 Task: Open a blank google sheet and write heading  Money ManagerAdd Descriptions in a column and its values below  'Salary, Rent, Groceries, Utilities, Dining out, Transportation & Entertainment. 'Add Categories in next column and its values below  Income, Expense, Expense, Expense, Expense, Expense & Expense. Add Amount in next column and its values below  $2,500, $800, $200, $100, $50, $30 & $100Add Dates in next column and its values below  2023-05-01, 2023-05-05, 2023-05-10, 2023-05-15, 2023-05-20, 2023-05-25 & 2023-05-31Save page  ExpReportsheetbook
Action: Mouse moved to (180, 220)
Screenshot: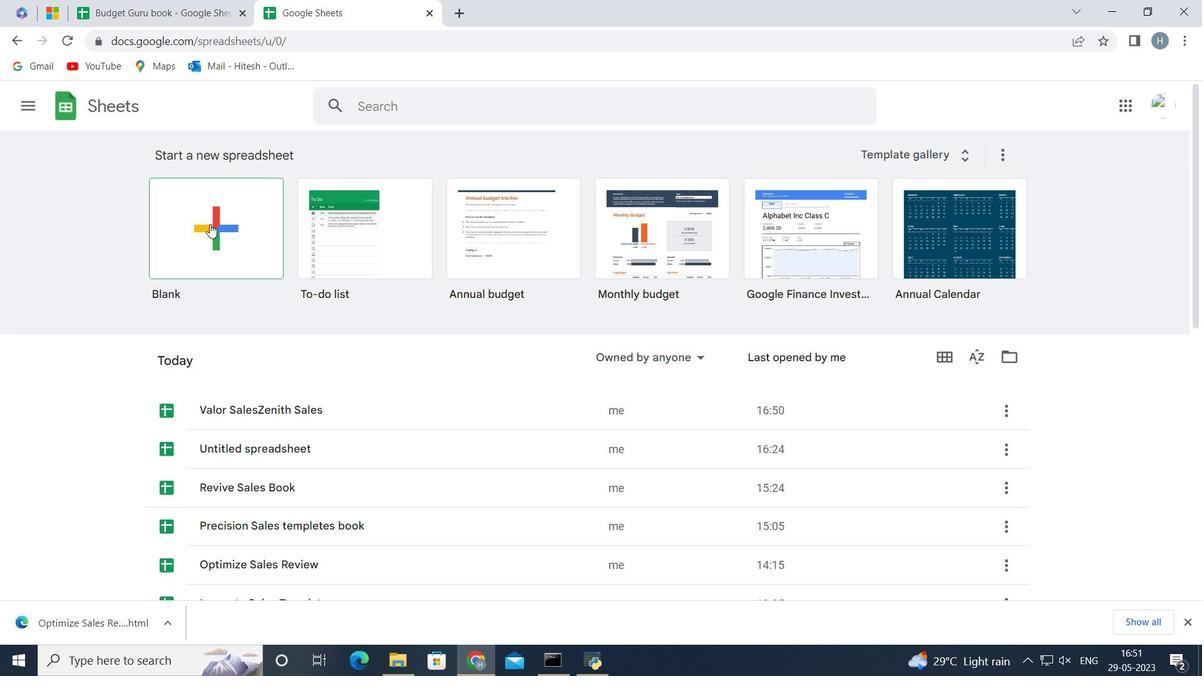 
Action: Mouse pressed left at (180, 220)
Screenshot: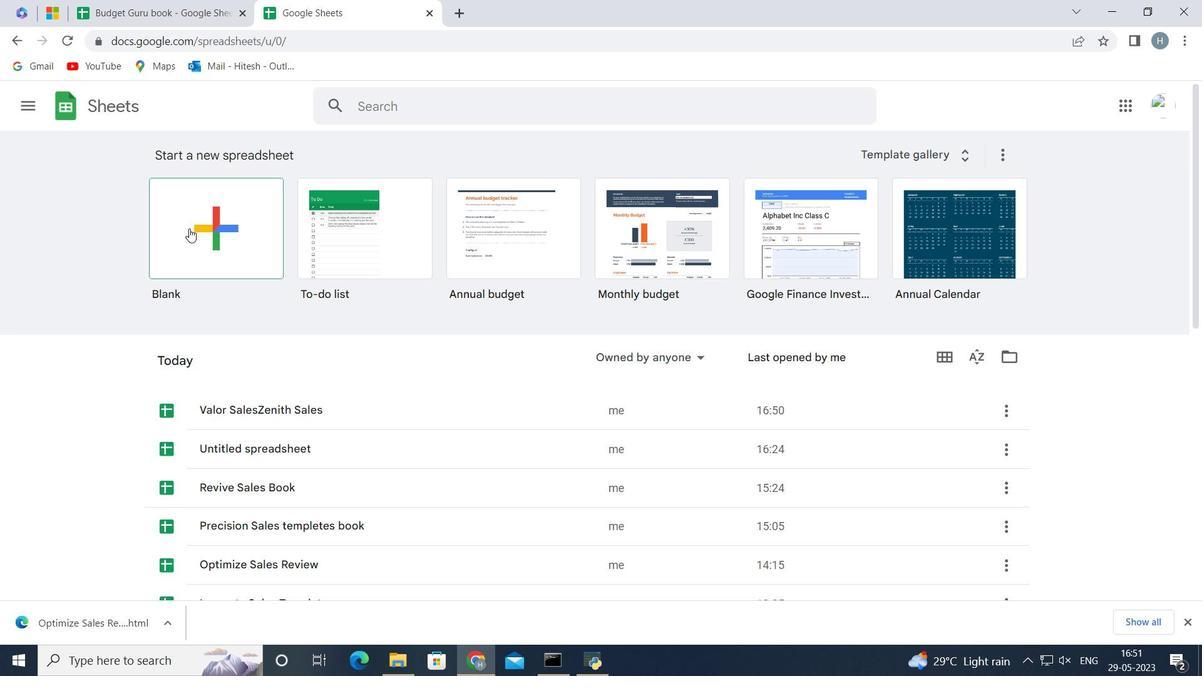 
Action: Mouse moved to (135, 220)
Screenshot: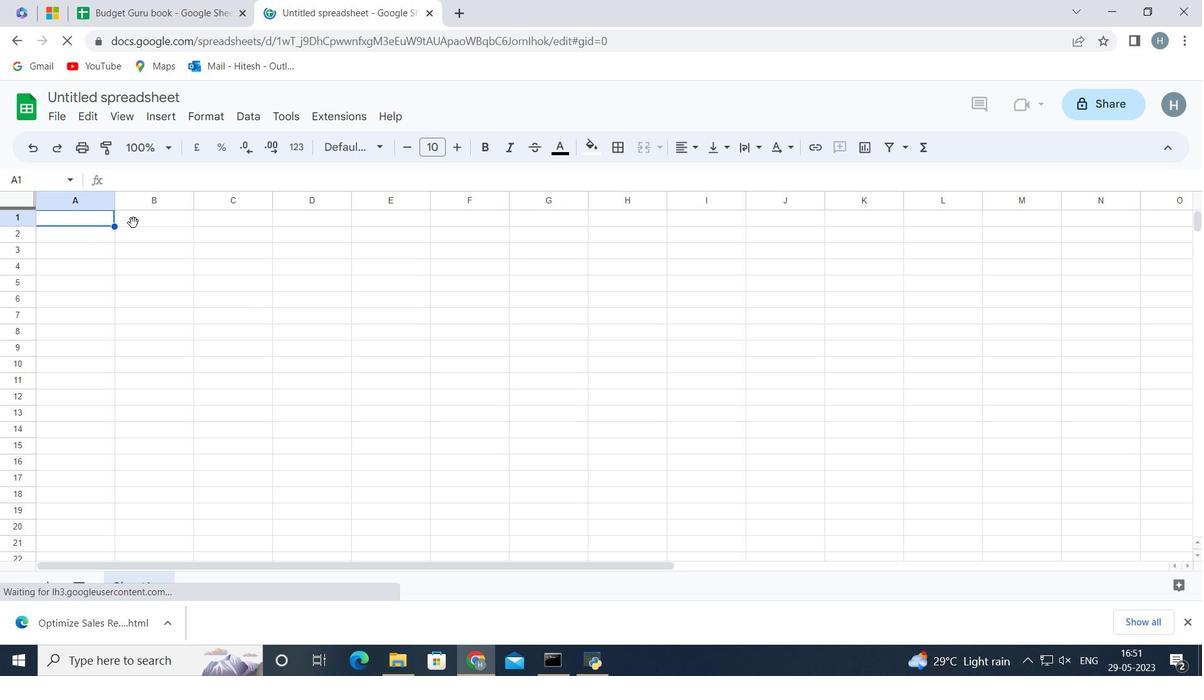 
Action: Key pressed <Key.shift>Money<Key.space><Key.shift>Manager<Key.space>
Screenshot: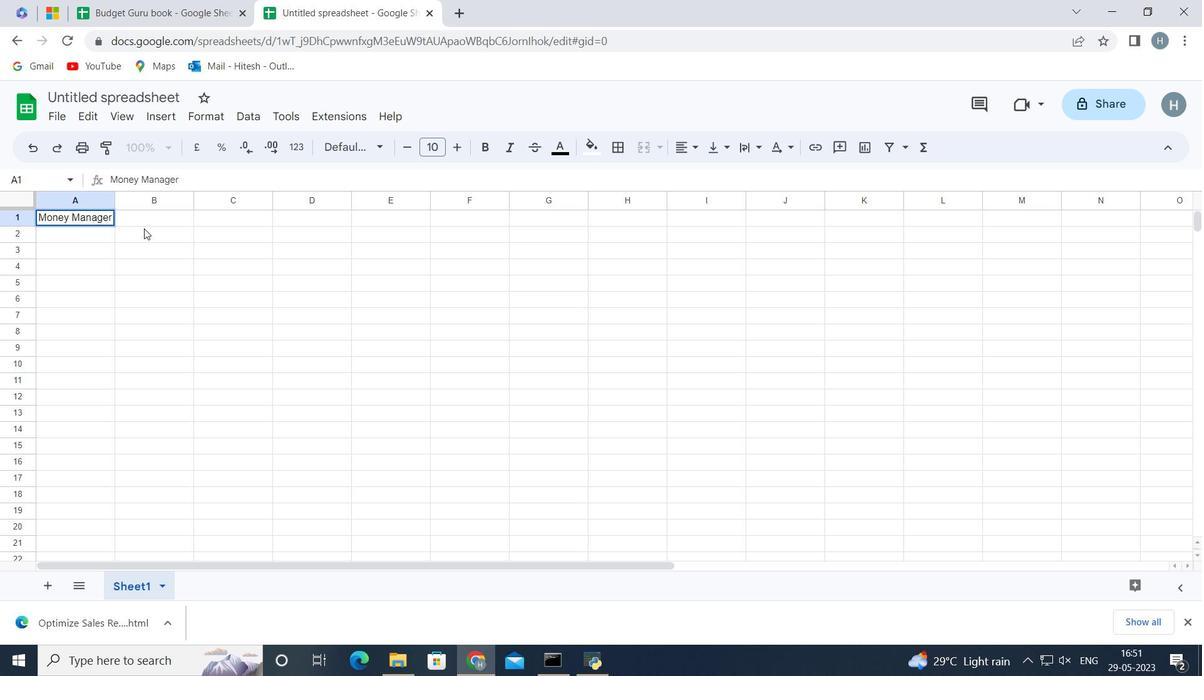 
Action: Mouse moved to (83, 222)
Screenshot: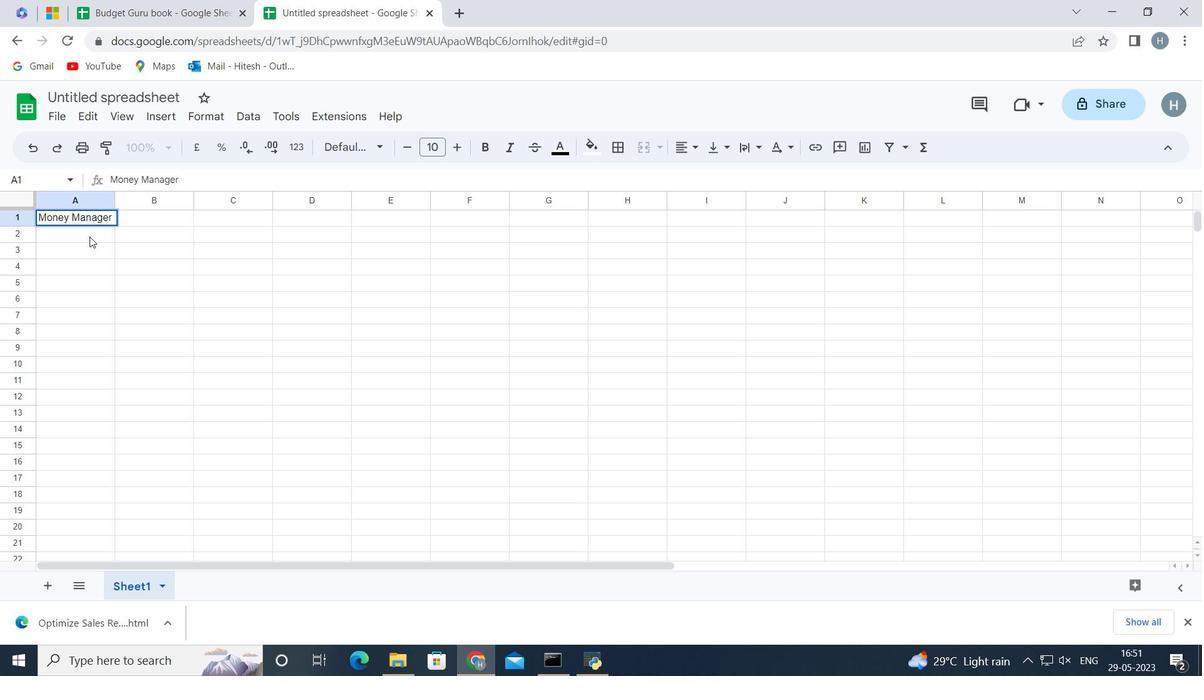 
Action: Mouse pressed left at (83, 222)
Screenshot: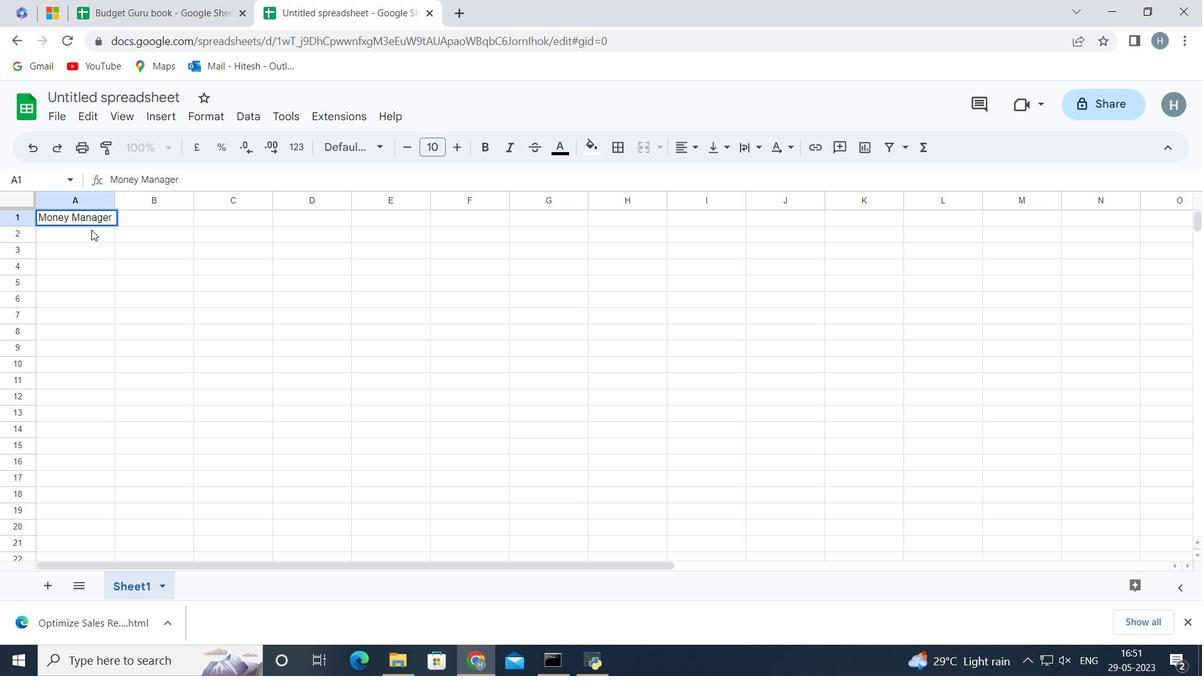 
Action: Mouse moved to (86, 220)
Screenshot: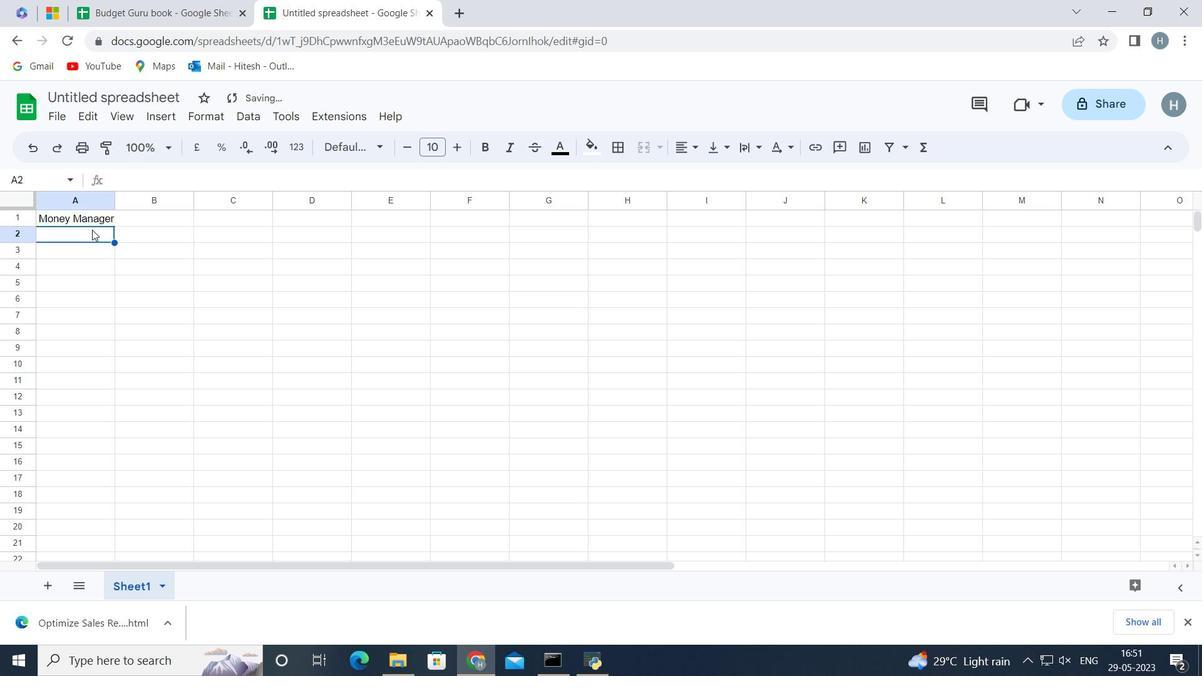 
Action: Key pressed <Key.shift><Key.shift><Key.shift><Key.shift><Key.shift><Key.shift><Key.shift>Descriptions<Key.enter>
Screenshot: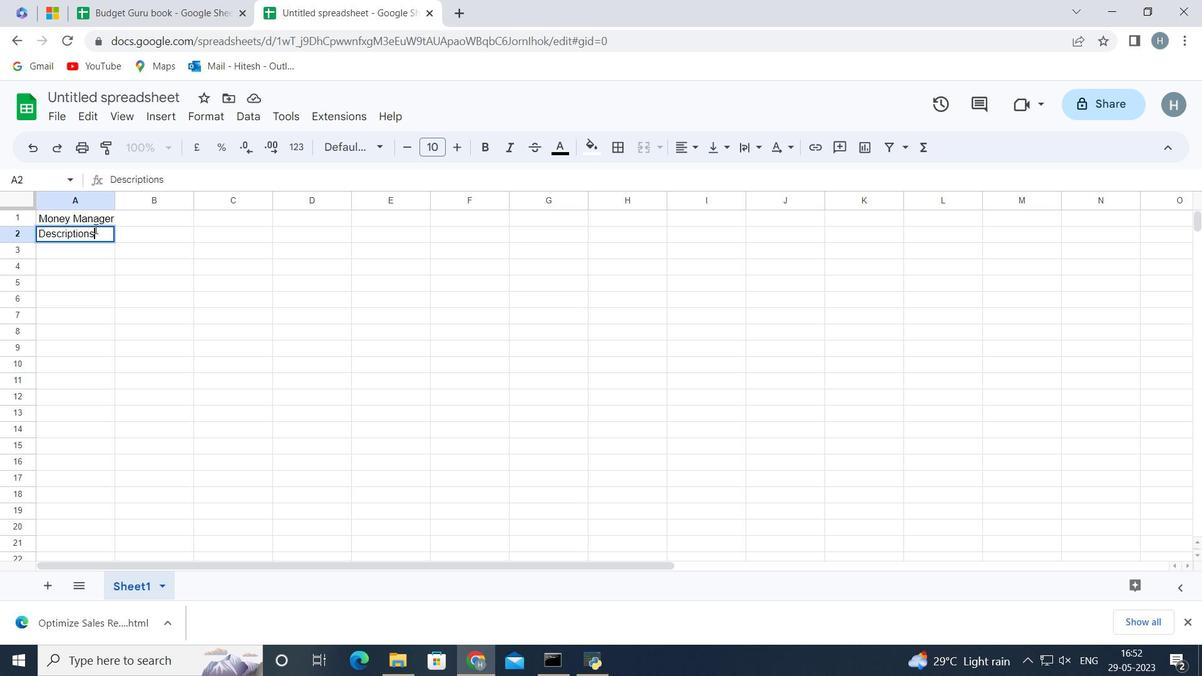 
Action: Mouse moved to (92, 238)
Screenshot: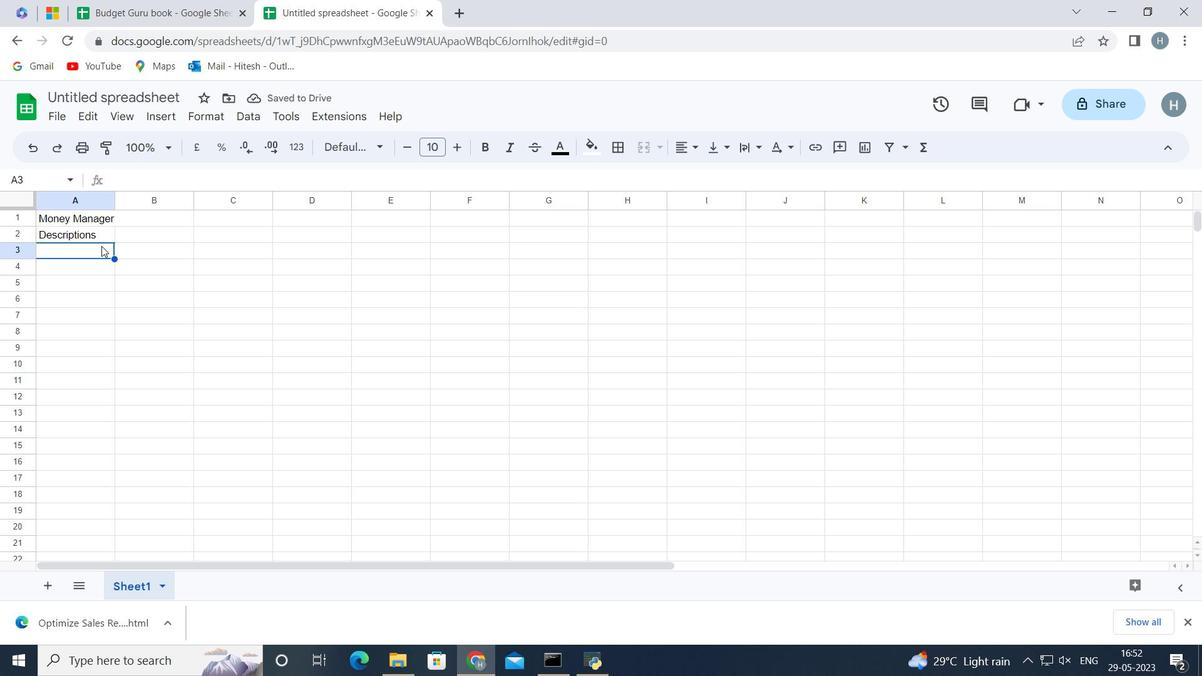 
Action: Key pressed <Key.shift>Salary<Key.enter><Key.shift>RENT<Key.enter><Key.shift>Groceries<Key.enter><Key.shift>Utilities<Key.enter><Key.shift>Dining<Key.space>our<Key.backspace><Key.backspace><Key.backspace><Key.shift>Out<Key.enter><Key.shift>Transportation<Key.enter><Key.shift>E
Screenshot: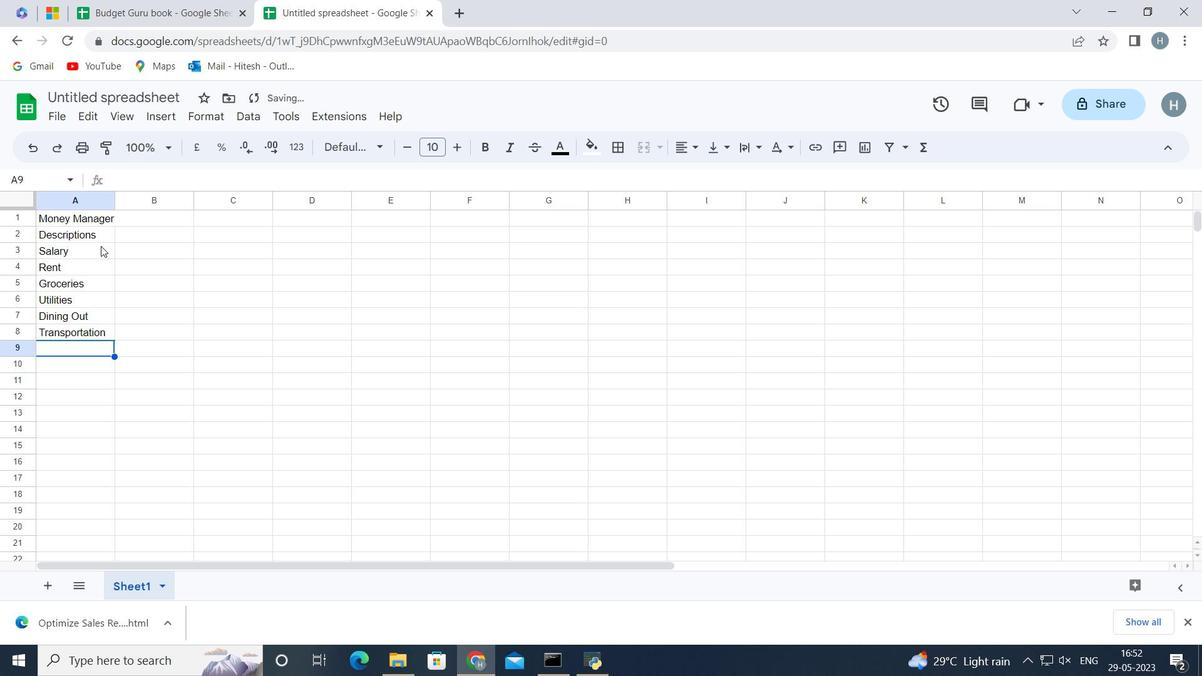 
Action: Mouse moved to (110, 234)
Screenshot: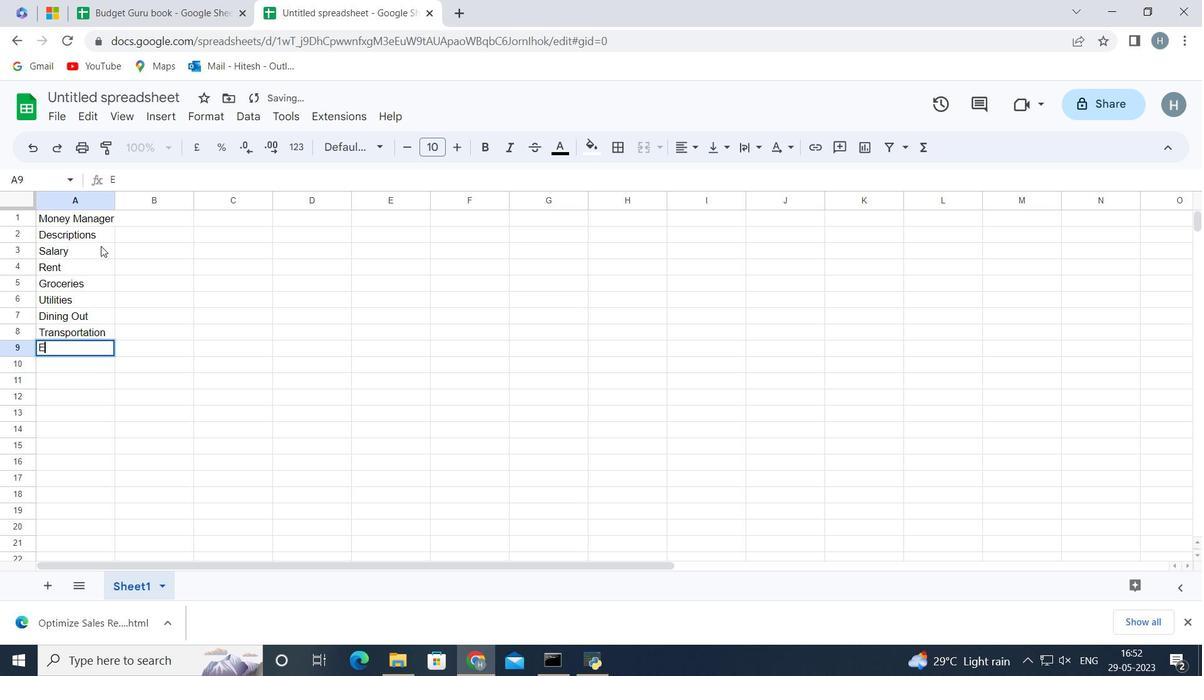 
Action: Key pressed nt
Screenshot: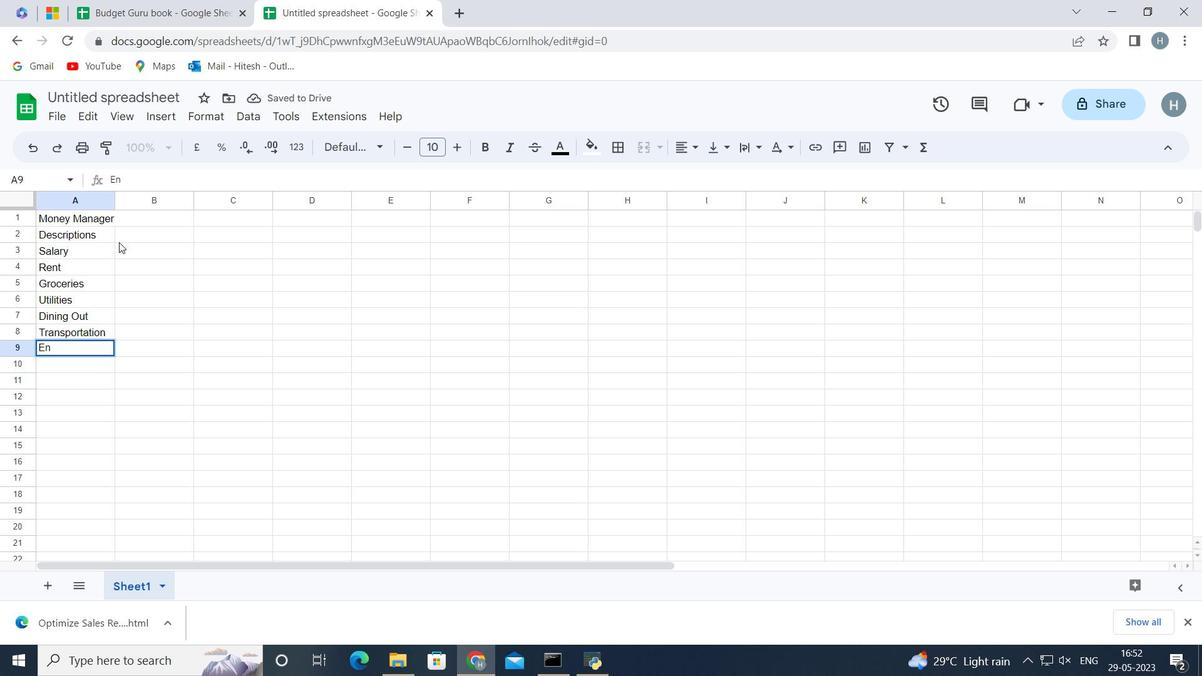
Action: Mouse moved to (142, 223)
Screenshot: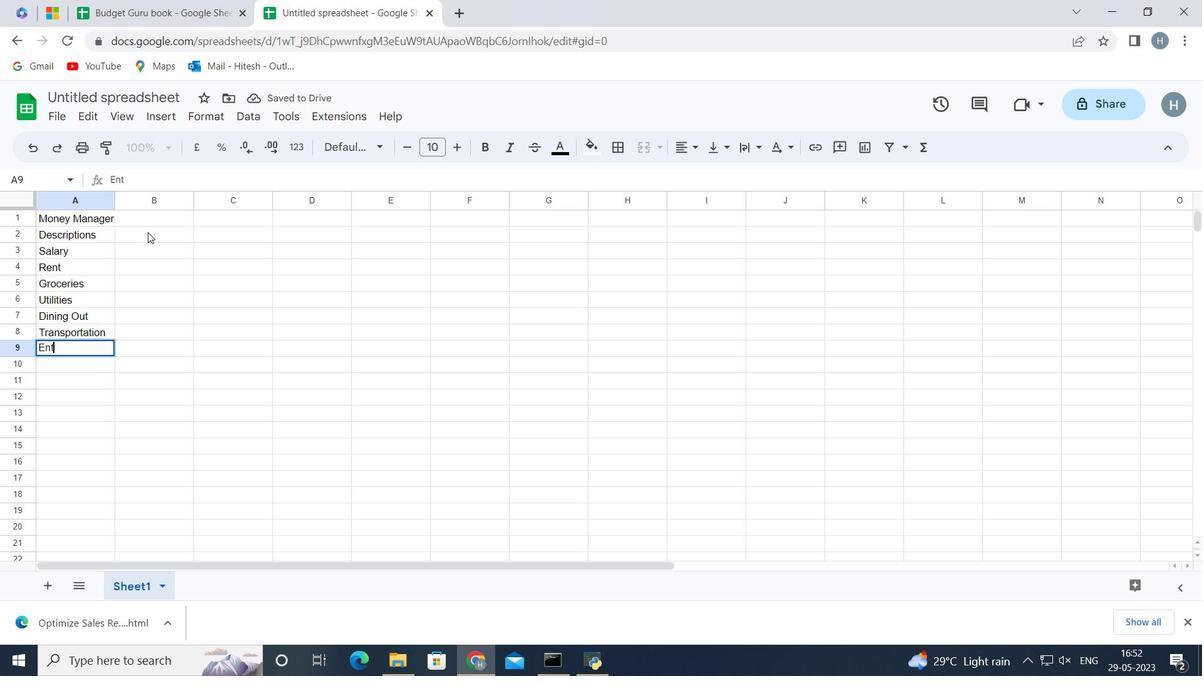 
Action: Key pressed e
Screenshot: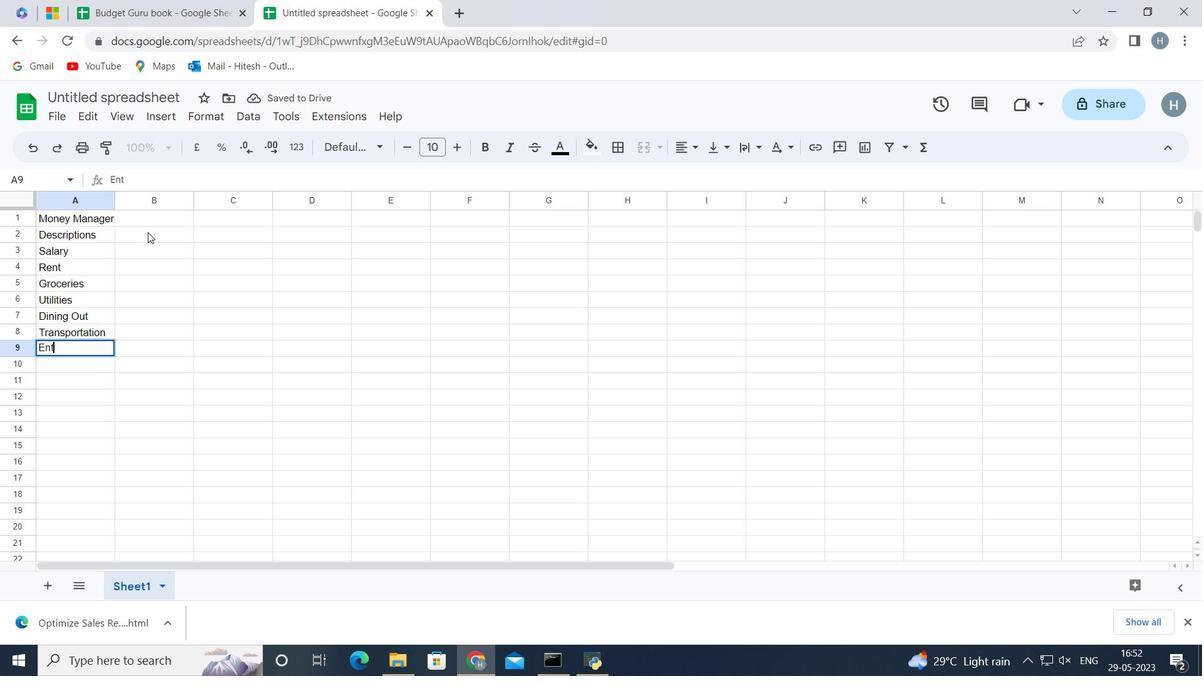 
Action: Mouse moved to (176, 209)
Screenshot: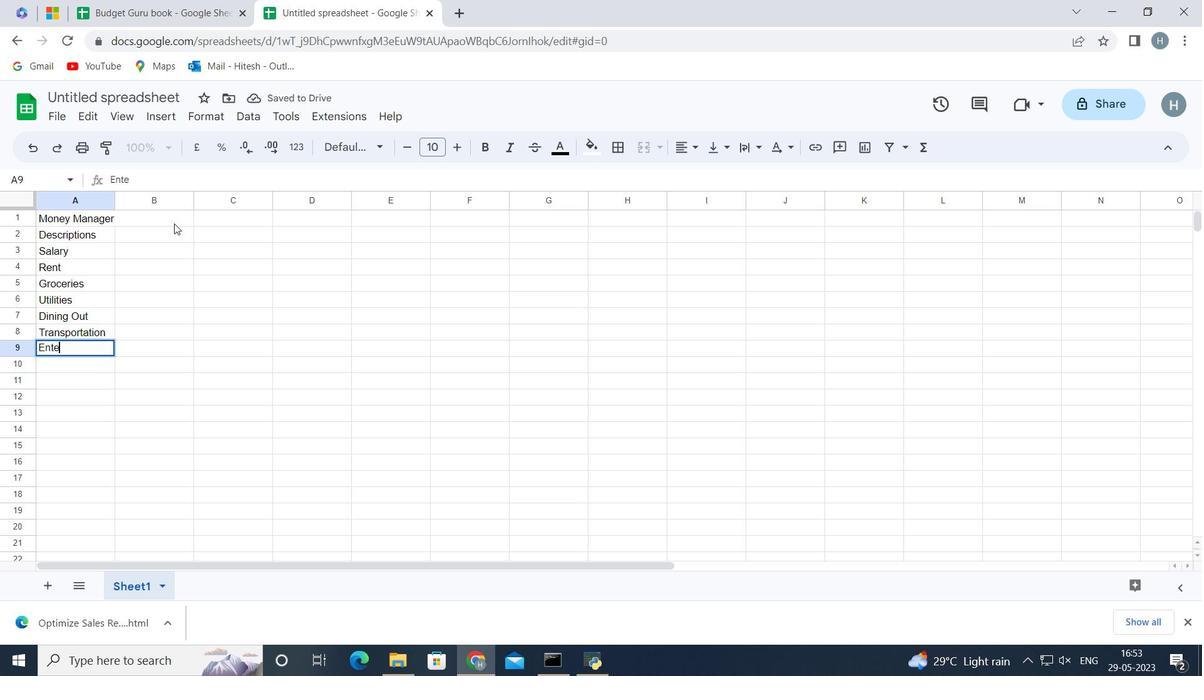 
Action: Key pressed r
Screenshot: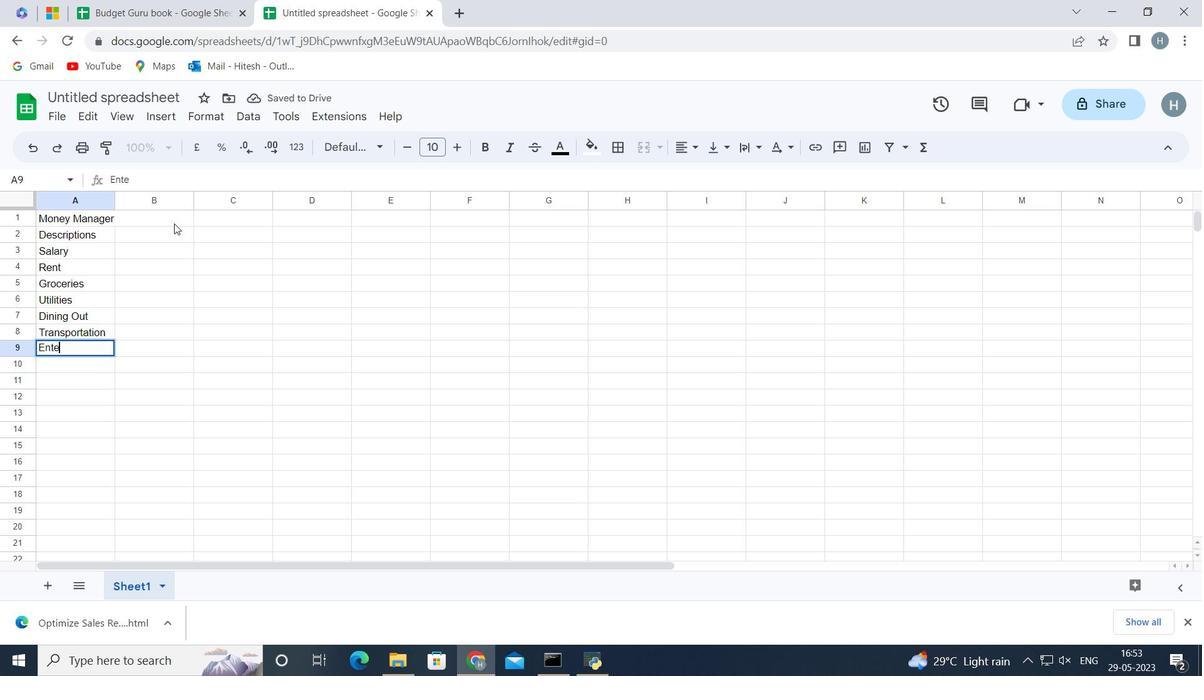
Action: Mouse moved to (179, 208)
Screenshot: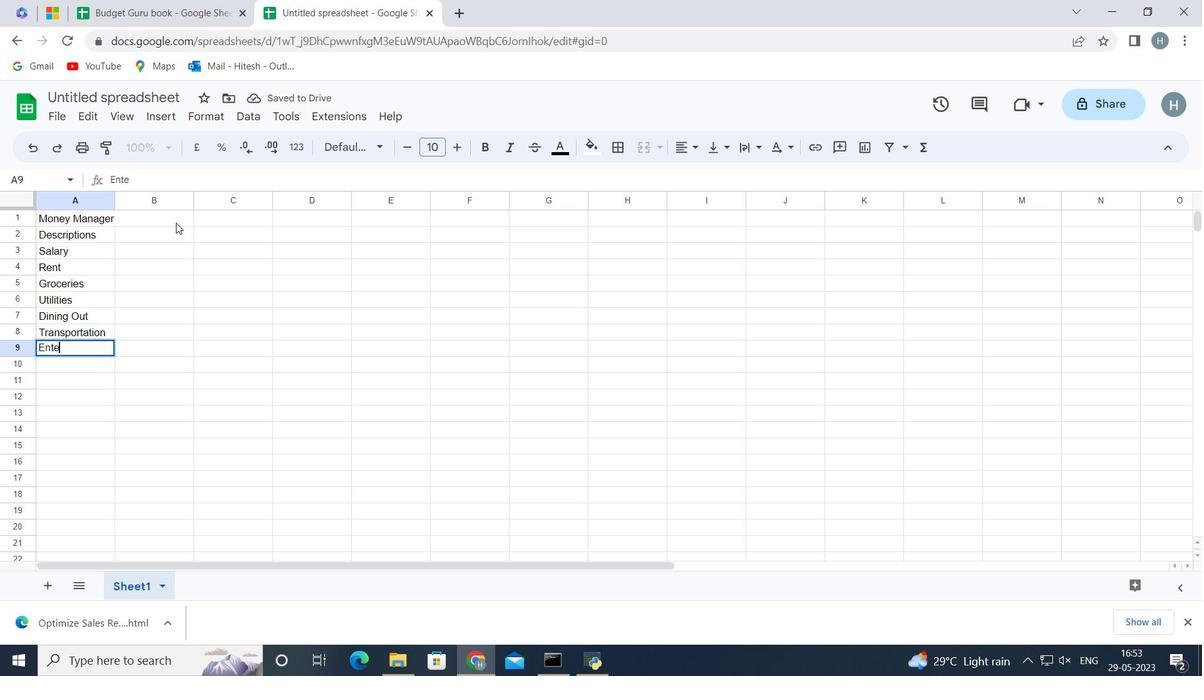 
Action: Key pressed tainment<Key.enter>
Screenshot: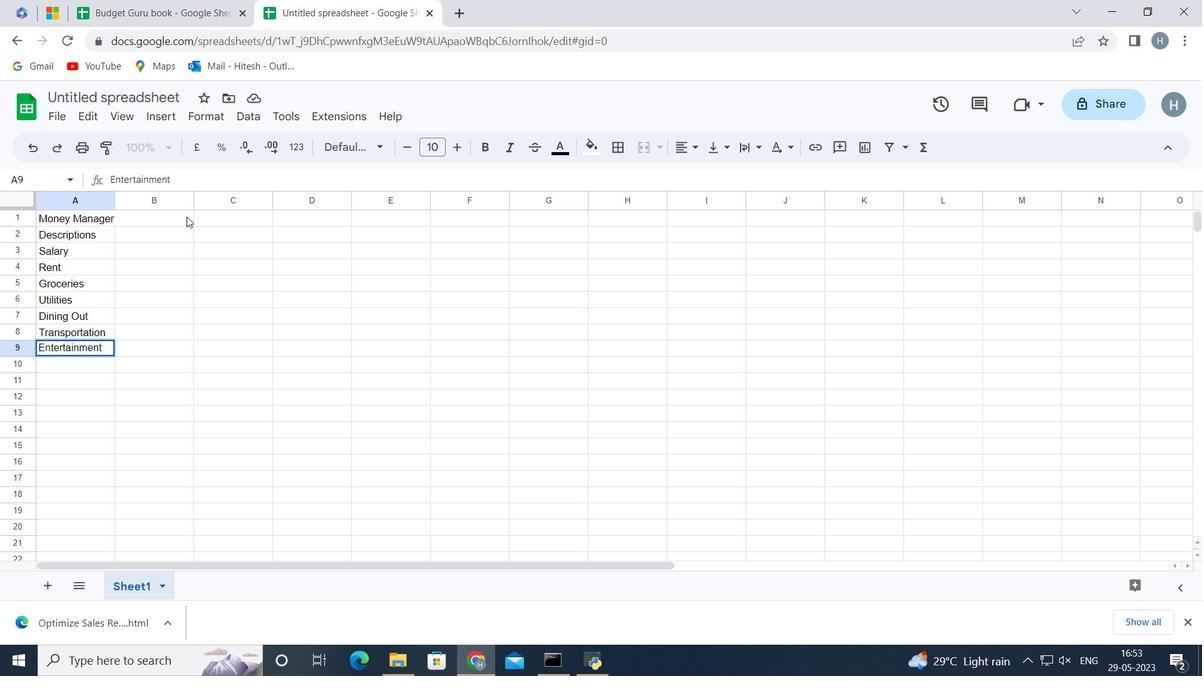 
Action: Mouse moved to (148, 222)
Screenshot: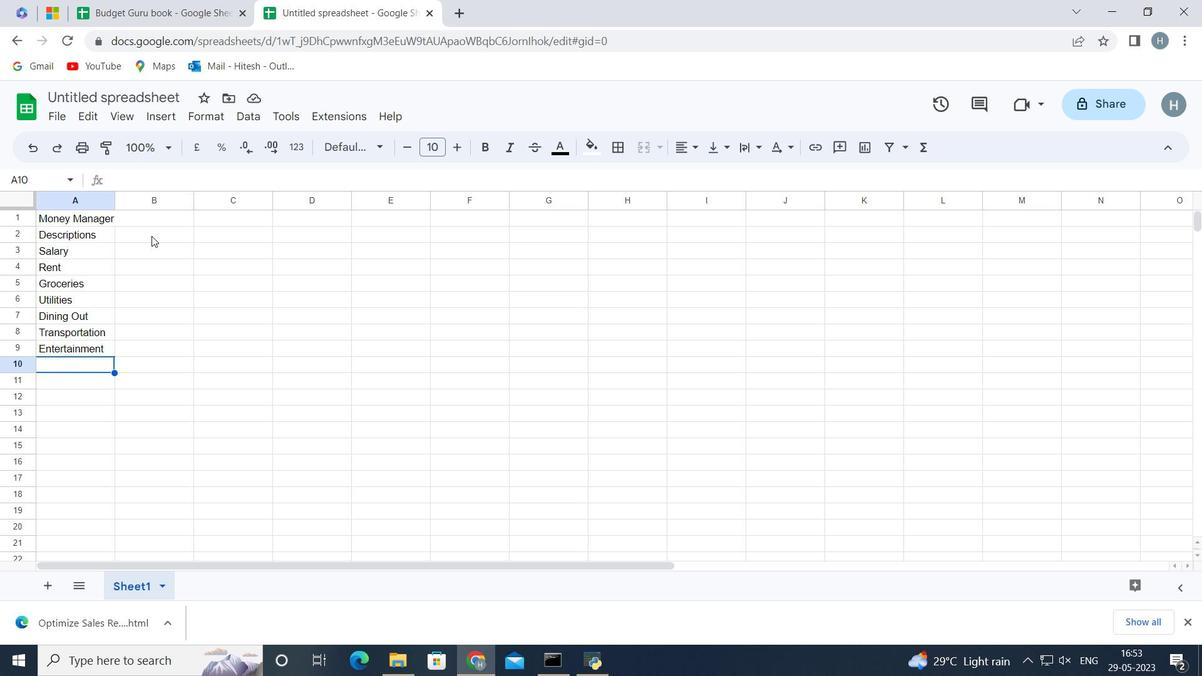 
Action: Mouse pressed left at (148, 222)
Screenshot: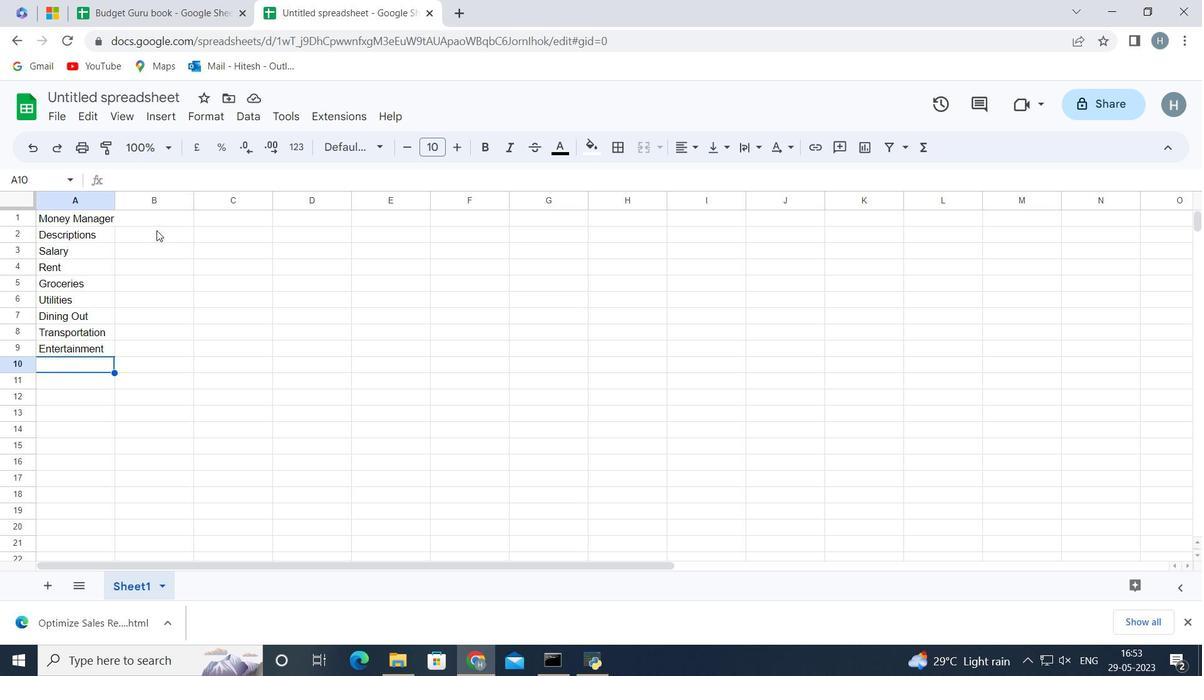 
Action: Key pressed <Key.shift>Categories<Key.enter>
Screenshot: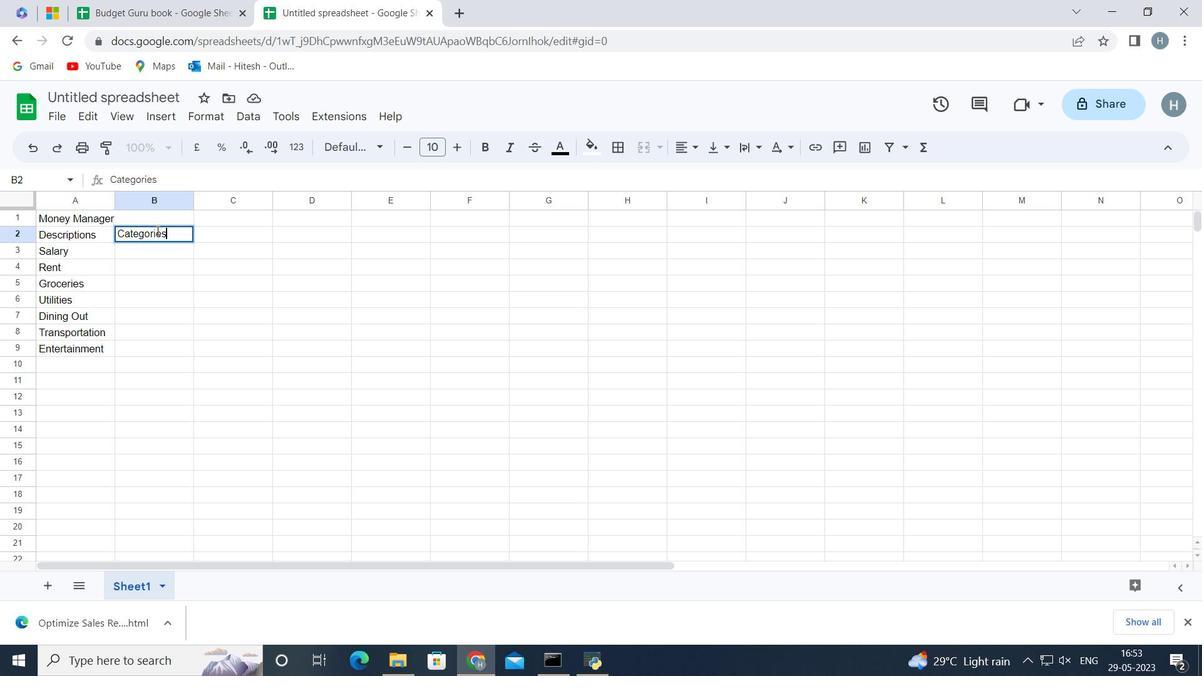 
Action: Mouse moved to (126, 247)
Screenshot: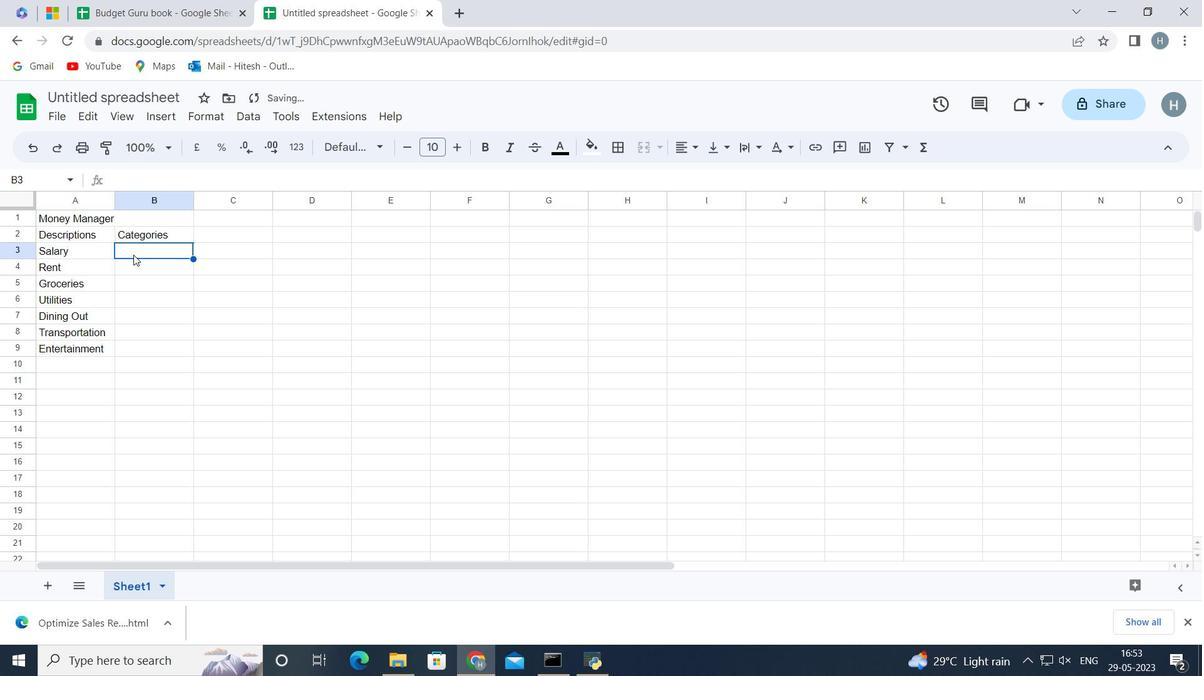 
Action: Key pressed <Key.shift>Income<Key.enter><Key.shift><Key.shift><Key.shift><Key.shift>Expense<Key.space><Key.enter><Key.shift>Expense<Key.enter><Key.shift>Expense<Key.enter><Key.shift>Expense<Key.enter><Key.shift>Expense<Key.enter><Key.shift><Key.shift><Key.shift><Key.shift><Key.shift><Key.shift><Key.shift><Key.shift>Expense<Key.enter>
Screenshot: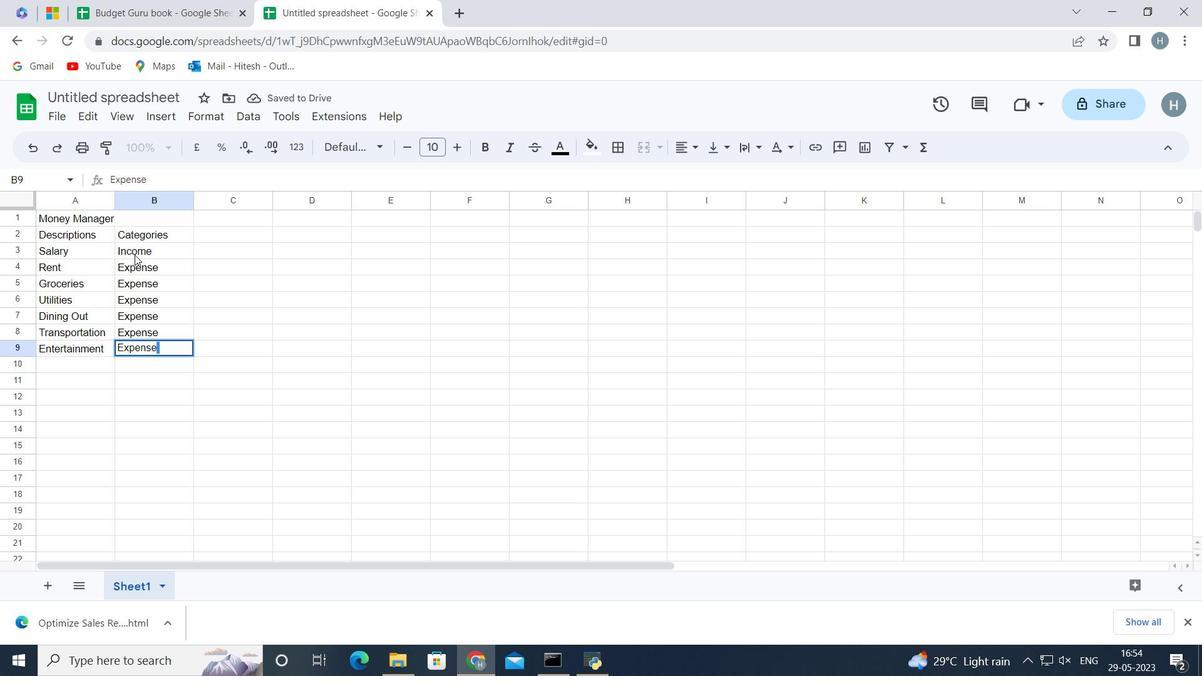 
Action: Mouse moved to (210, 222)
Screenshot: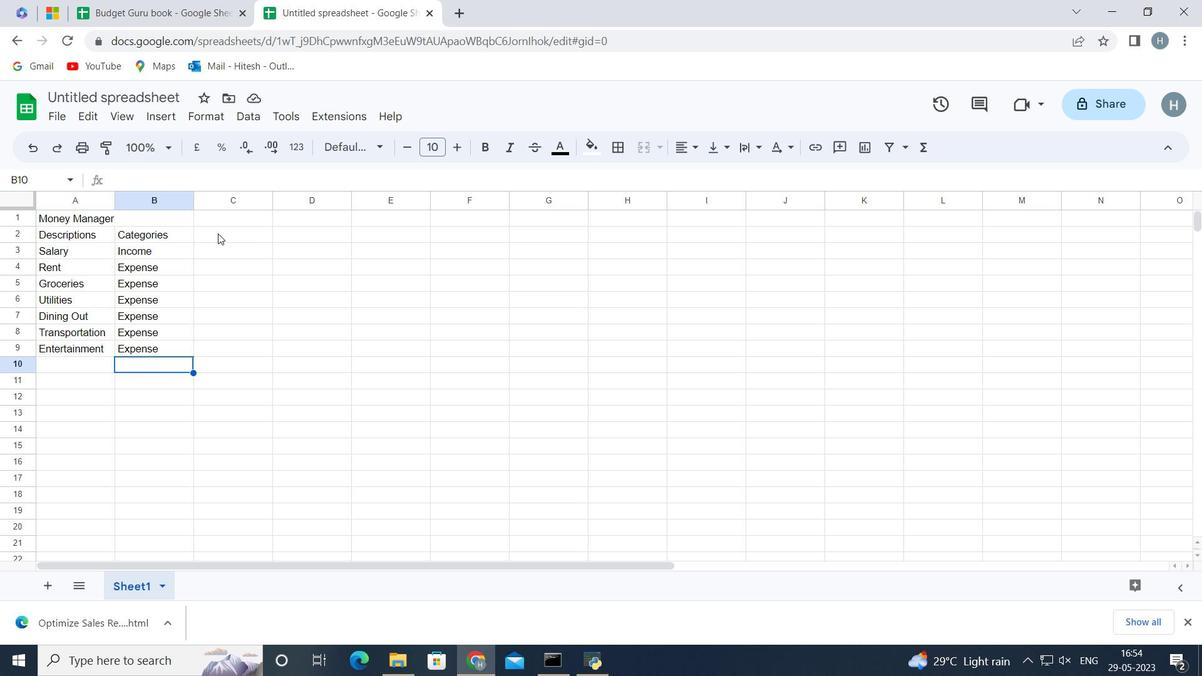 
Action: Mouse pressed left at (210, 222)
Screenshot: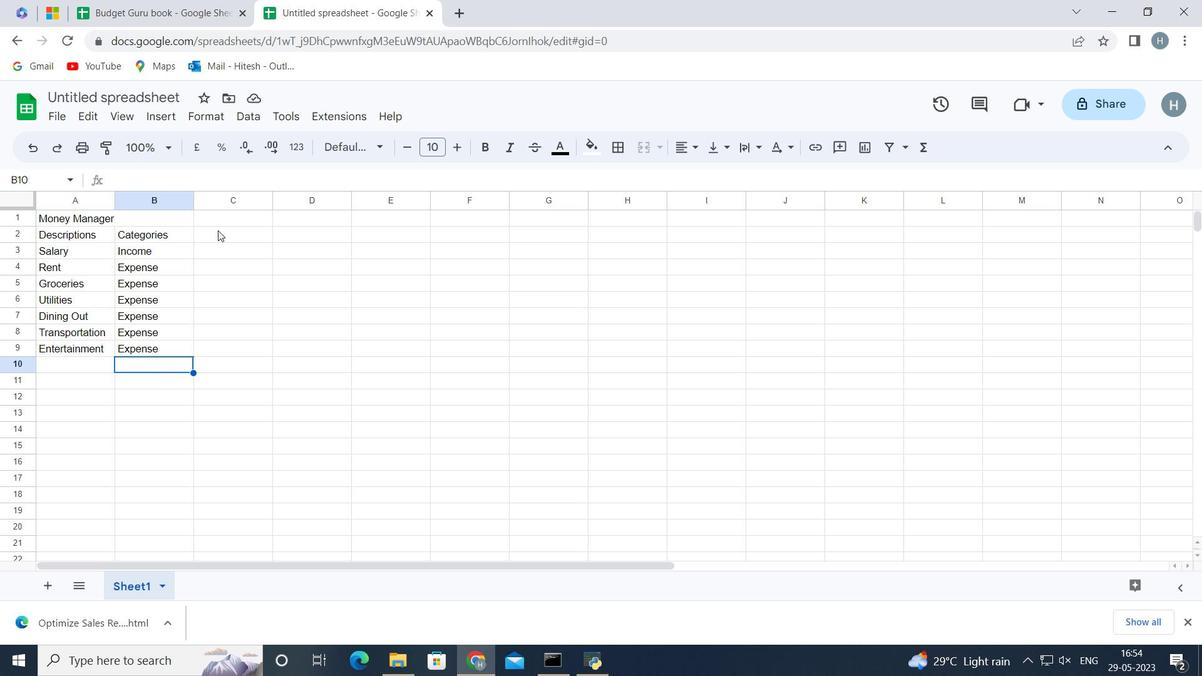 
Action: Mouse moved to (210, 222)
Screenshot: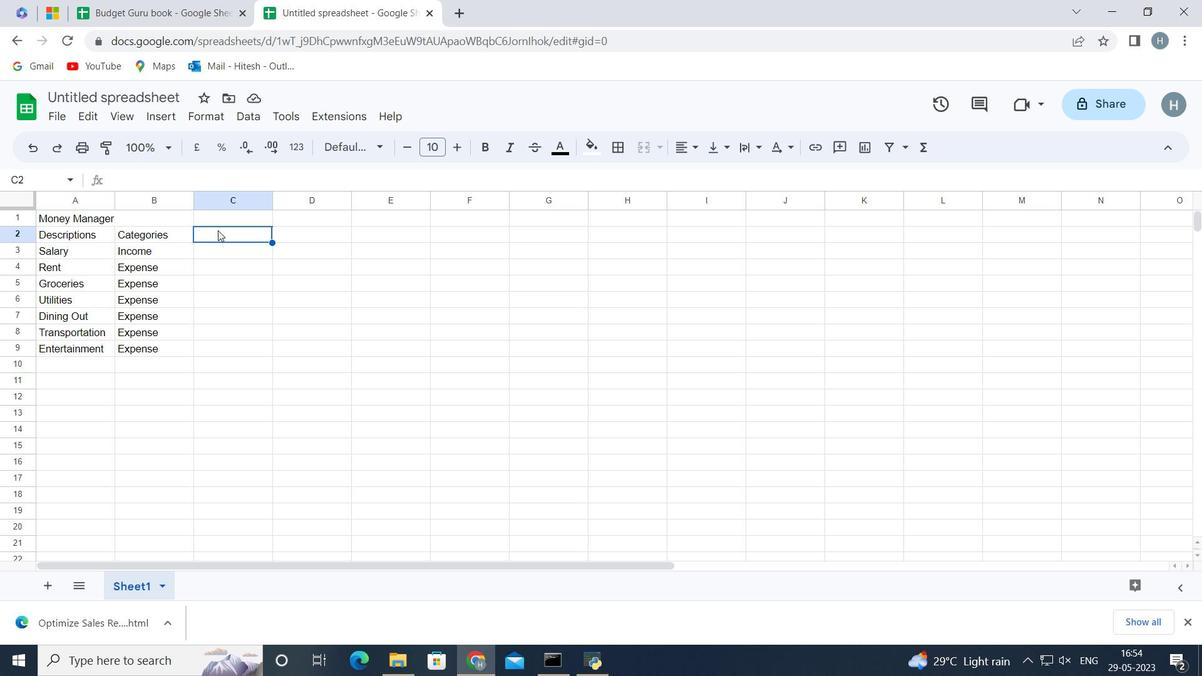 
Action: Key pressed <Key.shift>Amount<Key.enter>
Screenshot: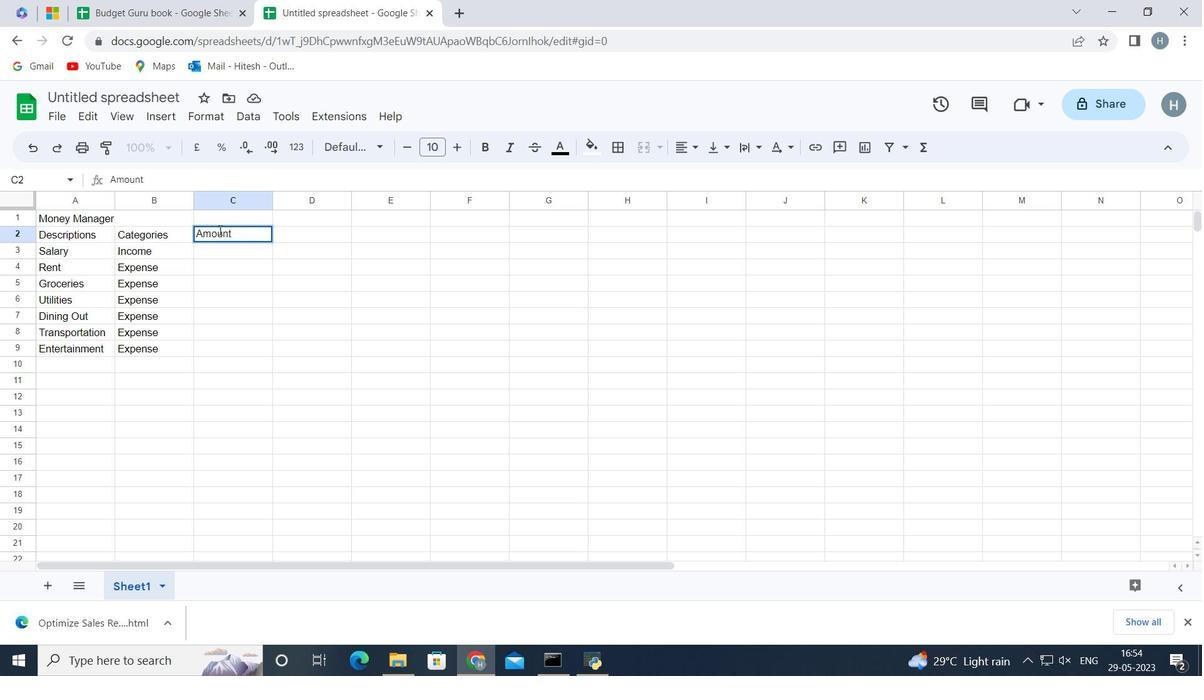 
Action: Mouse moved to (224, 234)
Screenshot: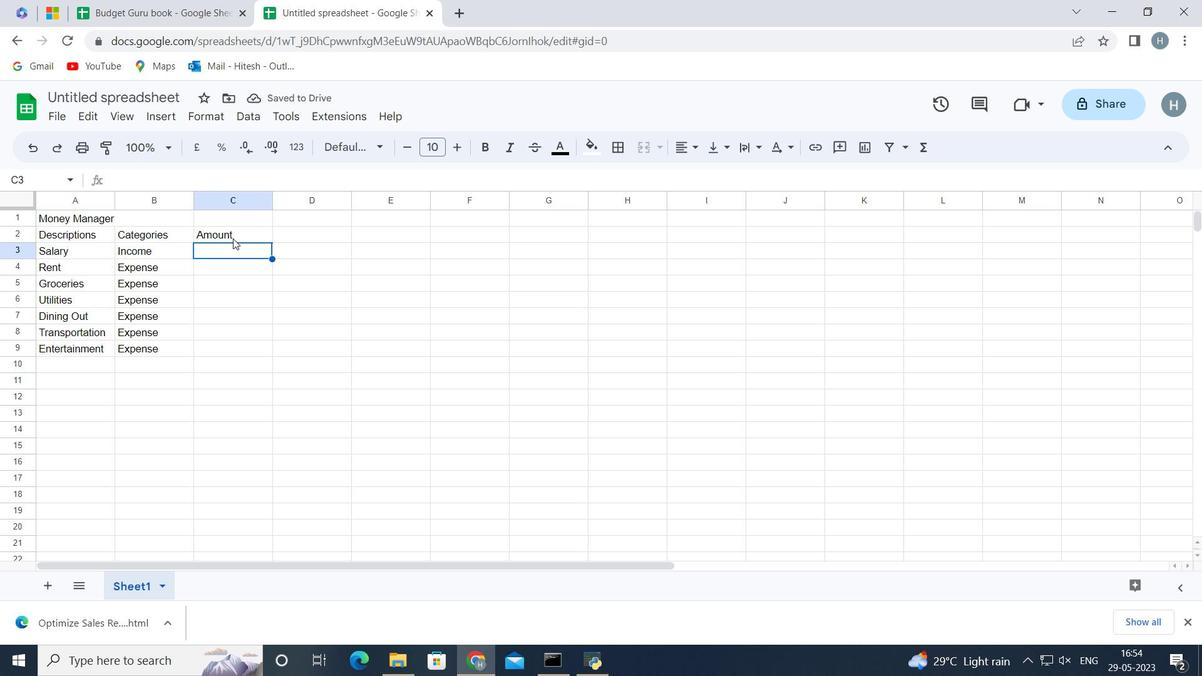 
Action: Key pressed 2500<Key.enter>800<Key.enter>200<Key.enter>100<Key.enter>50<Key.enter>30<Key.enter>100<Key.enter>
Screenshot: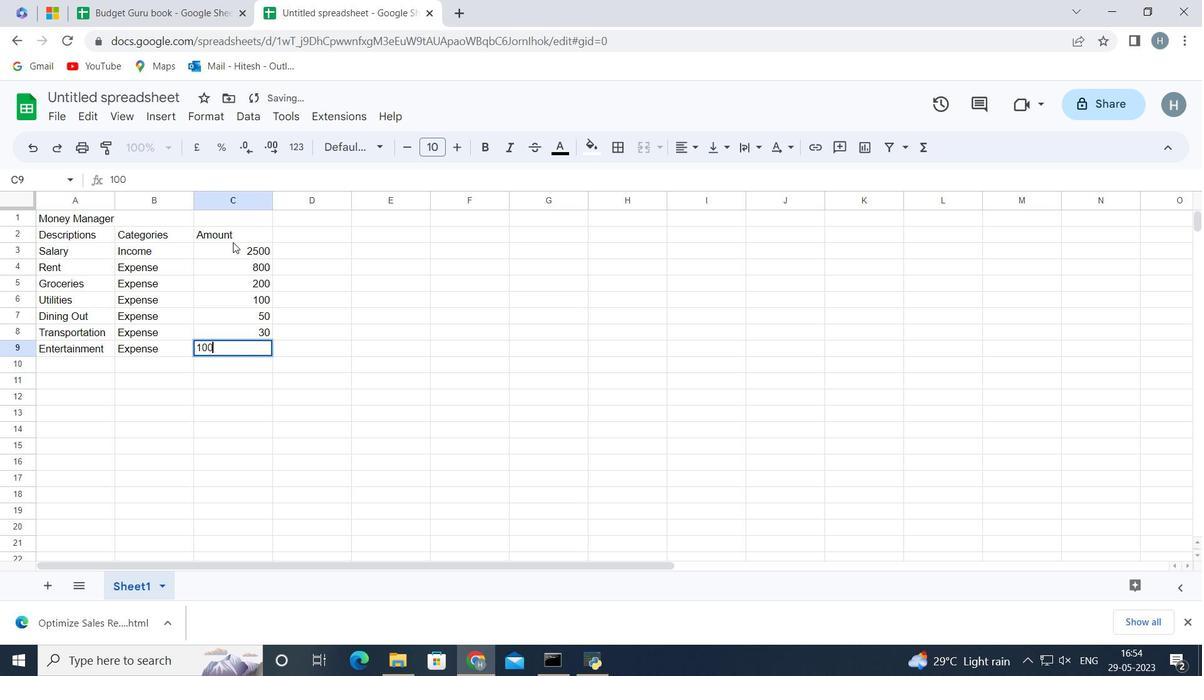 
Action: Mouse moved to (226, 242)
Screenshot: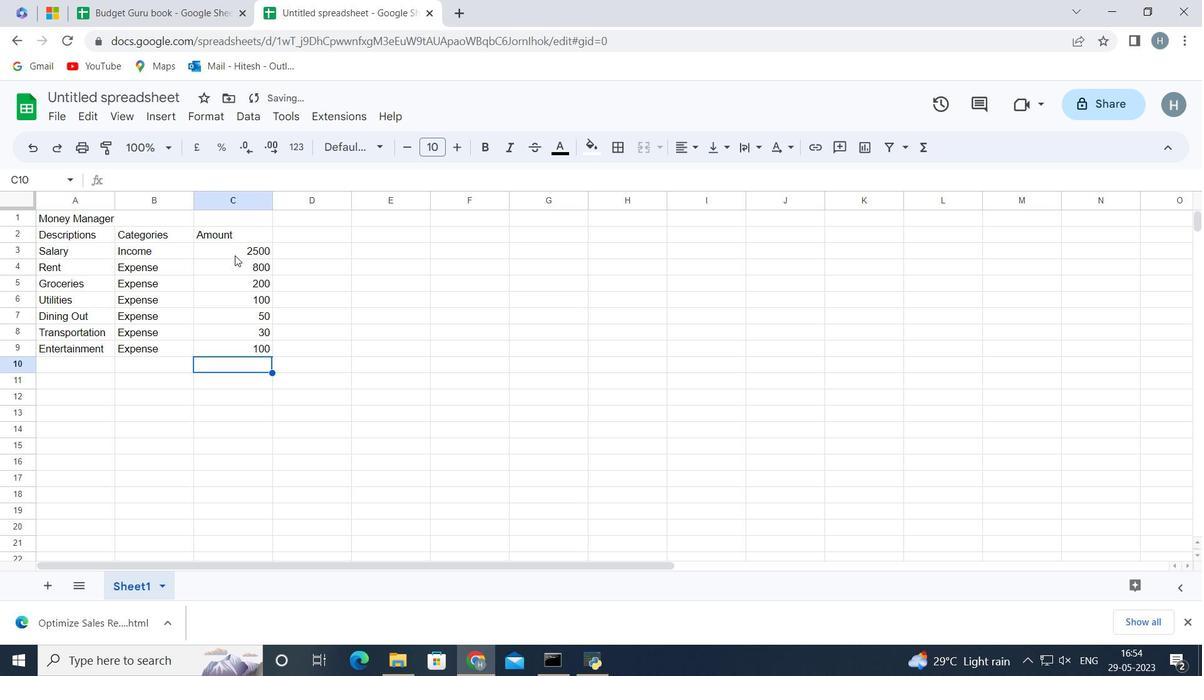 
Action: Mouse pressed left at (226, 242)
Screenshot: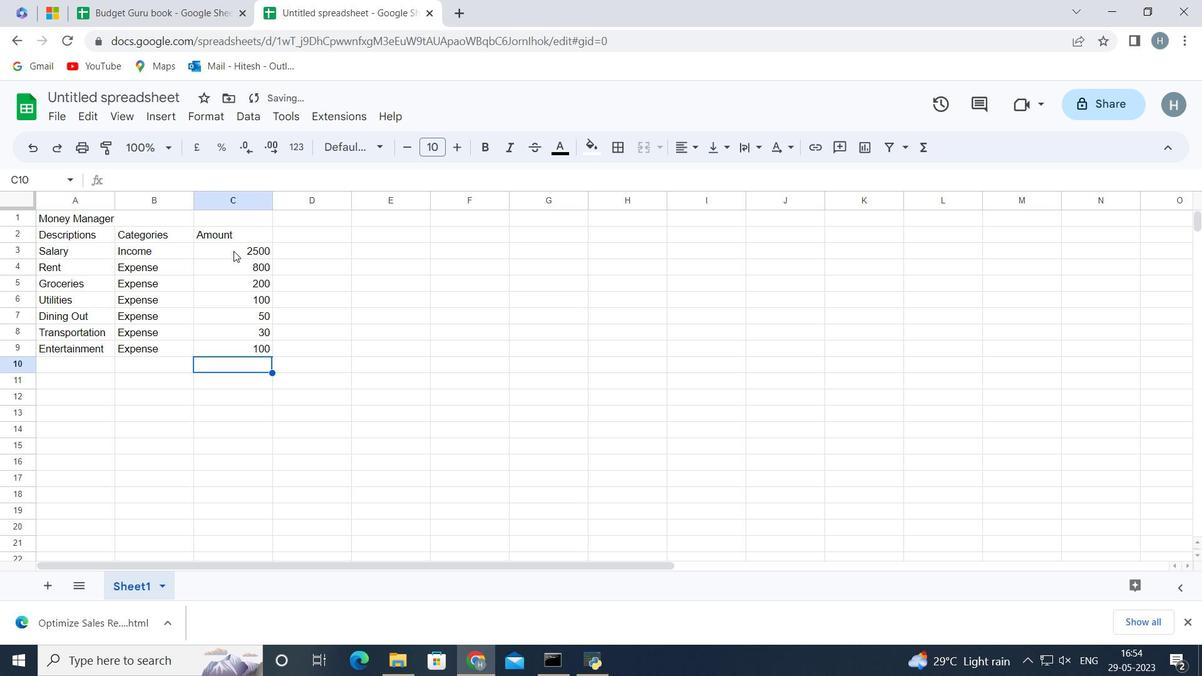 
Action: Mouse moved to (287, 142)
Screenshot: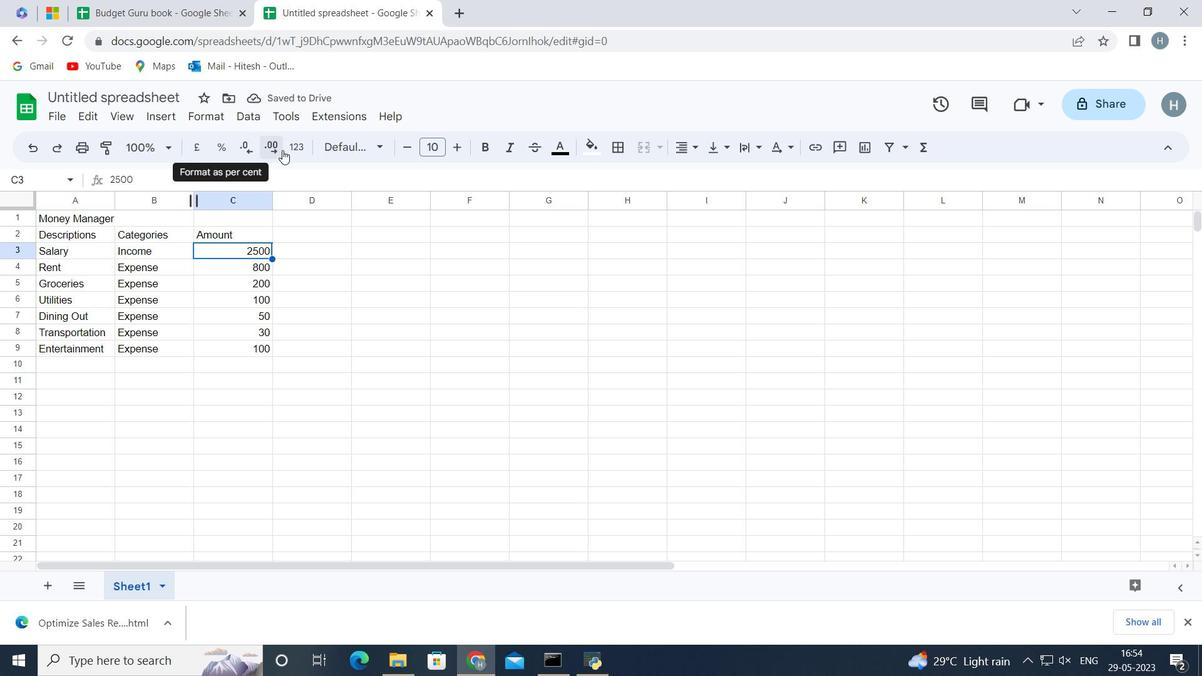 
Action: Mouse pressed left at (287, 142)
Screenshot: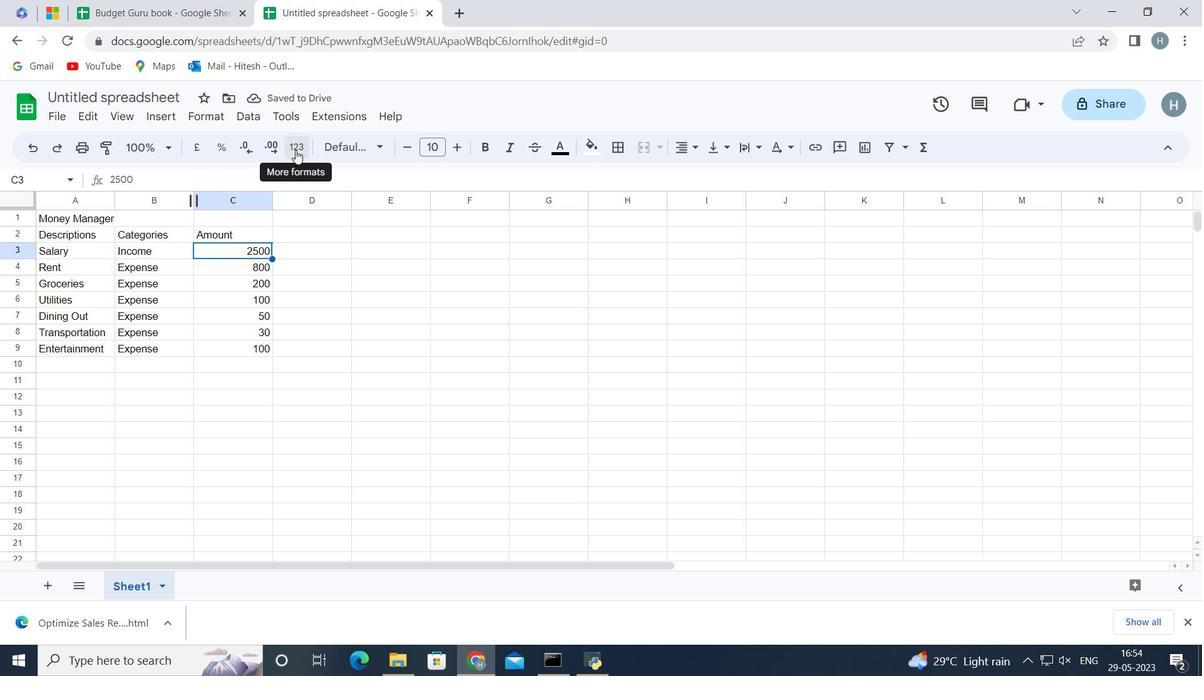 
Action: Mouse moved to (366, 433)
Screenshot: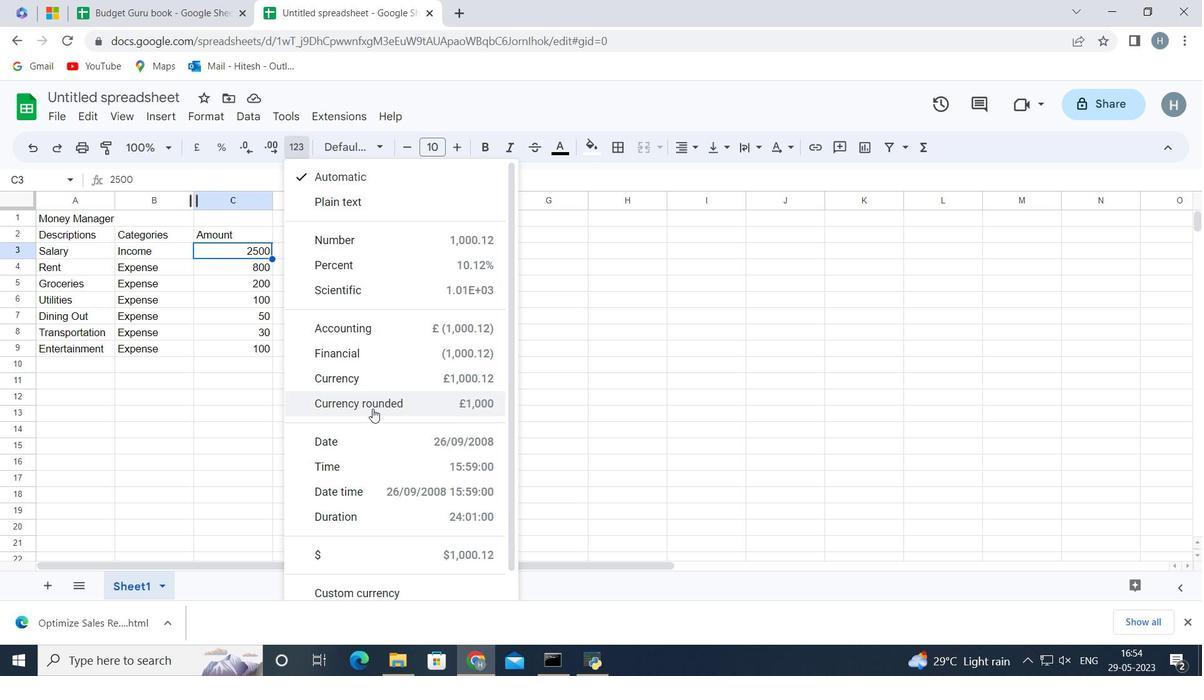 
Action: Mouse scrolled (366, 433) with delta (0, 0)
Screenshot: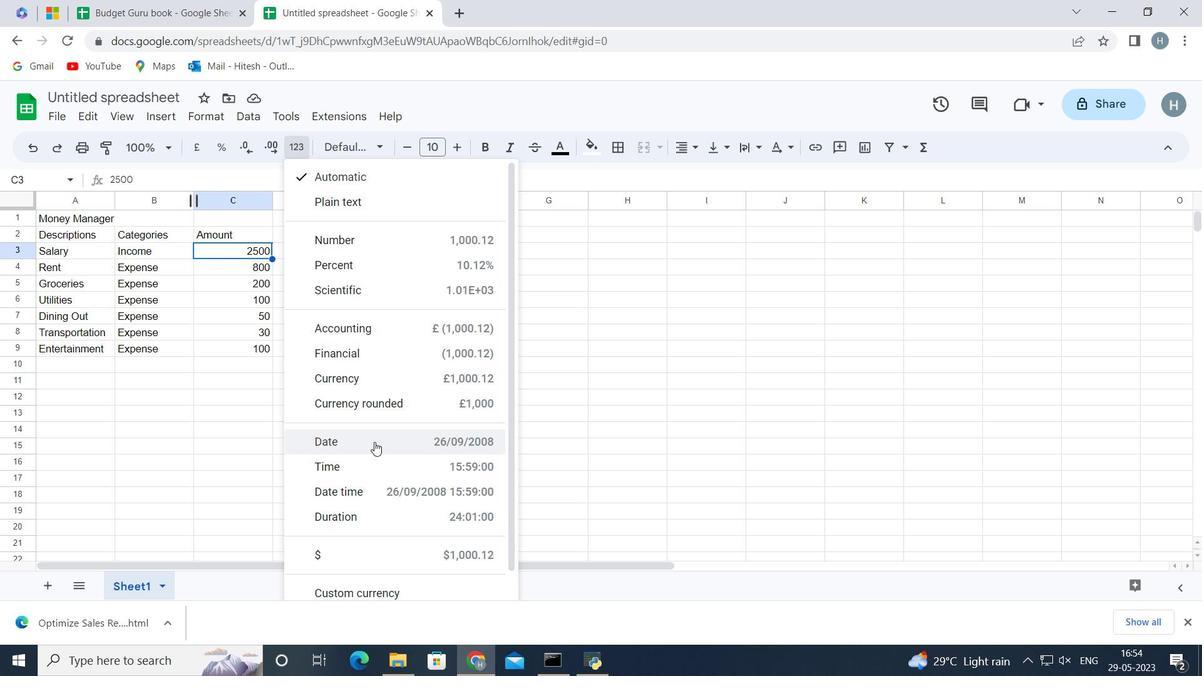 
Action: Mouse scrolled (366, 433) with delta (0, 0)
Screenshot: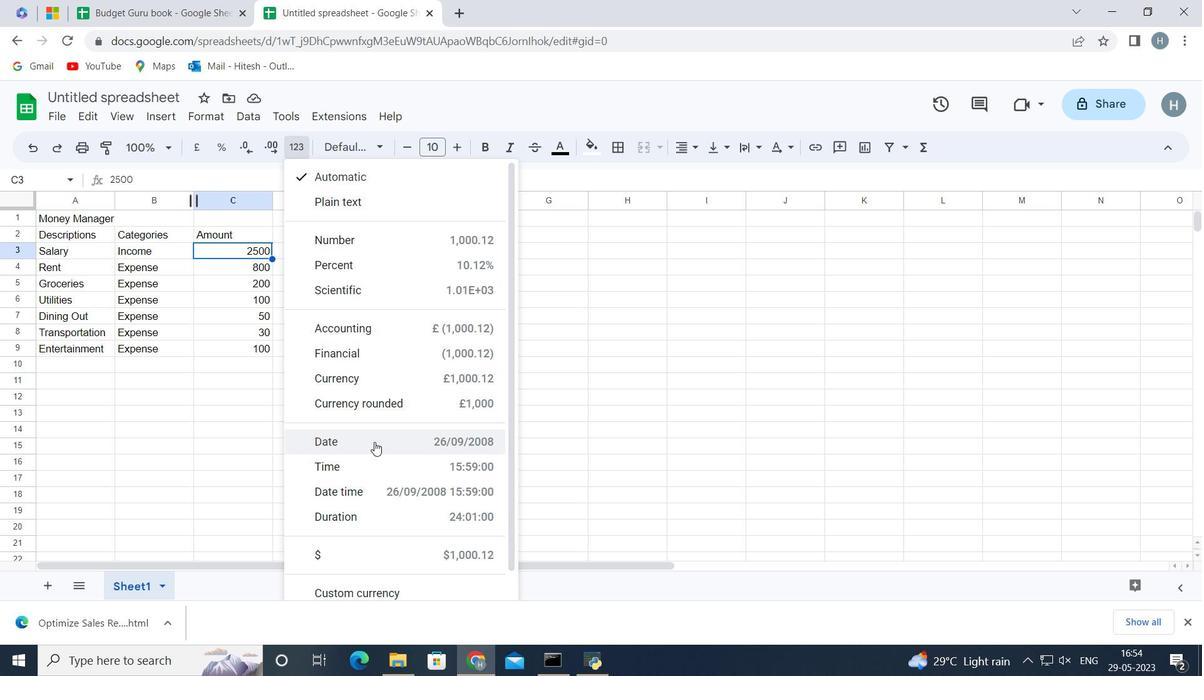 
Action: Mouse moved to (391, 524)
Screenshot: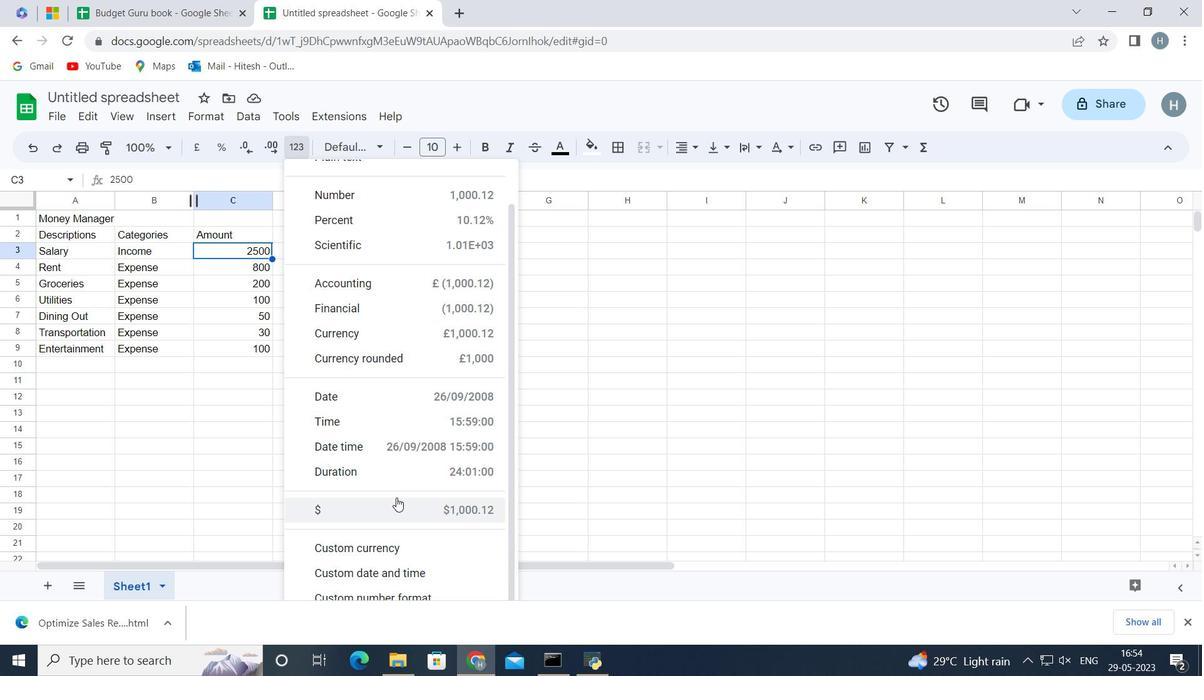 
Action: Mouse scrolled (391, 524) with delta (0, 0)
Screenshot: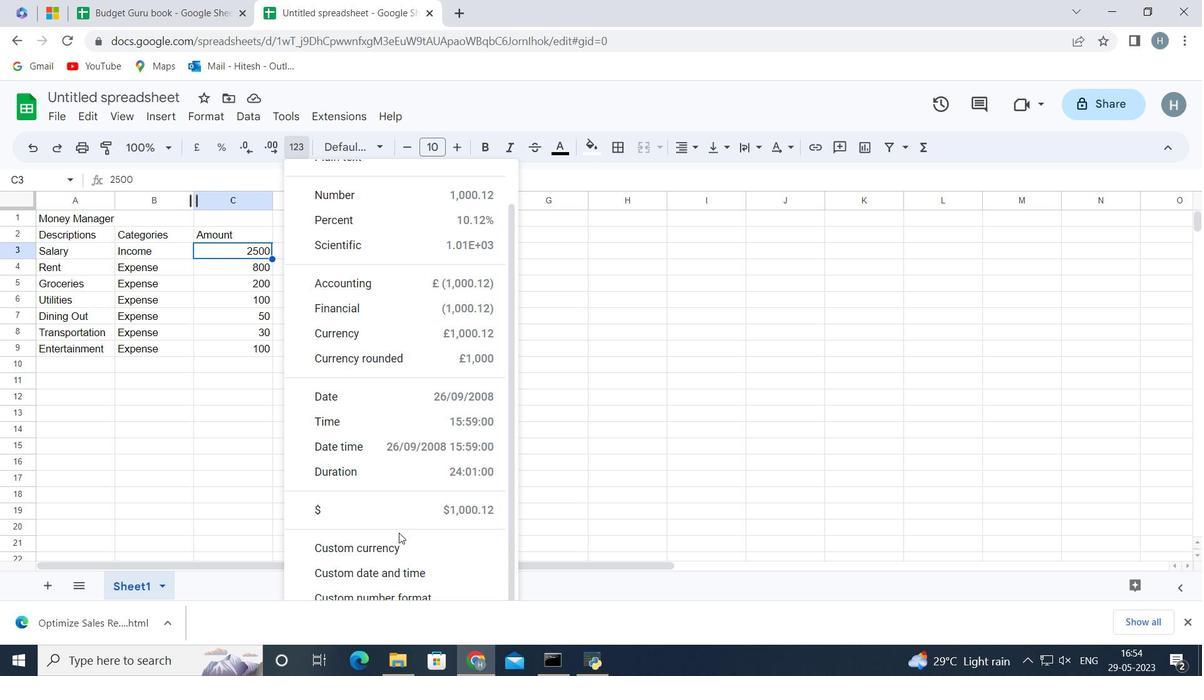 
Action: Mouse scrolled (391, 524) with delta (0, 0)
Screenshot: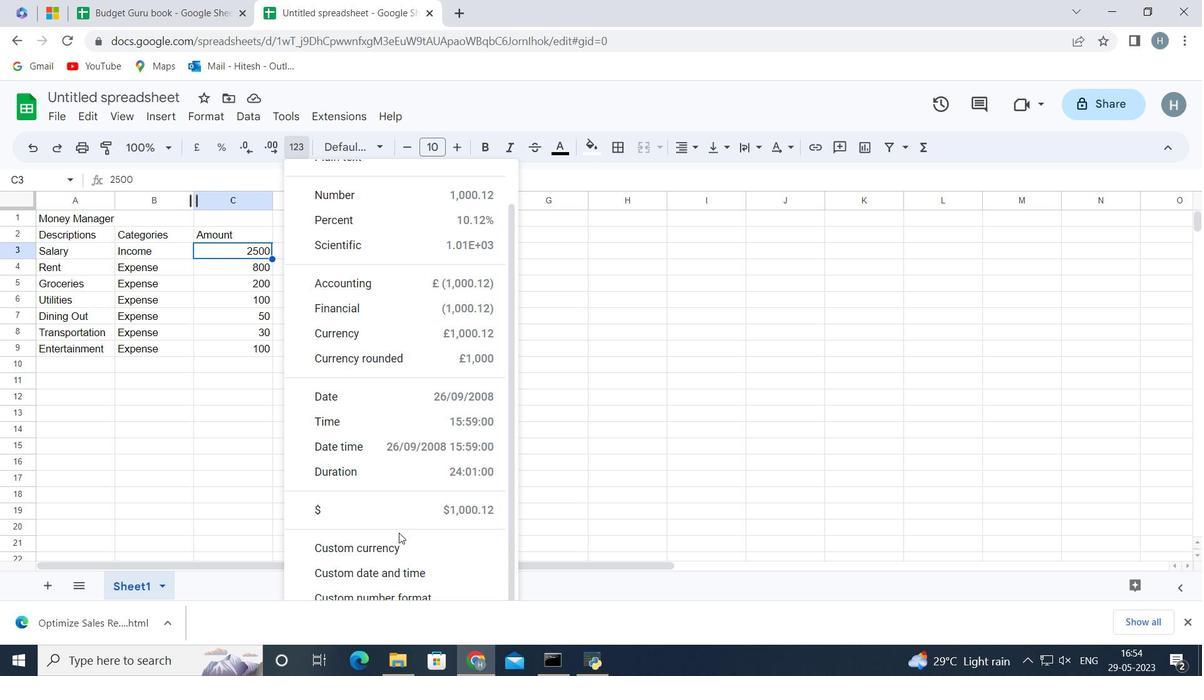 
Action: Mouse moved to (390, 217)
Screenshot: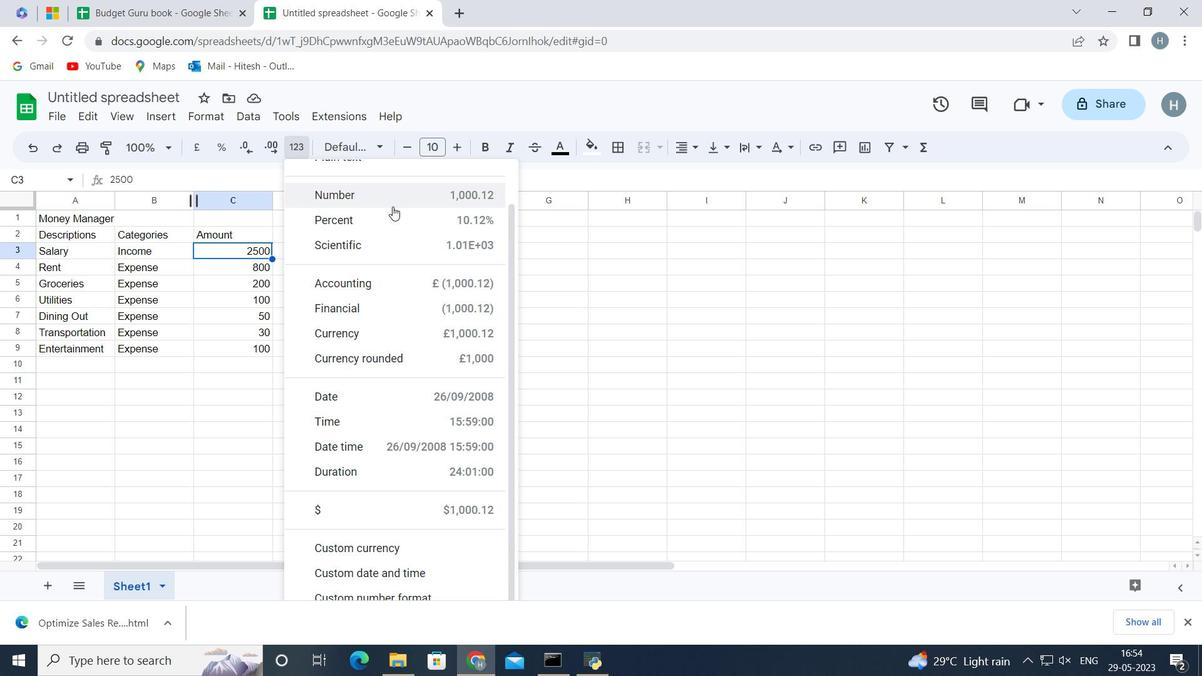 
Action: Mouse scrolled (390, 218) with delta (0, 0)
Screenshot: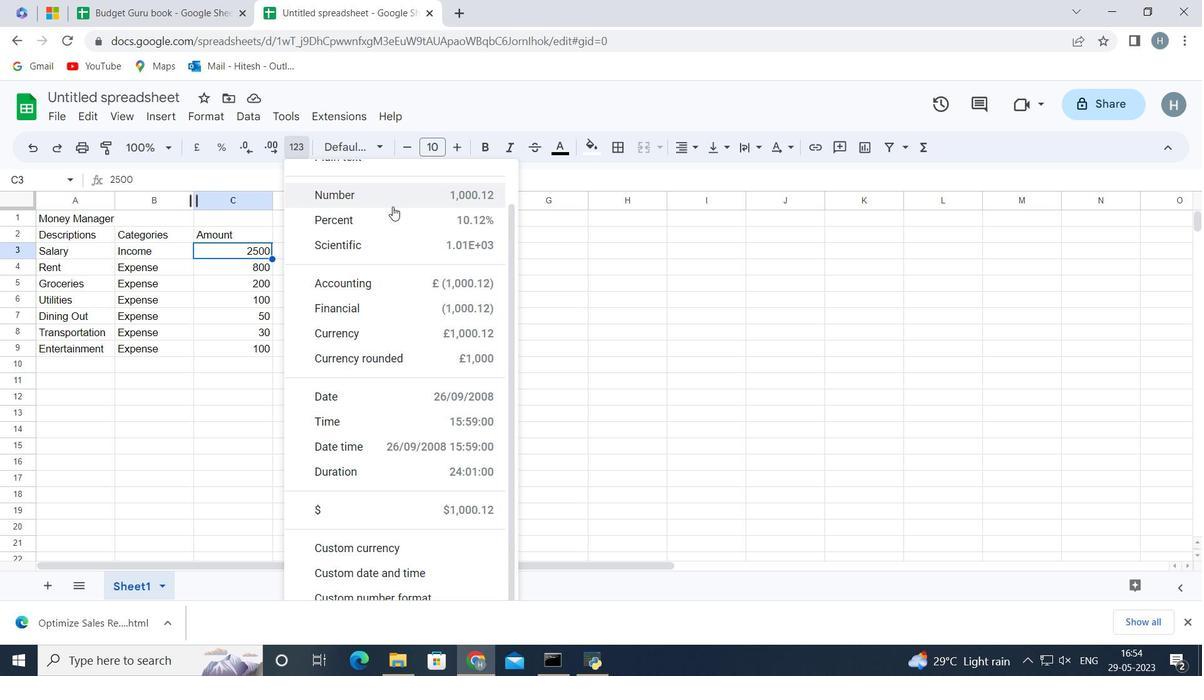 
Action: Mouse scrolled (390, 218) with delta (0, 0)
Screenshot: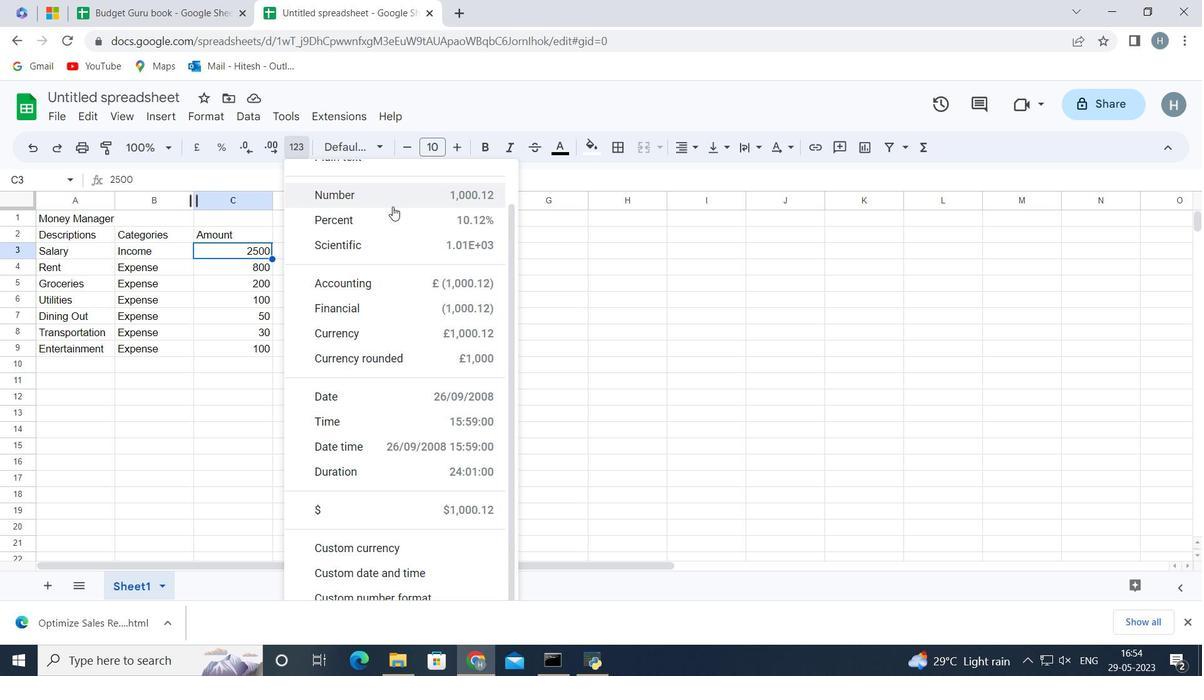
Action: Mouse scrolled (390, 218) with delta (0, 0)
Screenshot: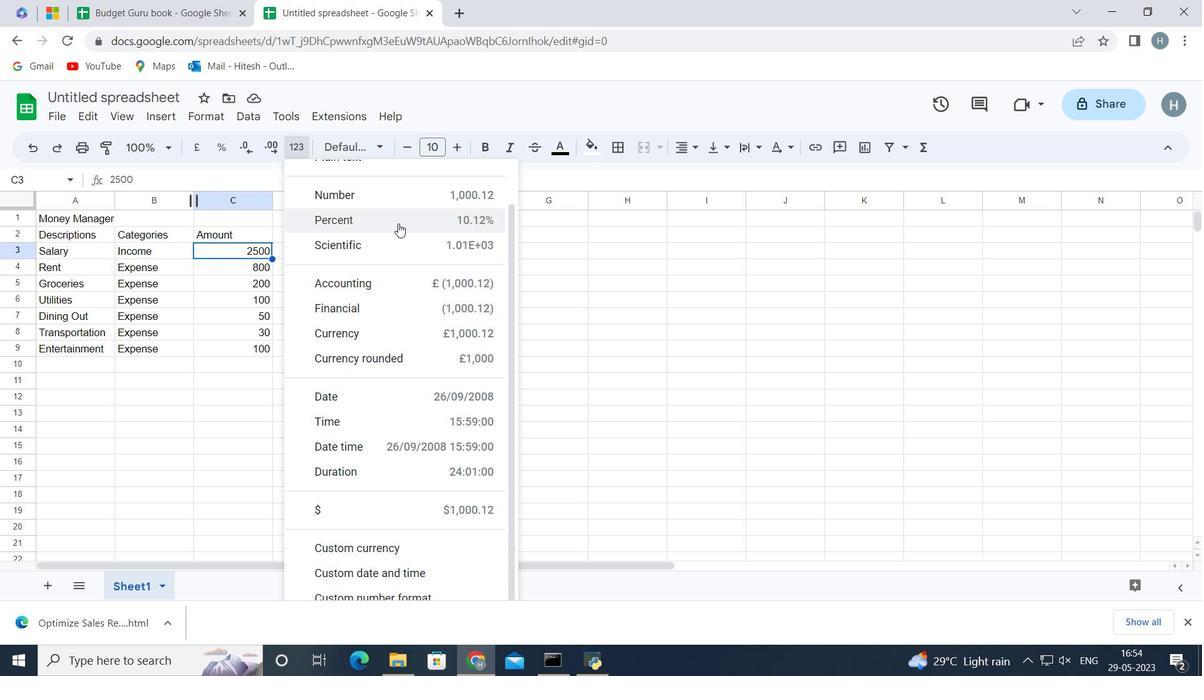 
Action: Mouse scrolled (390, 218) with delta (0, 0)
Screenshot: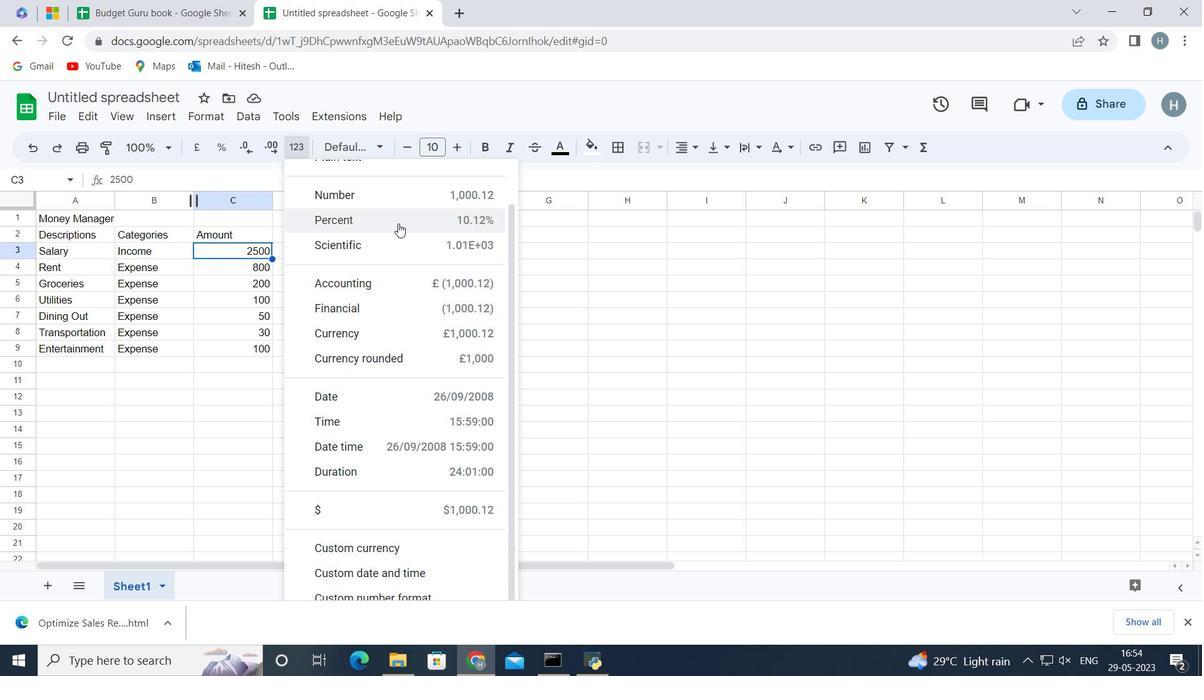 
Action: Mouse moved to (390, 257)
Screenshot: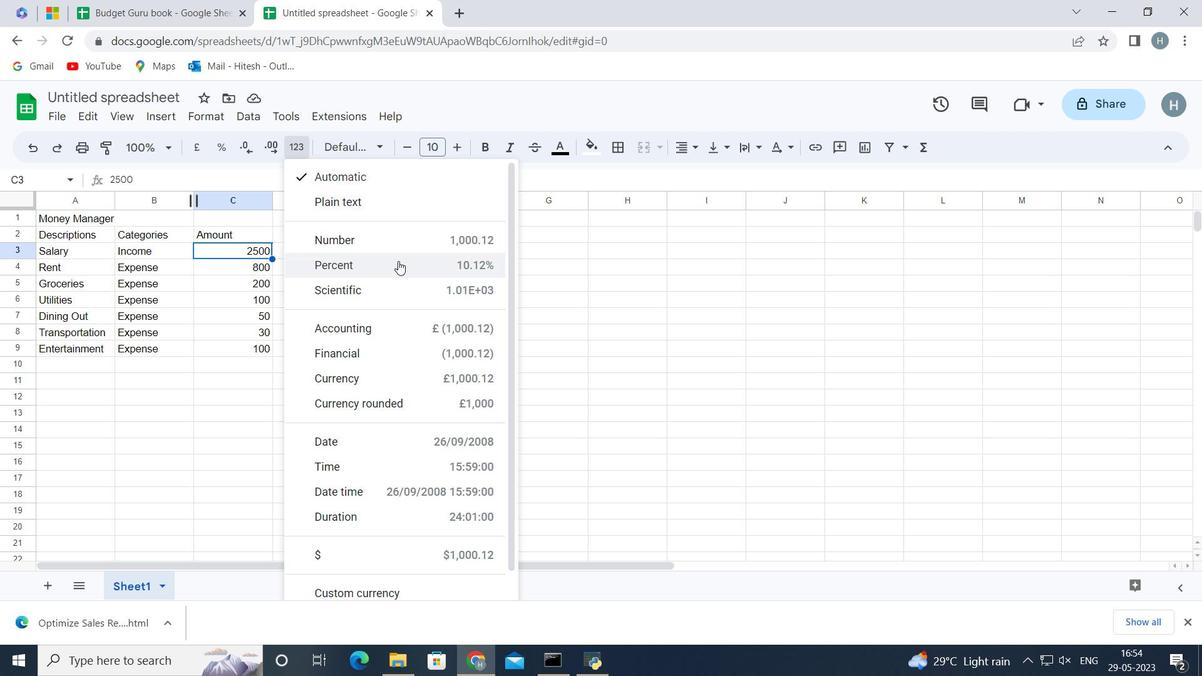 
Action: Mouse scrolled (390, 257) with delta (0, 0)
Screenshot: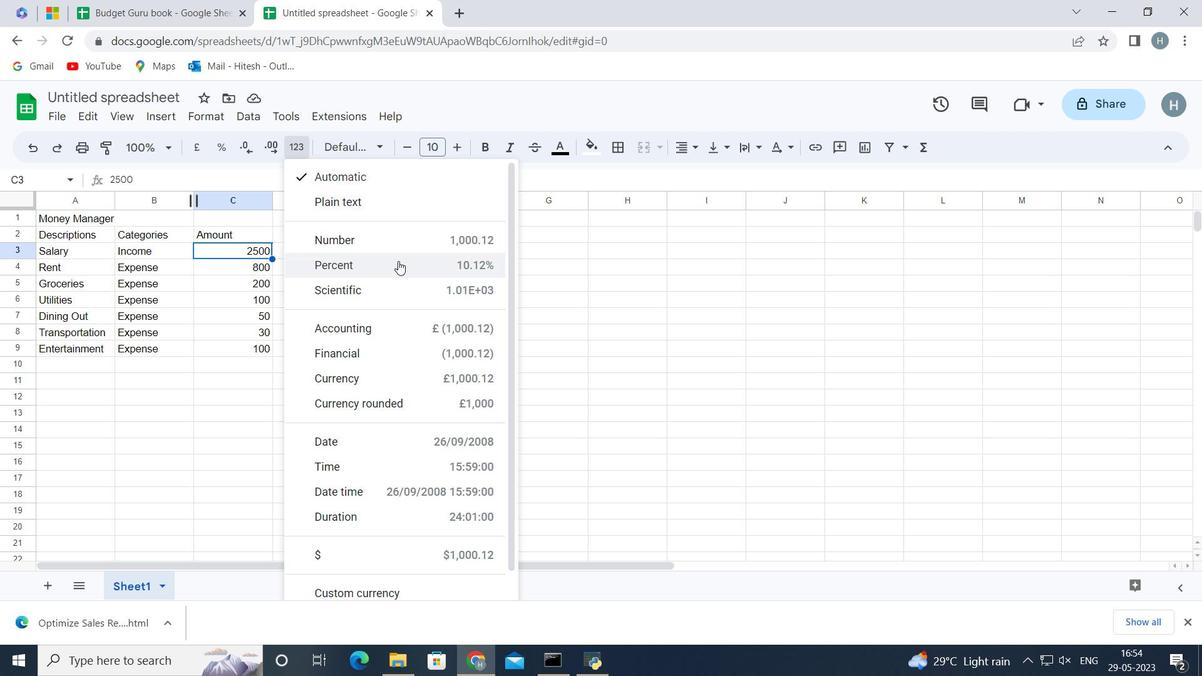 
Action: Mouse moved to (390, 262)
Screenshot: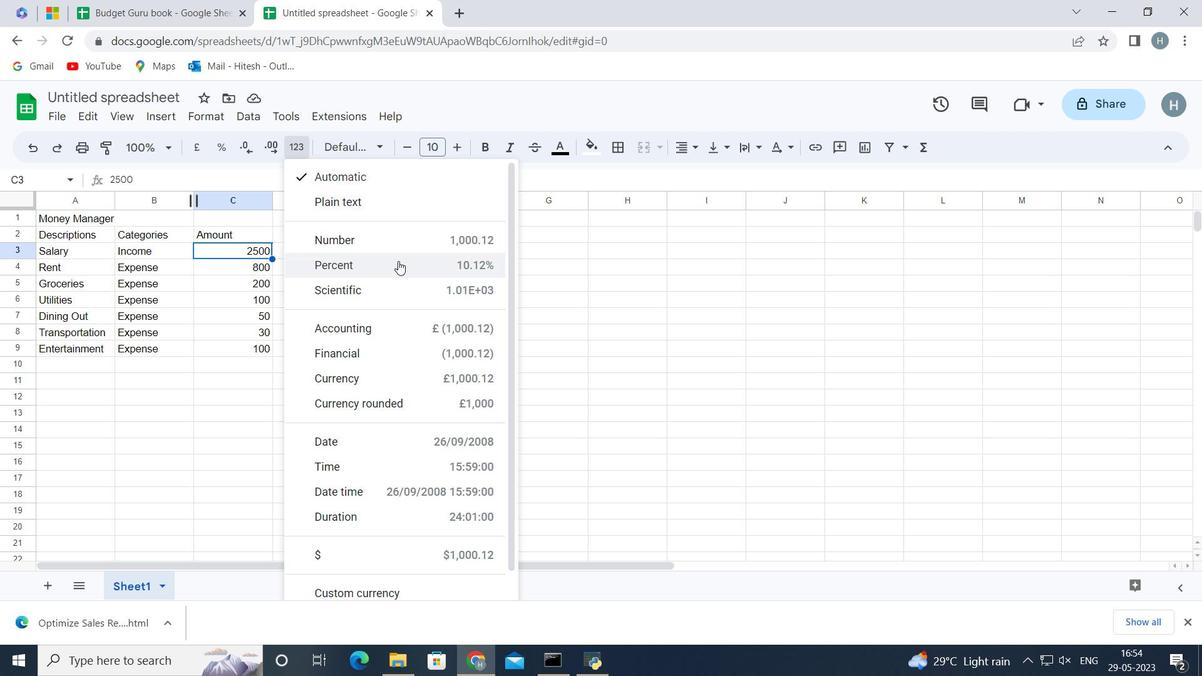 
Action: Mouse scrolled (390, 261) with delta (0, 0)
Screenshot: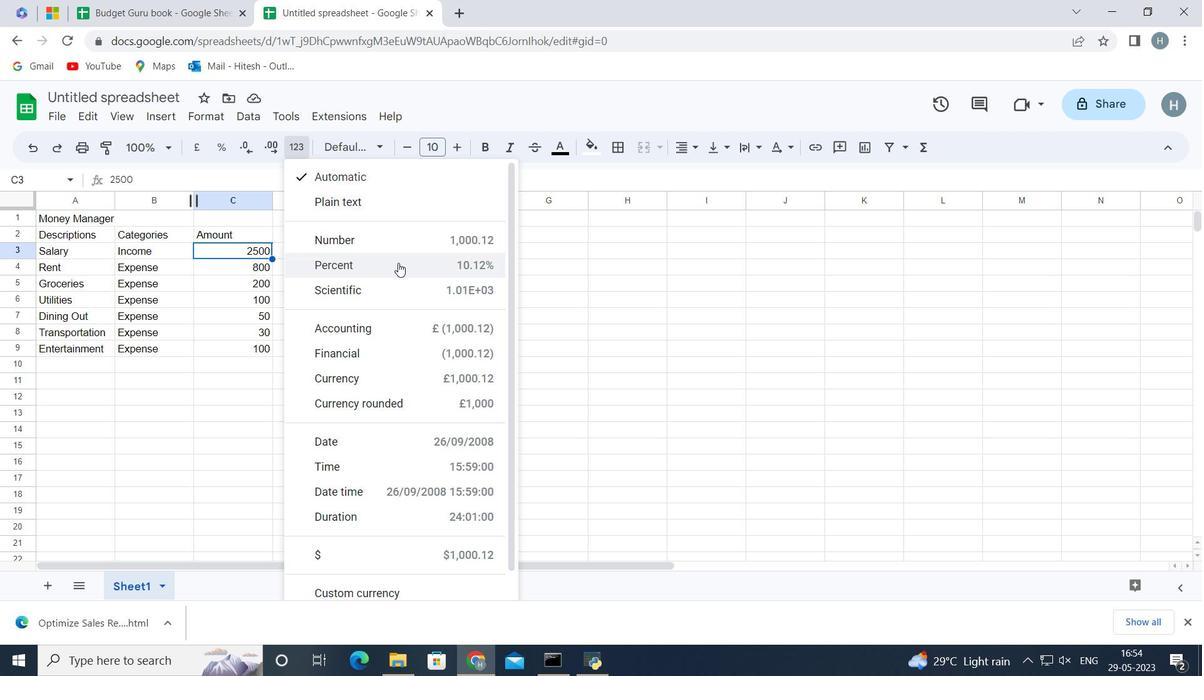 
Action: Mouse moved to (393, 535)
Screenshot: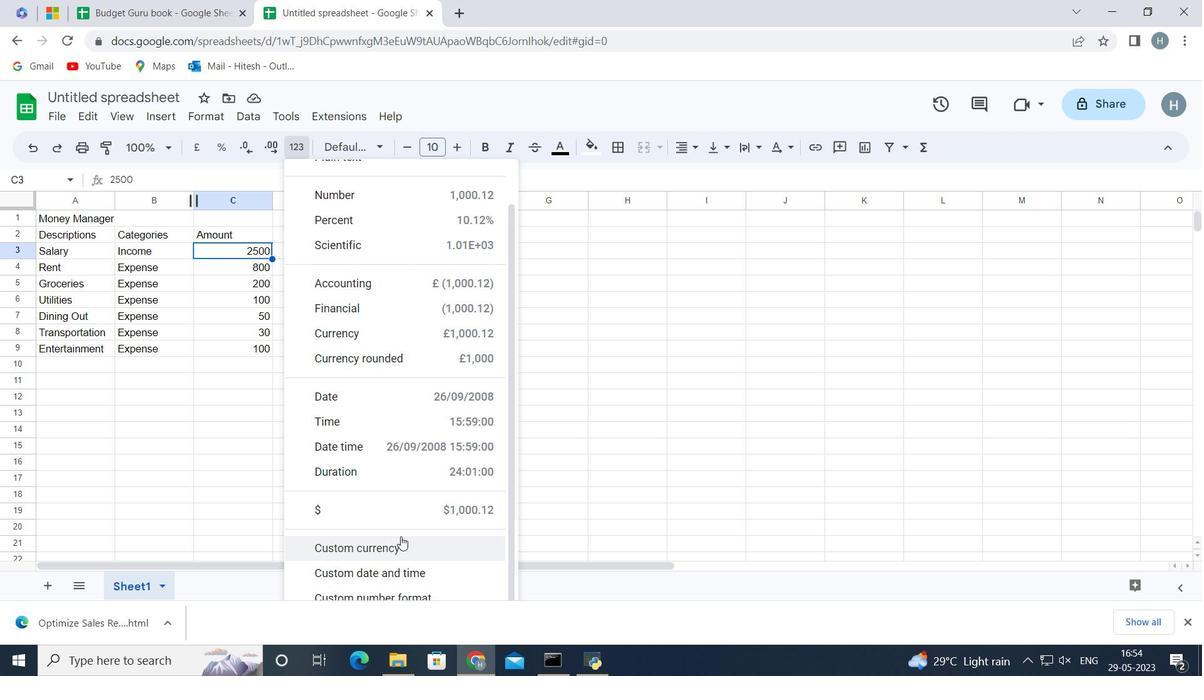 
Action: Mouse pressed left at (393, 535)
Screenshot: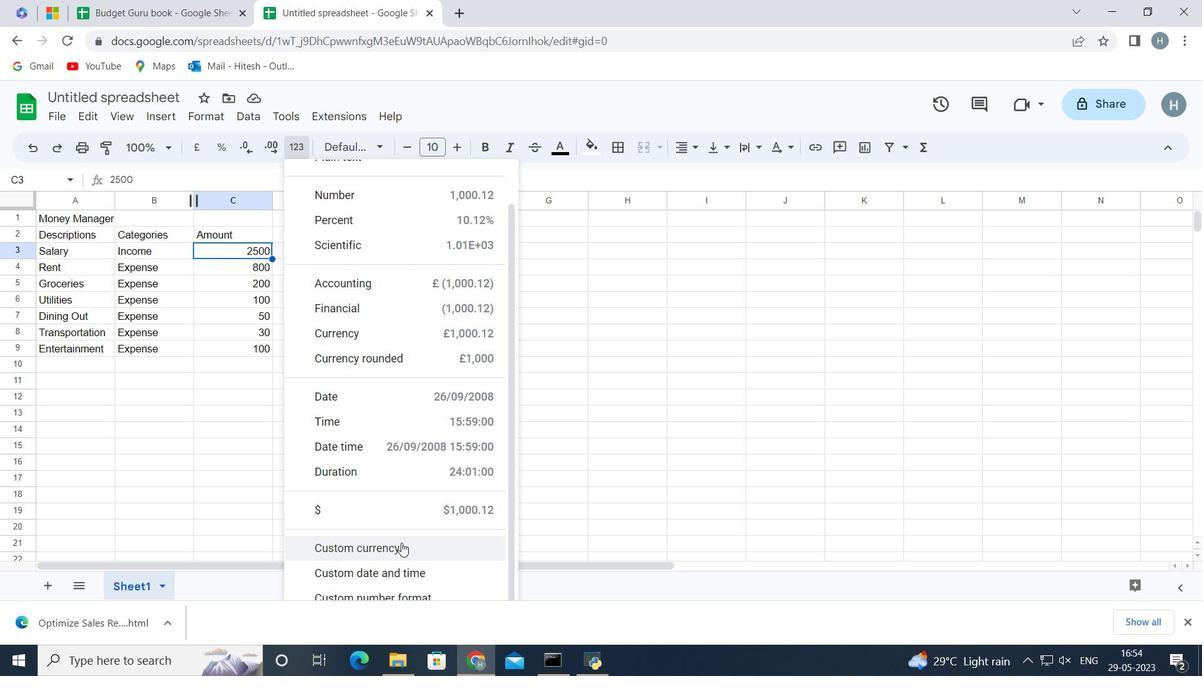 
Action: Mouse moved to (582, 186)
Screenshot: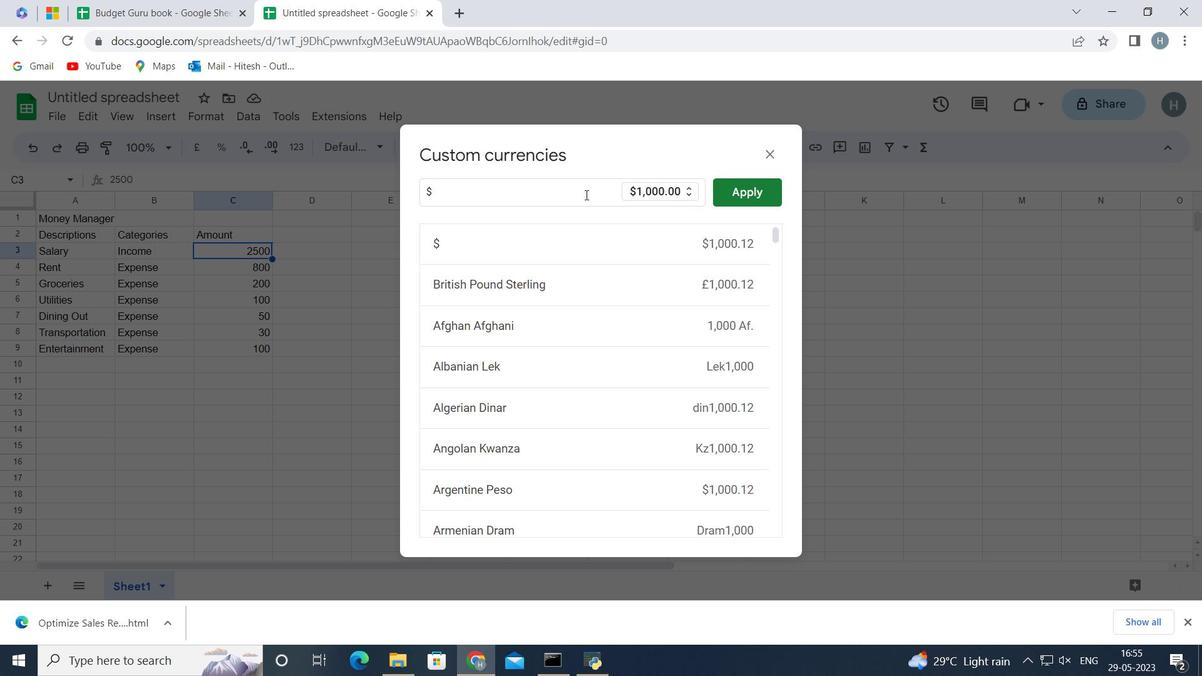 
Action: Mouse pressed left at (582, 186)
Screenshot: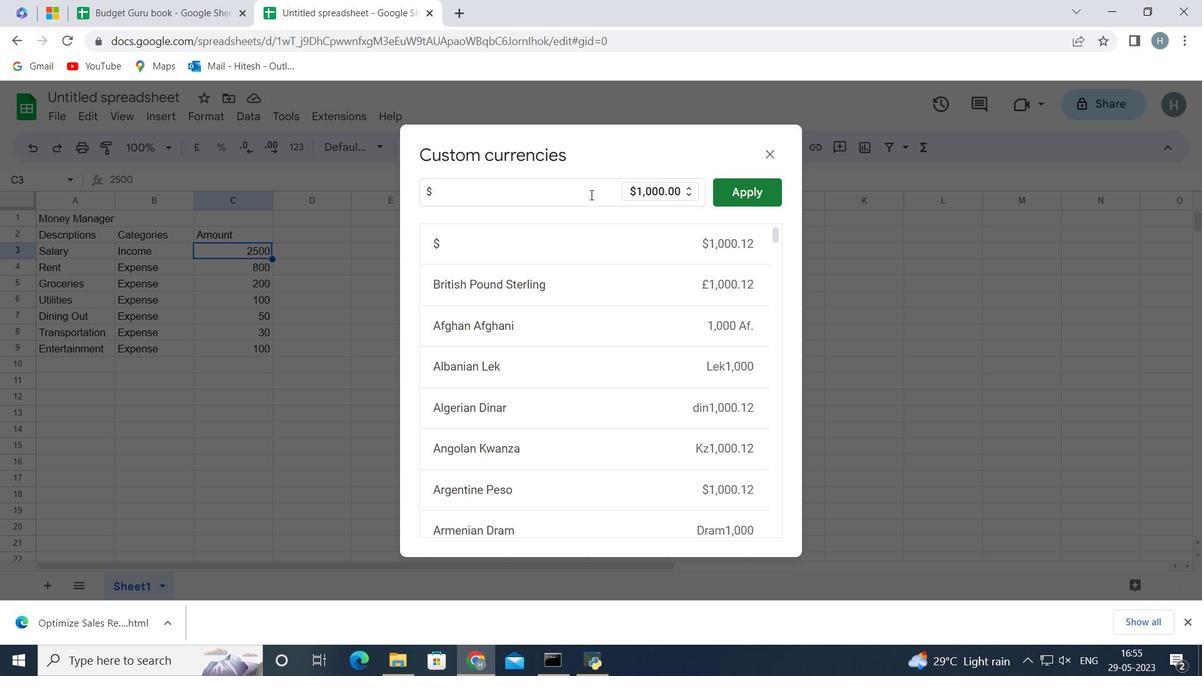 
Action: Mouse moved to (721, 183)
Screenshot: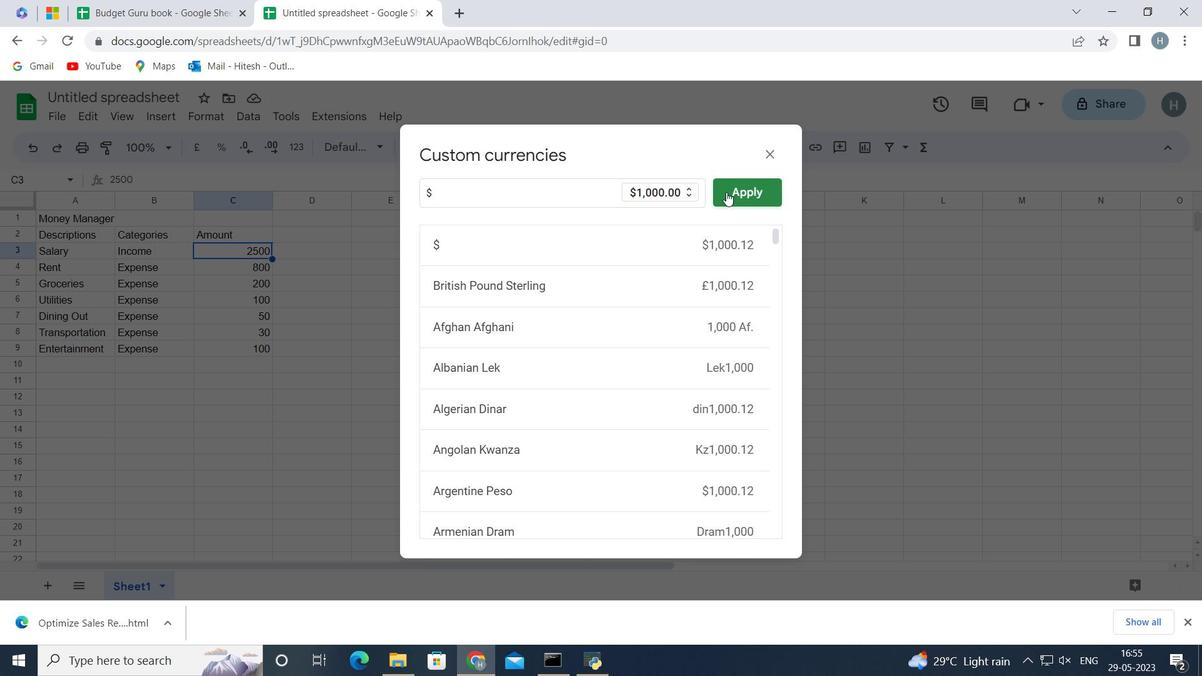 
Action: Mouse pressed left at (719, 184)
Screenshot: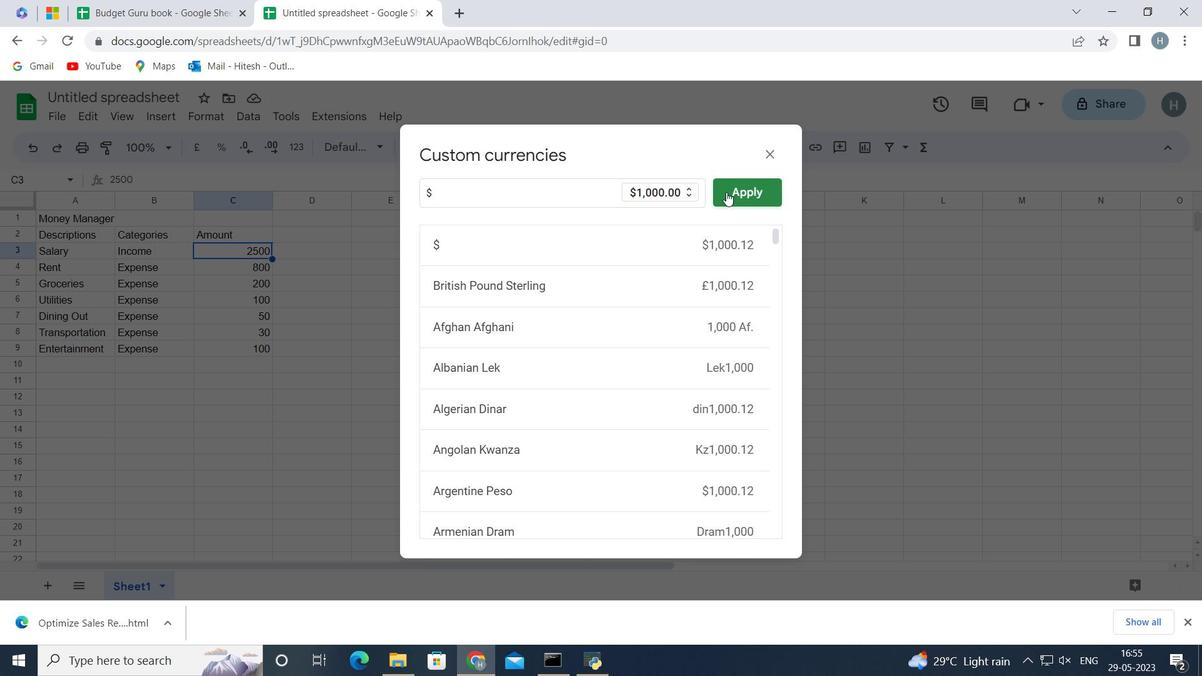 
Action: Mouse moved to (207, 252)
Screenshot: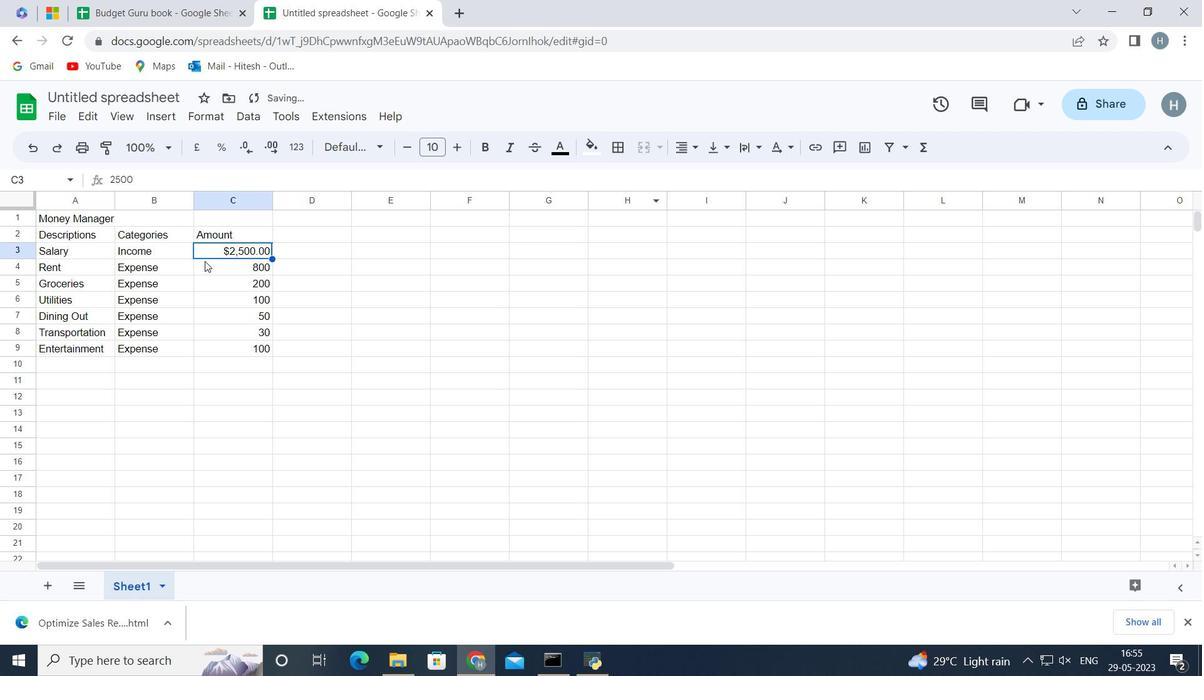 
Action: Mouse pressed left at (207, 252)
Screenshot: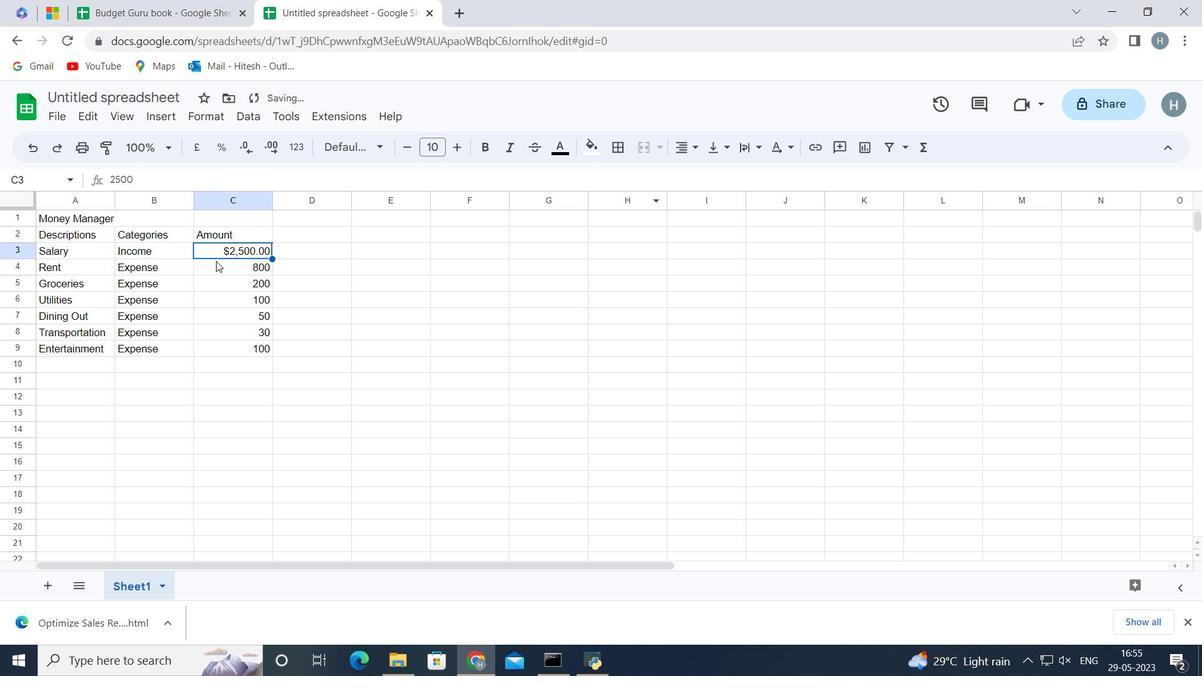 
Action: Mouse moved to (221, 248)
Screenshot: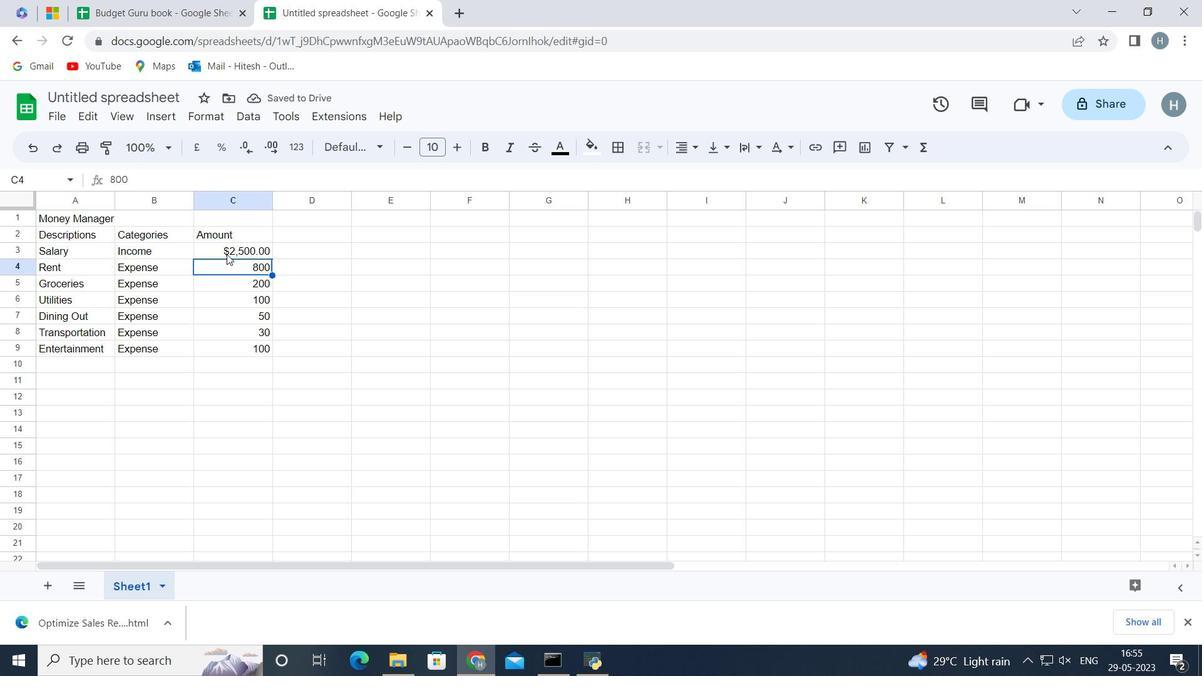 
Action: Key pressed <Key.shift><Key.down><Key.down><Key.down><Key.down><Key.down>
Screenshot: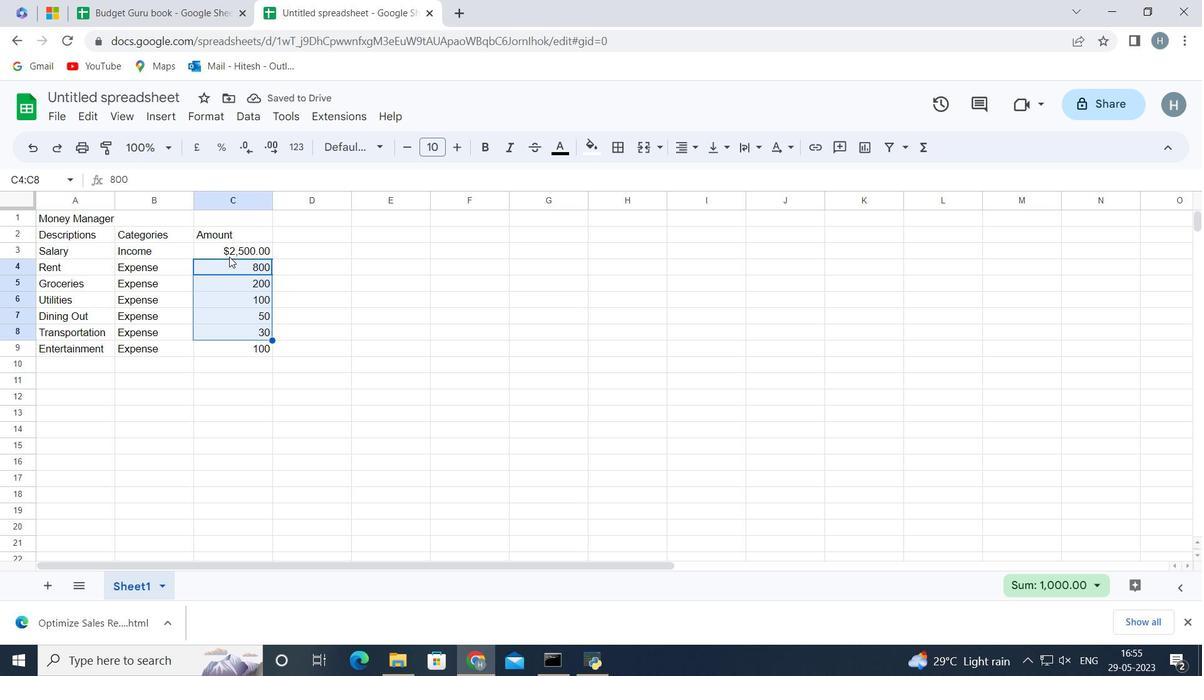 
Action: Mouse moved to (303, 138)
Screenshot: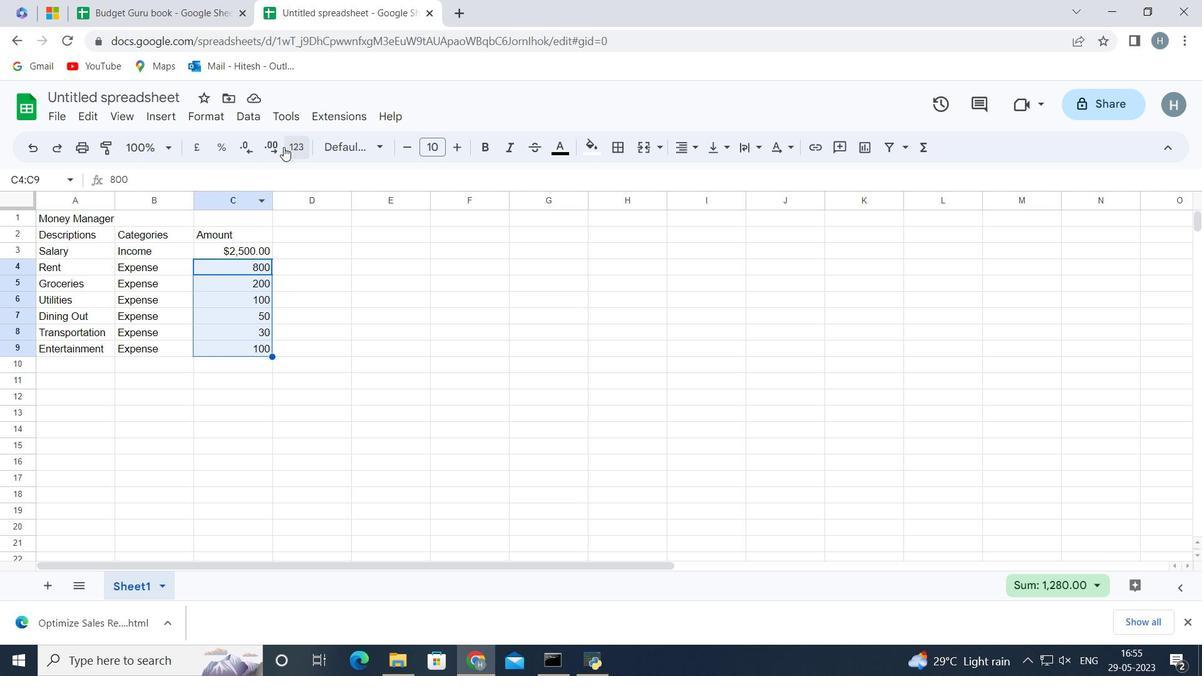
Action: Mouse pressed left at (303, 138)
Screenshot: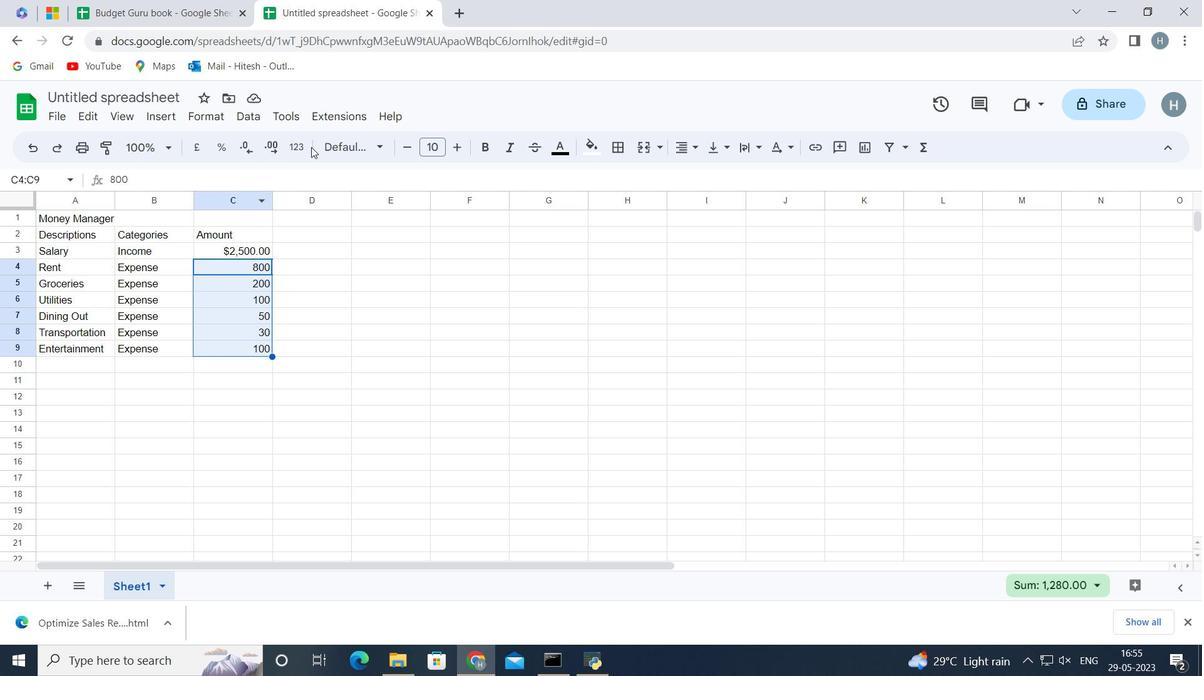 
Action: Mouse moved to (293, 135)
Screenshot: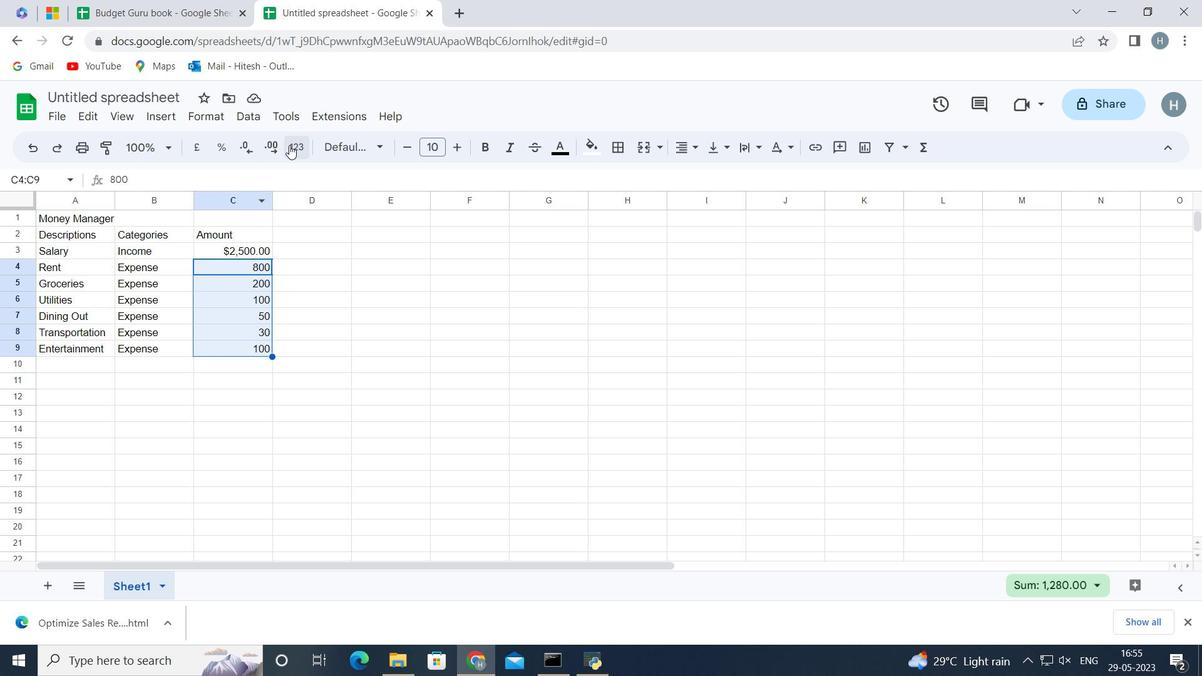 
Action: Mouse pressed left at (293, 135)
Screenshot: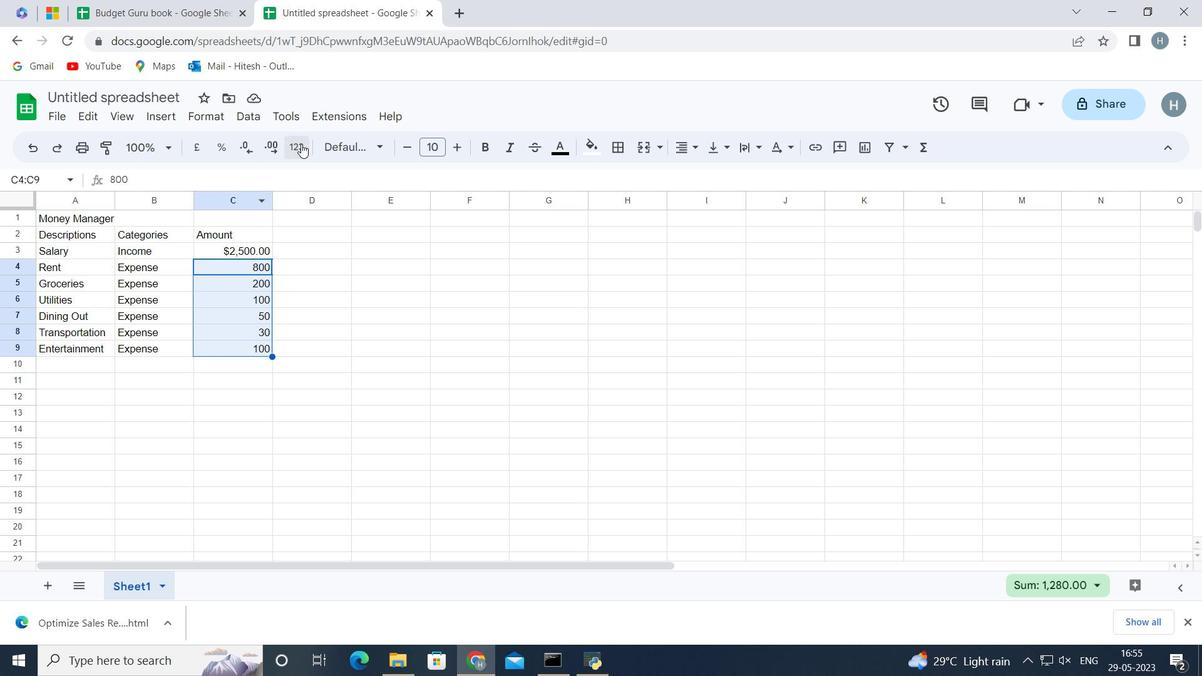 
Action: Mouse moved to (353, 537)
Screenshot: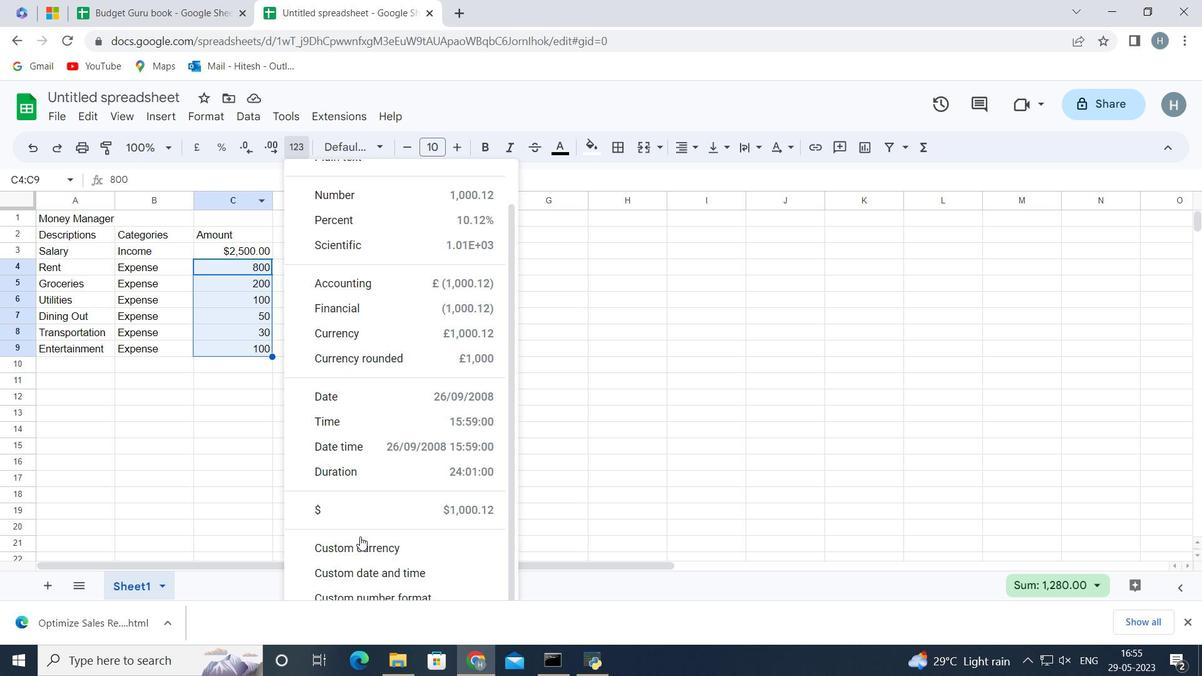 
Action: Mouse pressed left at (353, 537)
Screenshot: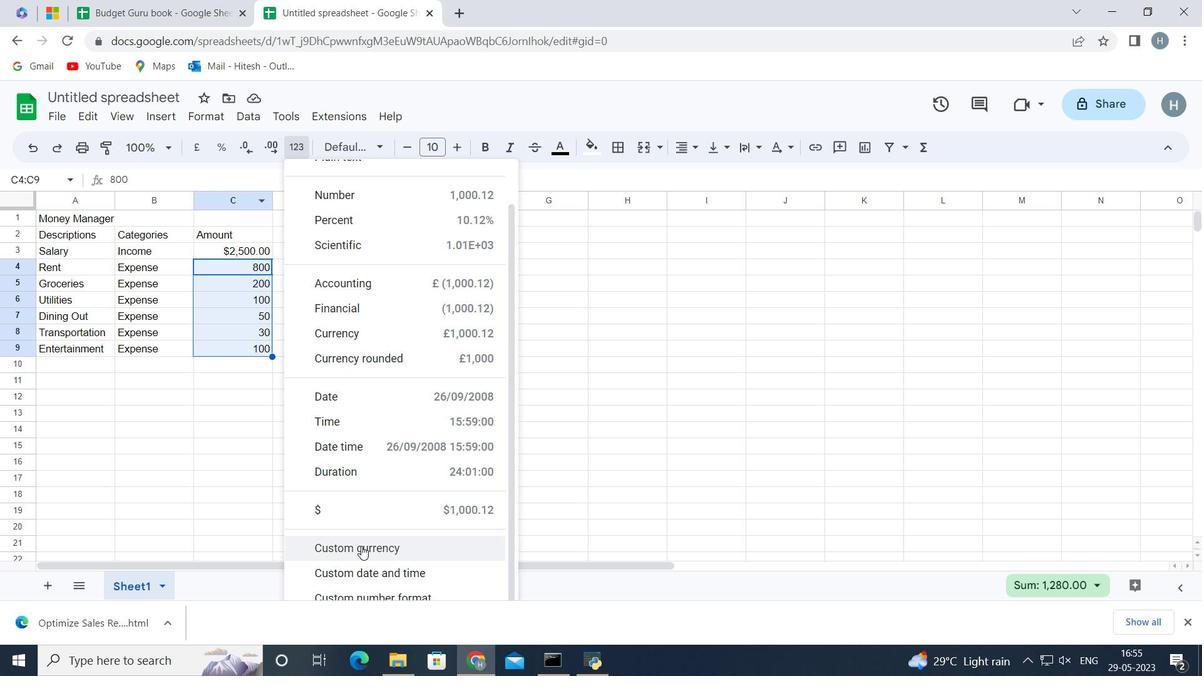 
Action: Mouse moved to (729, 184)
Screenshot: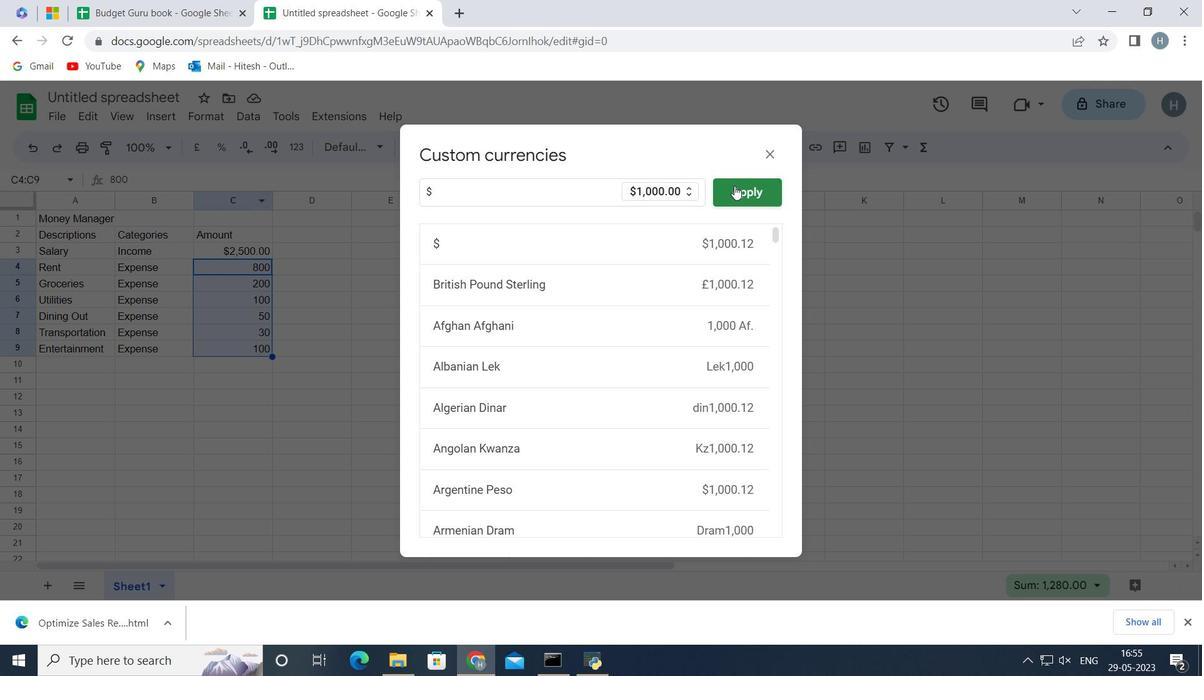 
Action: Mouse pressed left at (729, 184)
Screenshot: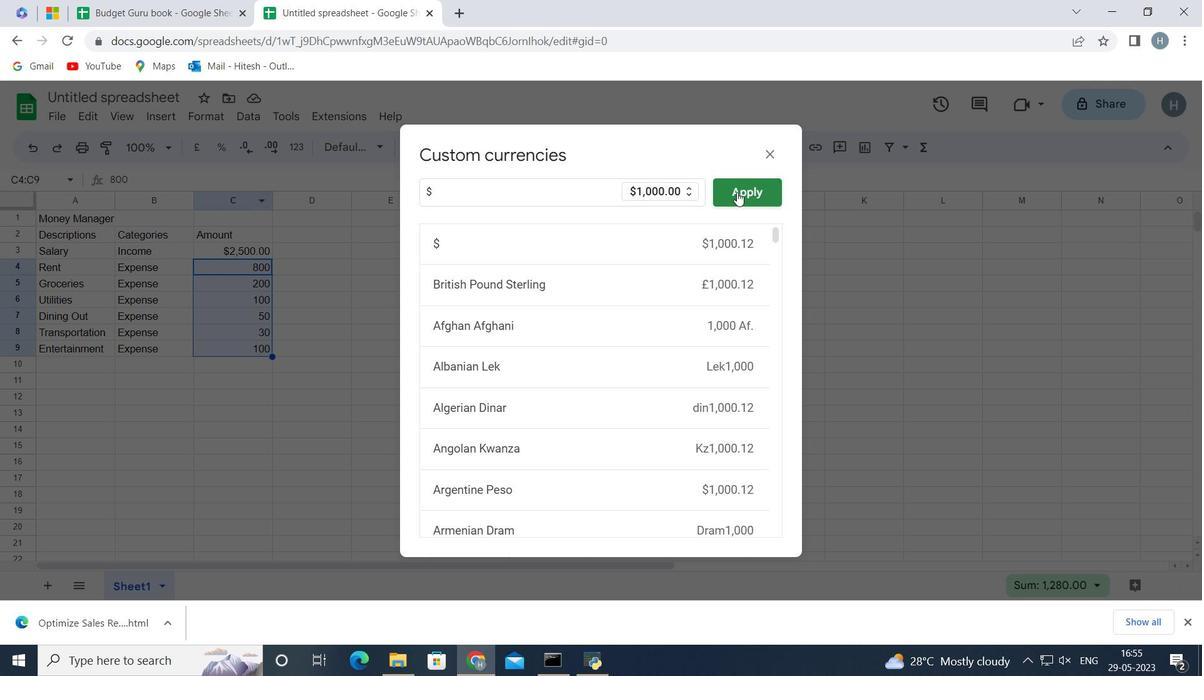
Action: Mouse moved to (240, 427)
Screenshot: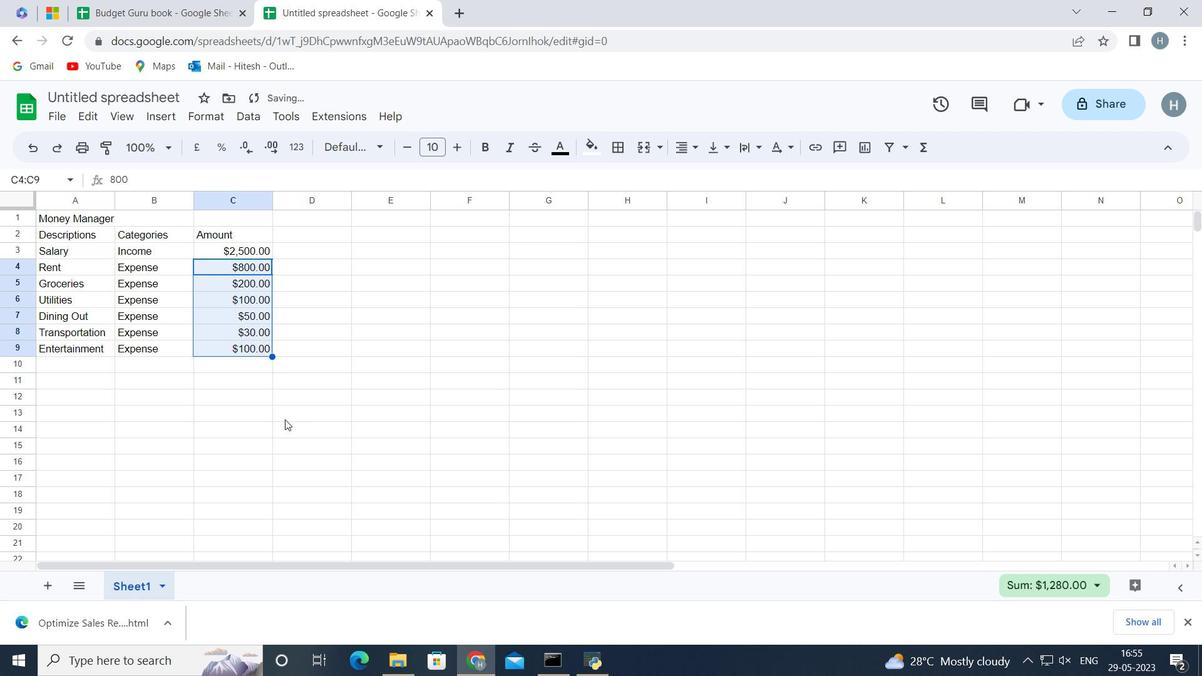 
Action: Mouse pressed left at (240, 427)
Screenshot: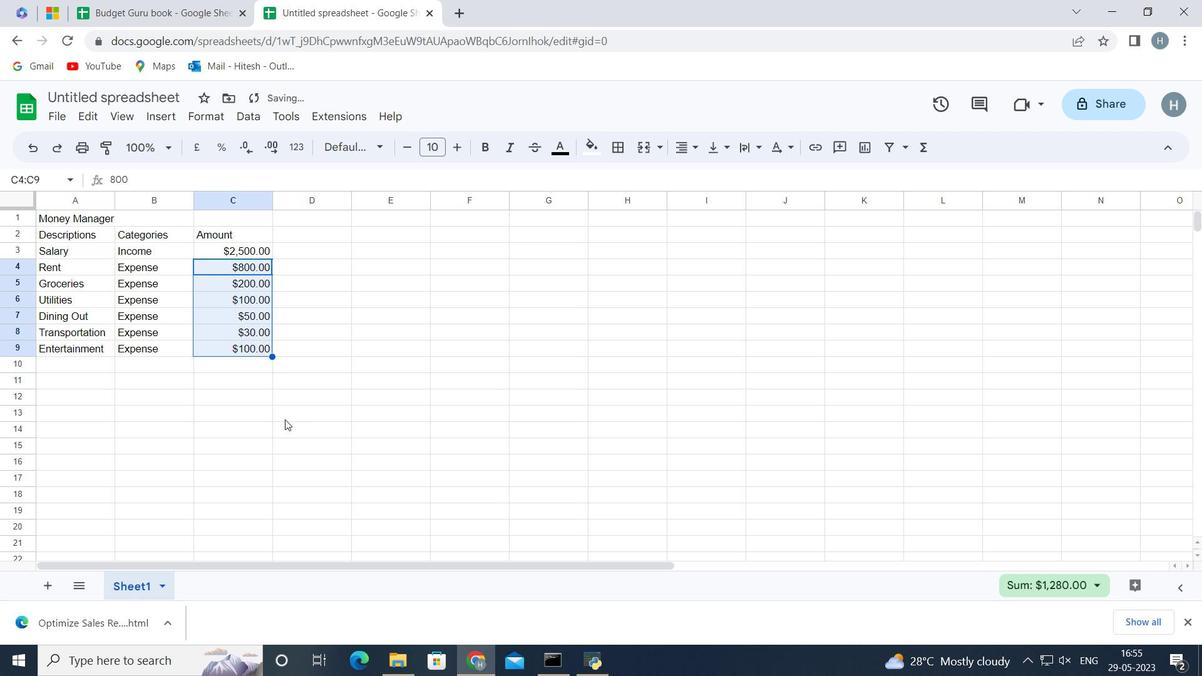 
Action: Mouse moved to (298, 224)
Screenshot: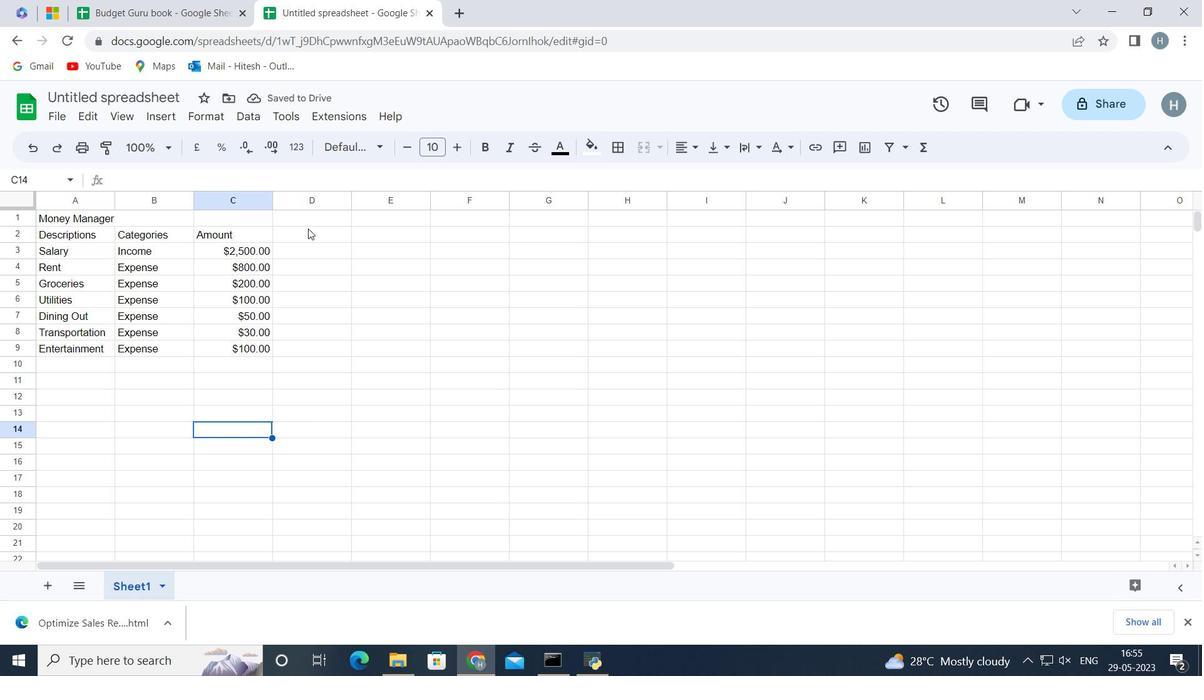 
Action: Mouse pressed left at (298, 224)
Screenshot: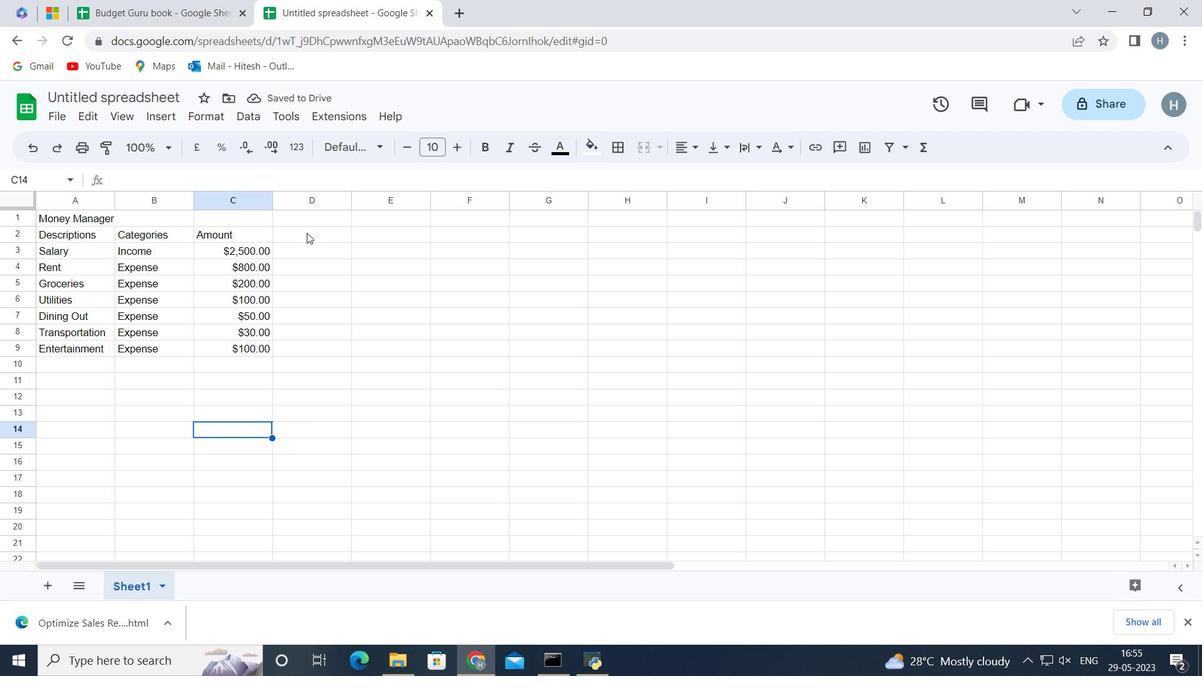 
Action: Key pressed <Key.shift>Dates<Key.enter>2023-05-01<Key.enter>2023-05-05<Key.enter>2023-05-10<Key.enter>2023-05-15<Key.enter>2023-05-20<Key.enter>2023-05-25<Key.enter>2
Screenshot: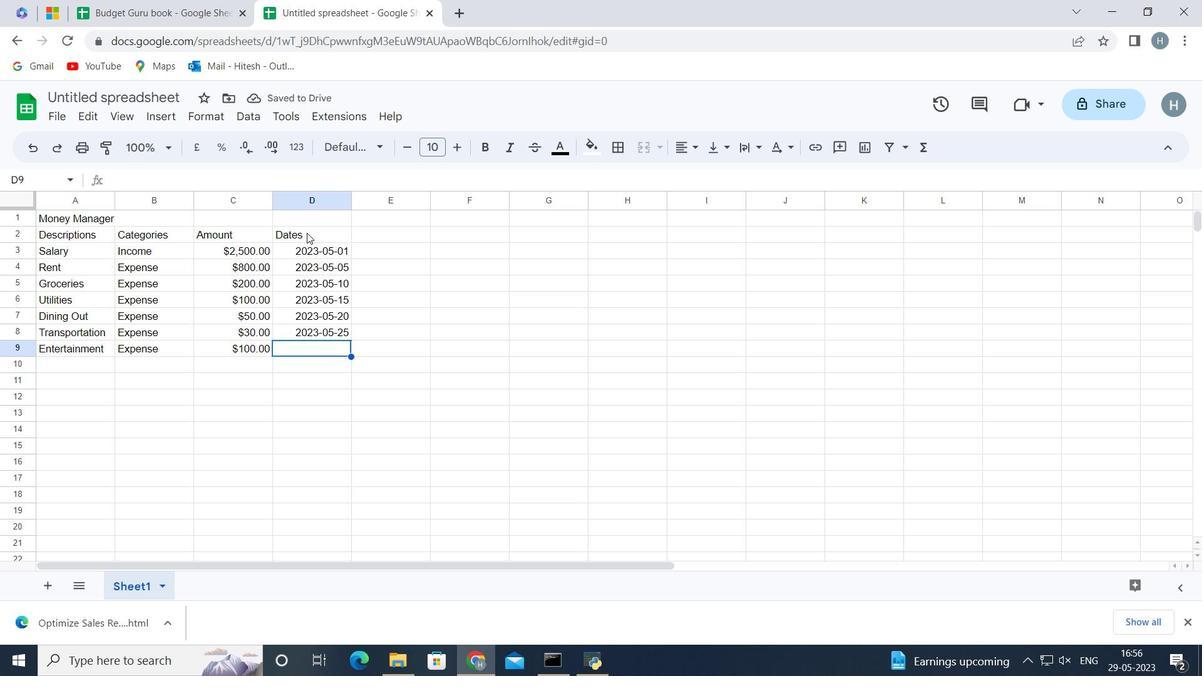 
Action: Mouse moved to (326, 216)
Screenshot: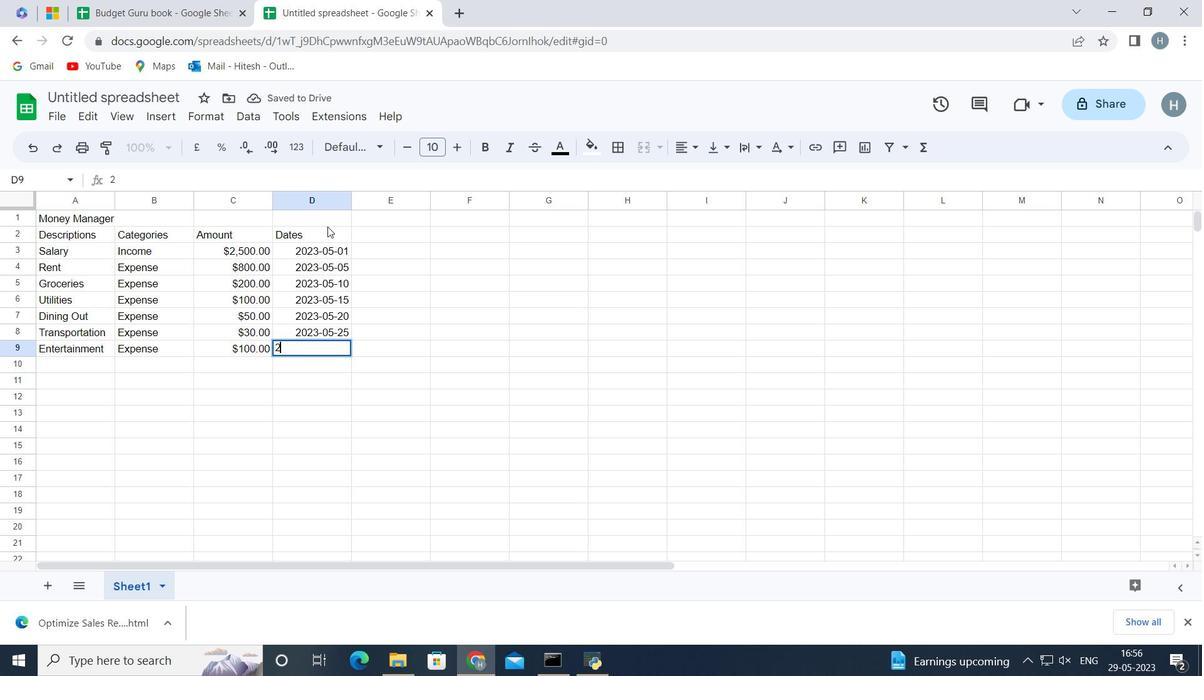 
Action: Key pressed 0
Screenshot: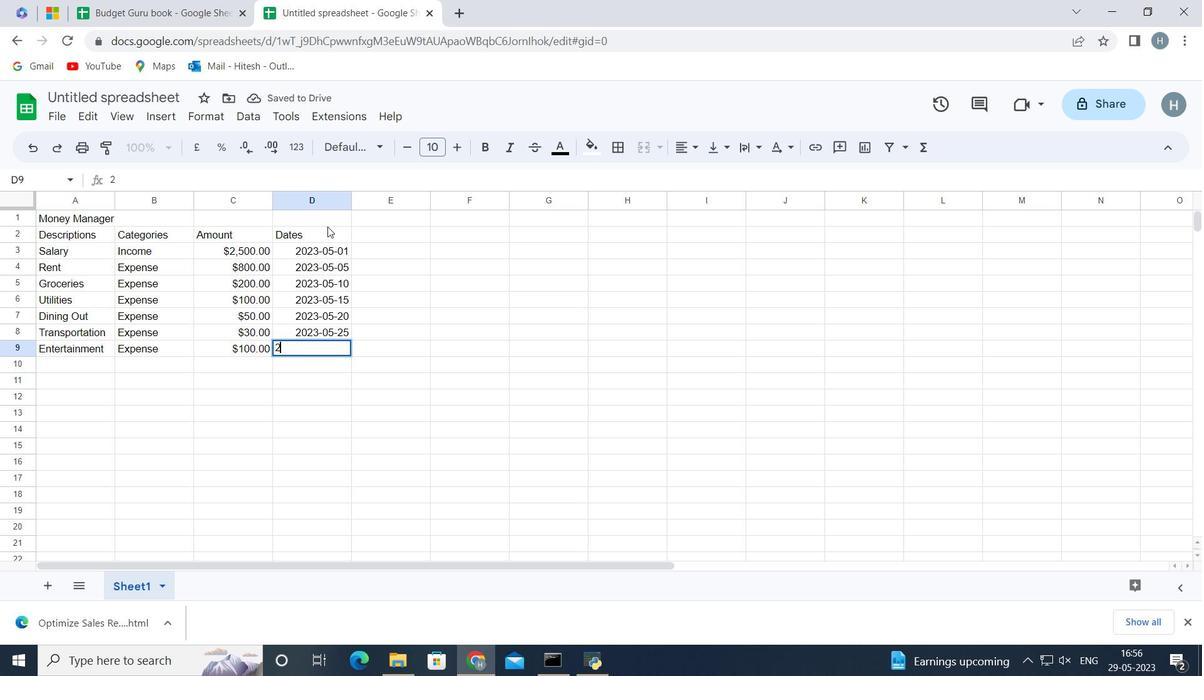 
Action: Mouse moved to (345, 211)
Screenshot: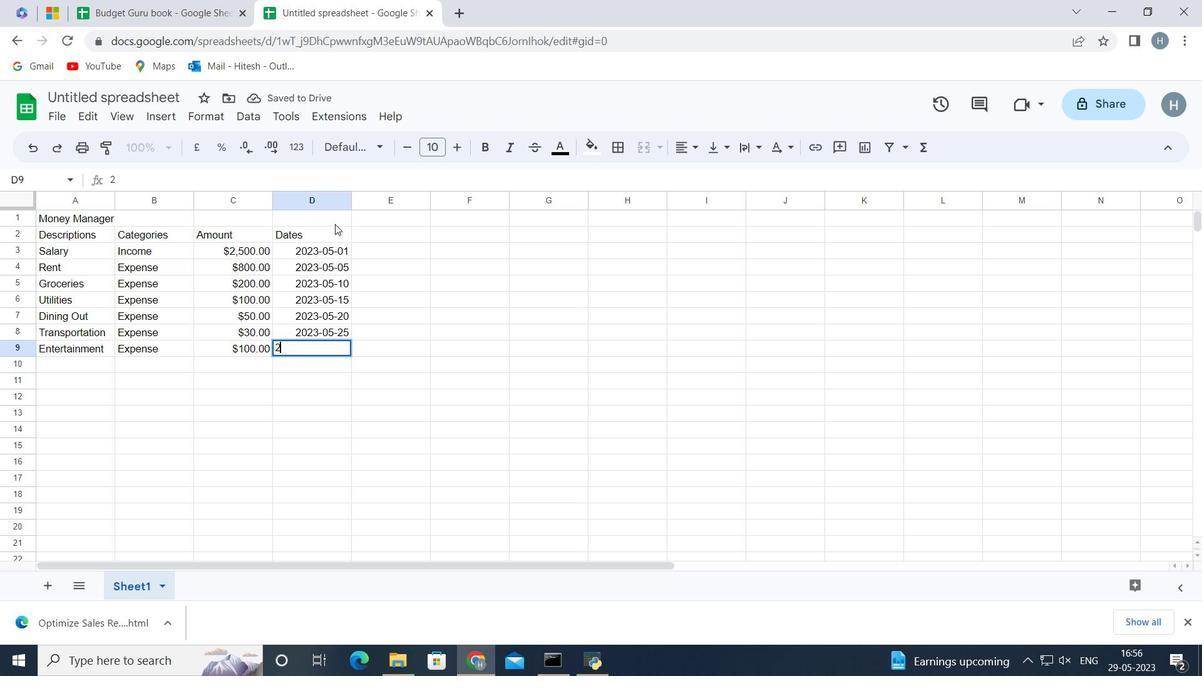 
Action: Key pressed 23-05-31<Key.enter>
Screenshot: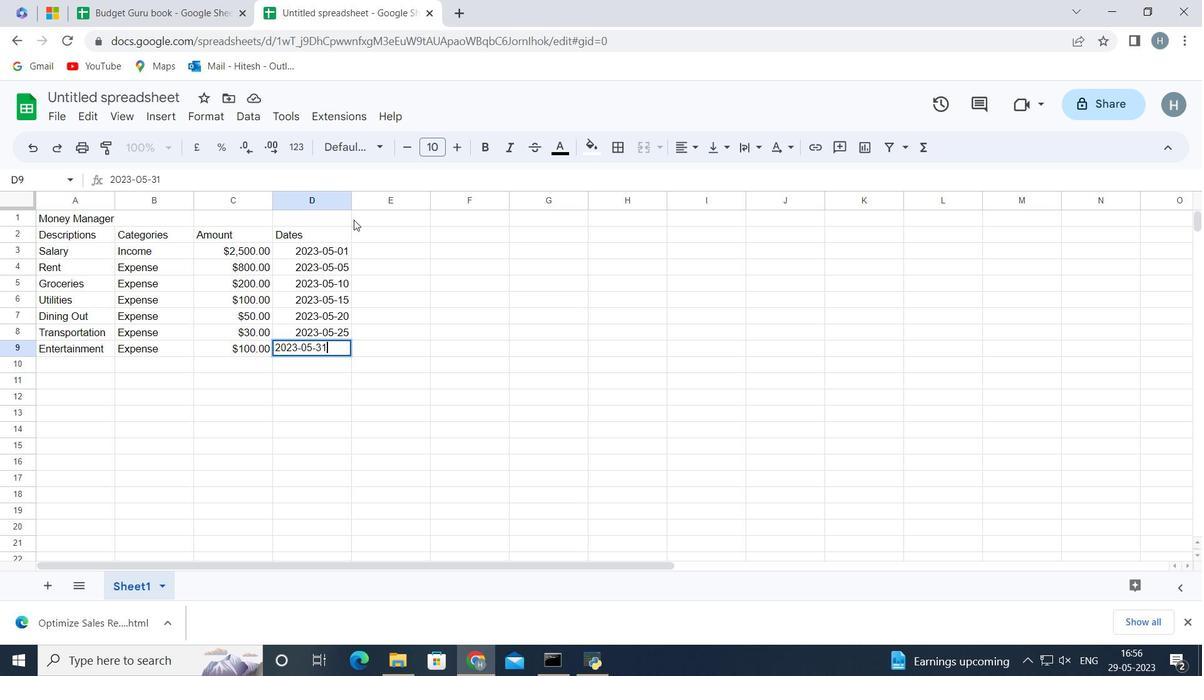 
Action: Mouse moved to (58, 108)
Screenshot: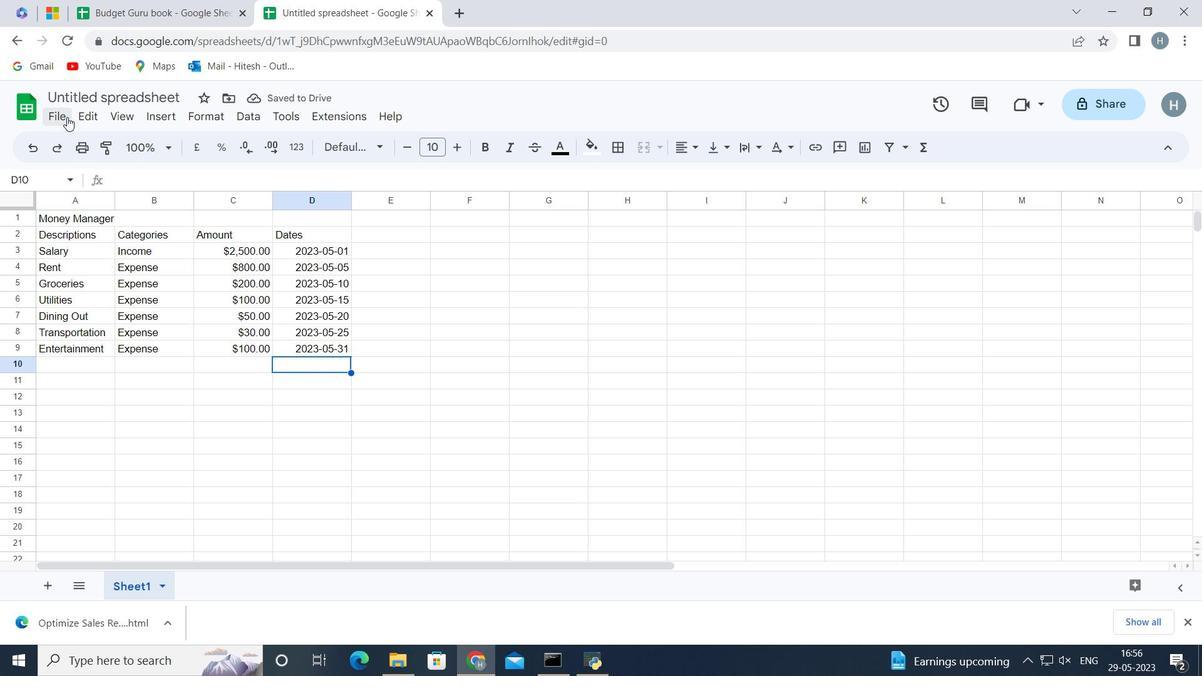 
Action: Mouse pressed left at (58, 108)
Screenshot: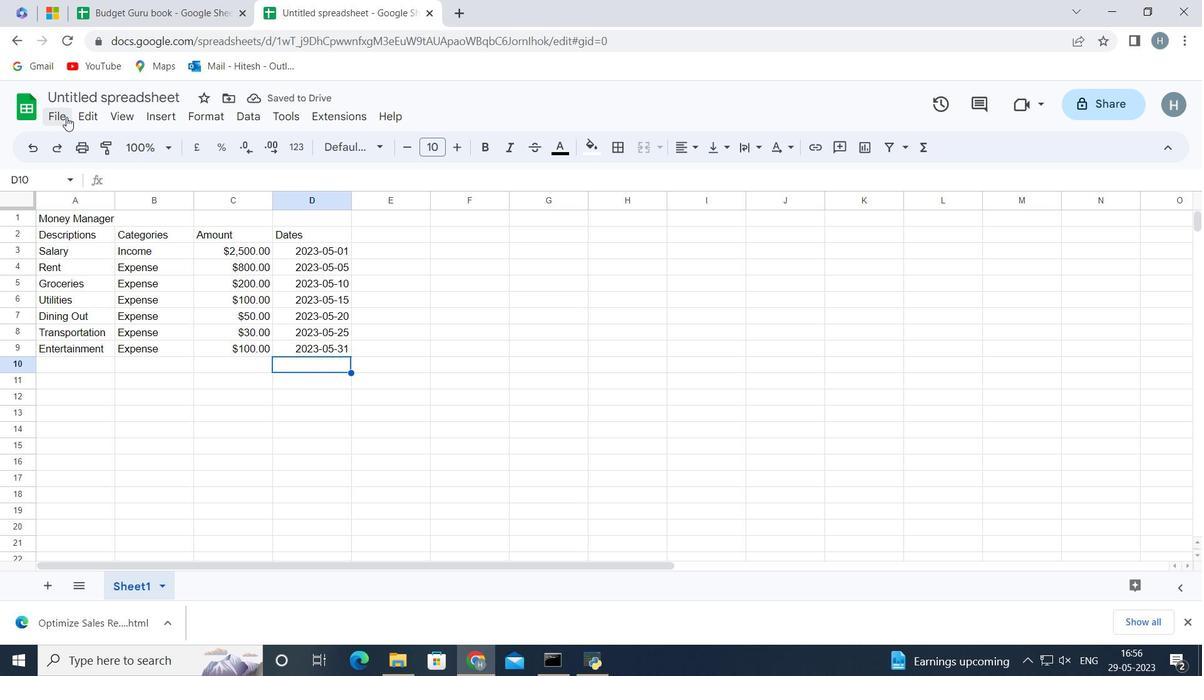 
Action: Mouse moved to (122, 331)
Screenshot: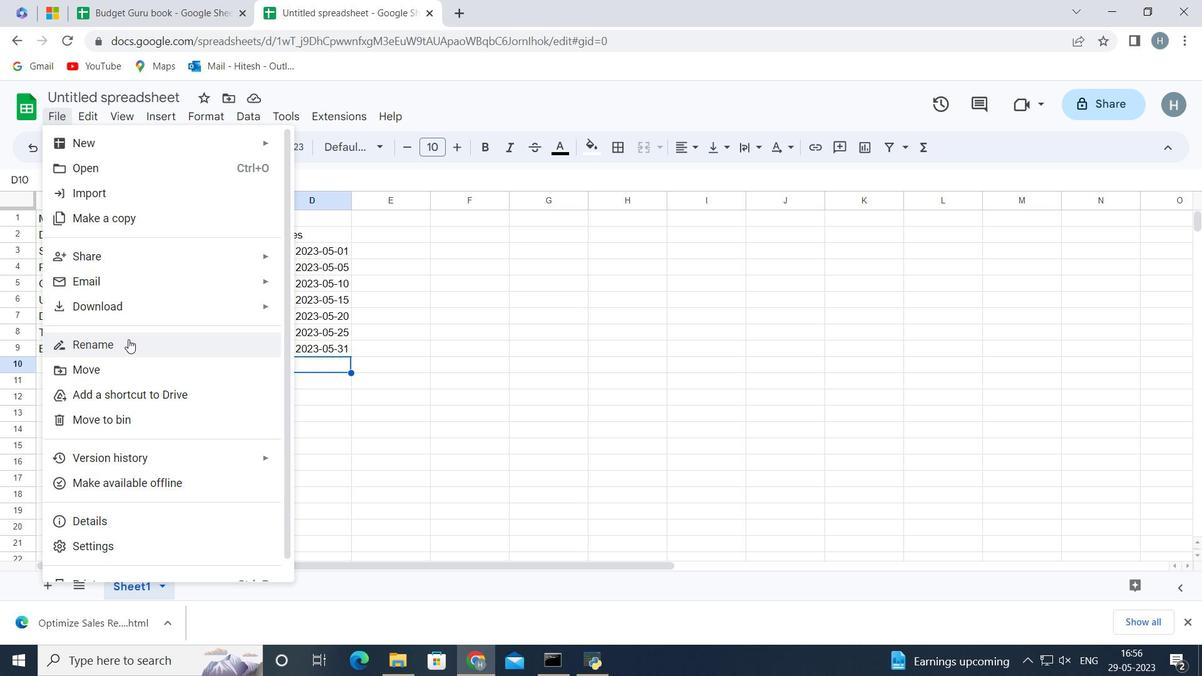 
Action: Mouse pressed left at (122, 331)
Screenshot: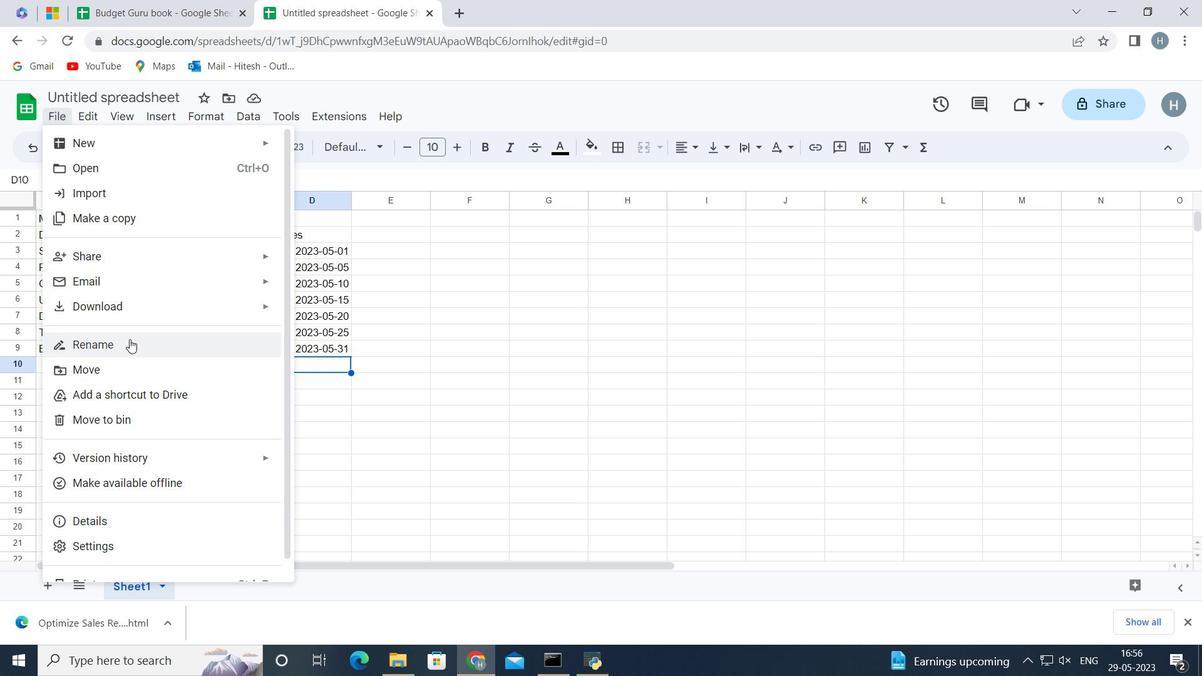 
Action: Mouse moved to (147, 129)
Screenshot: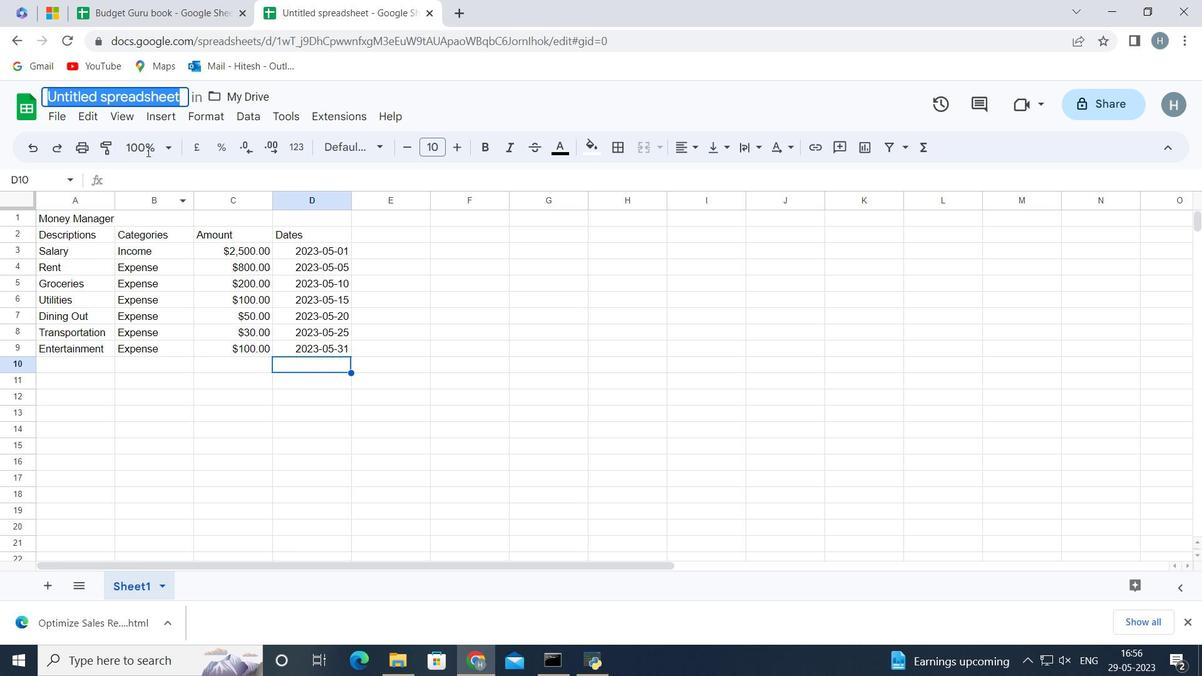 
Action: Key pressed <Key.backspace><Key.shift><Key.shift><Key.shift>Exp<Key.shift><Key.shift><Key.shift>Reportsheetbook<Key.enter>
Screenshot: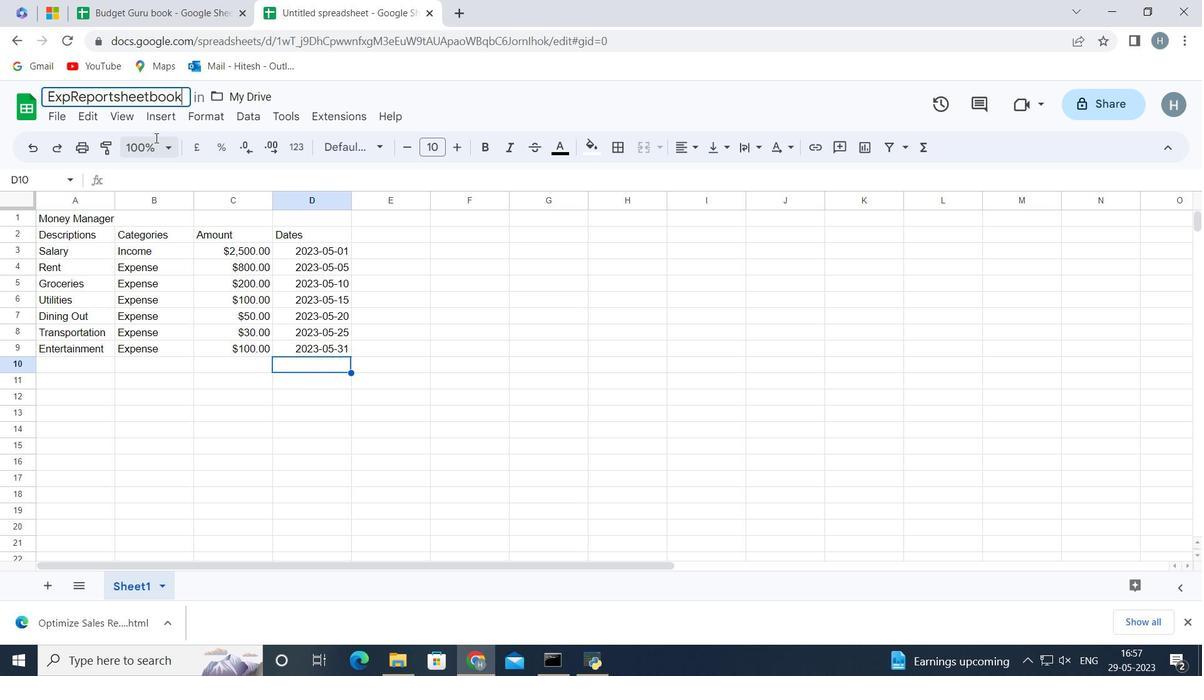 
Action: Mouse moved to (160, 395)
Screenshot: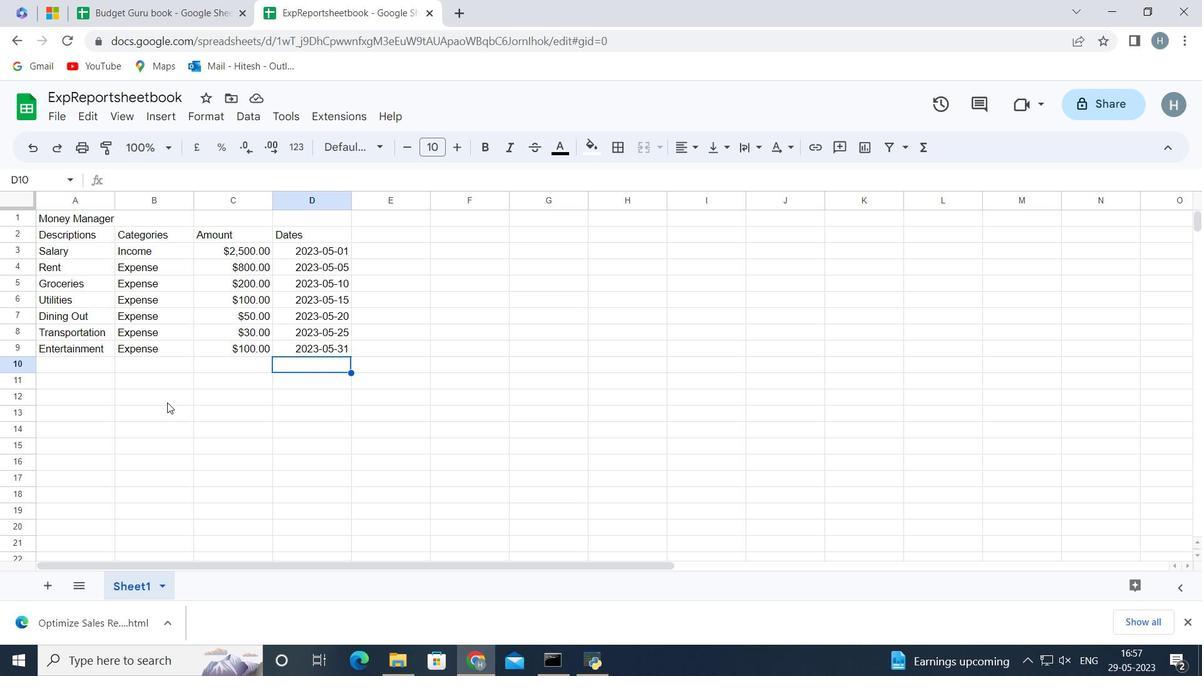
Action: Mouse pressed left at (160, 395)
Screenshot: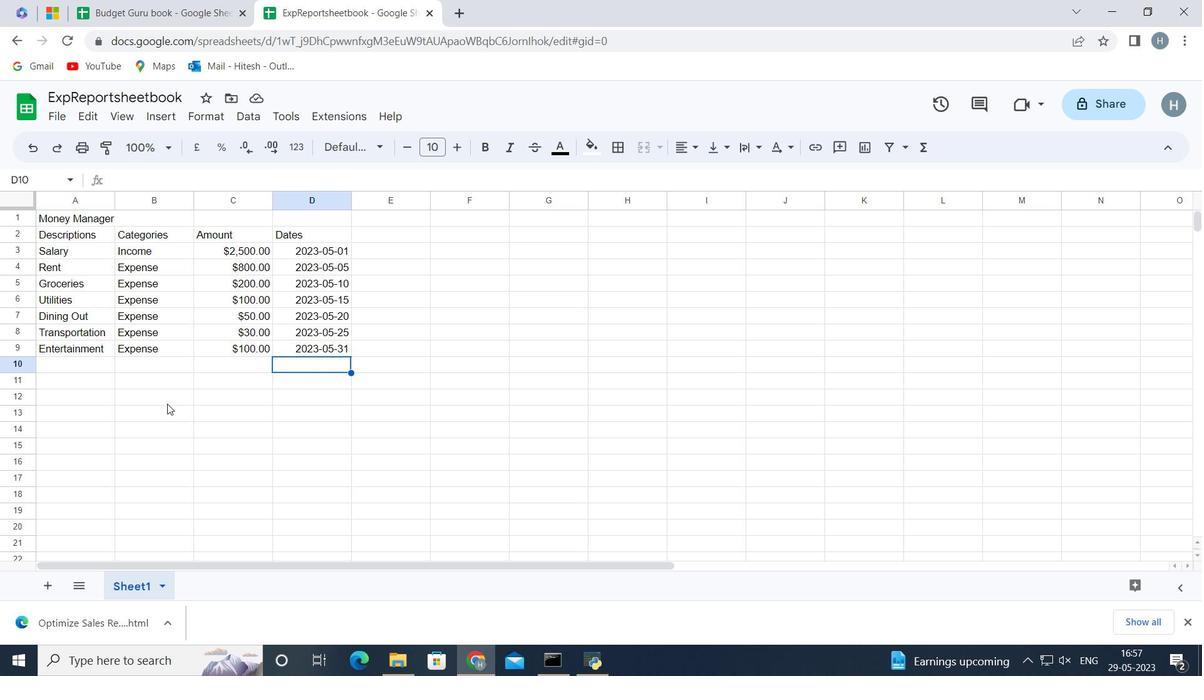
Action: Mouse moved to (416, 403)
Screenshot: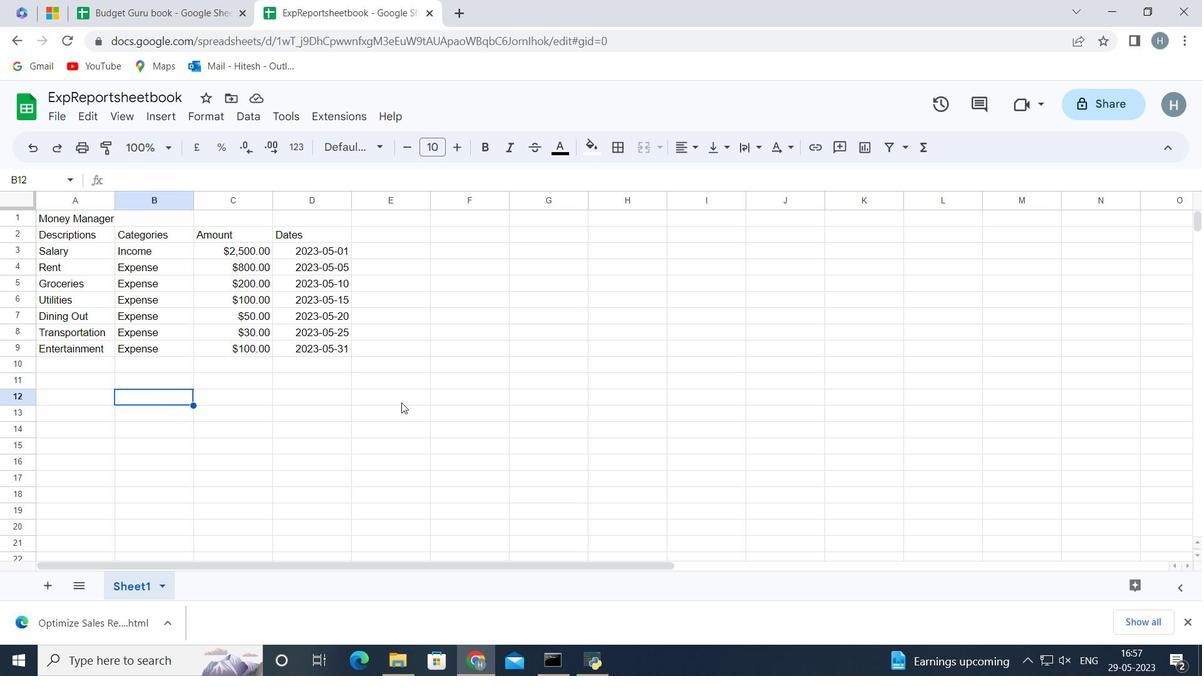 
Action: Mouse scrolled (416, 404) with delta (0, 0)
Screenshot: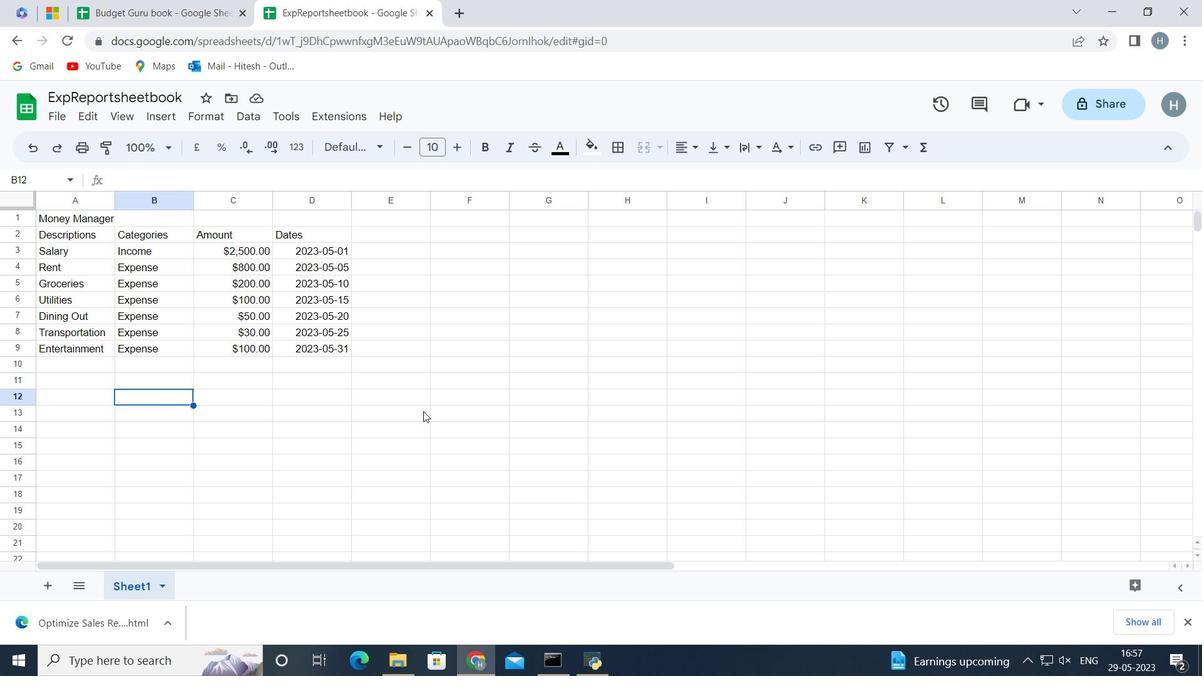 
Action: Mouse scrolled (416, 404) with delta (0, 0)
Screenshot: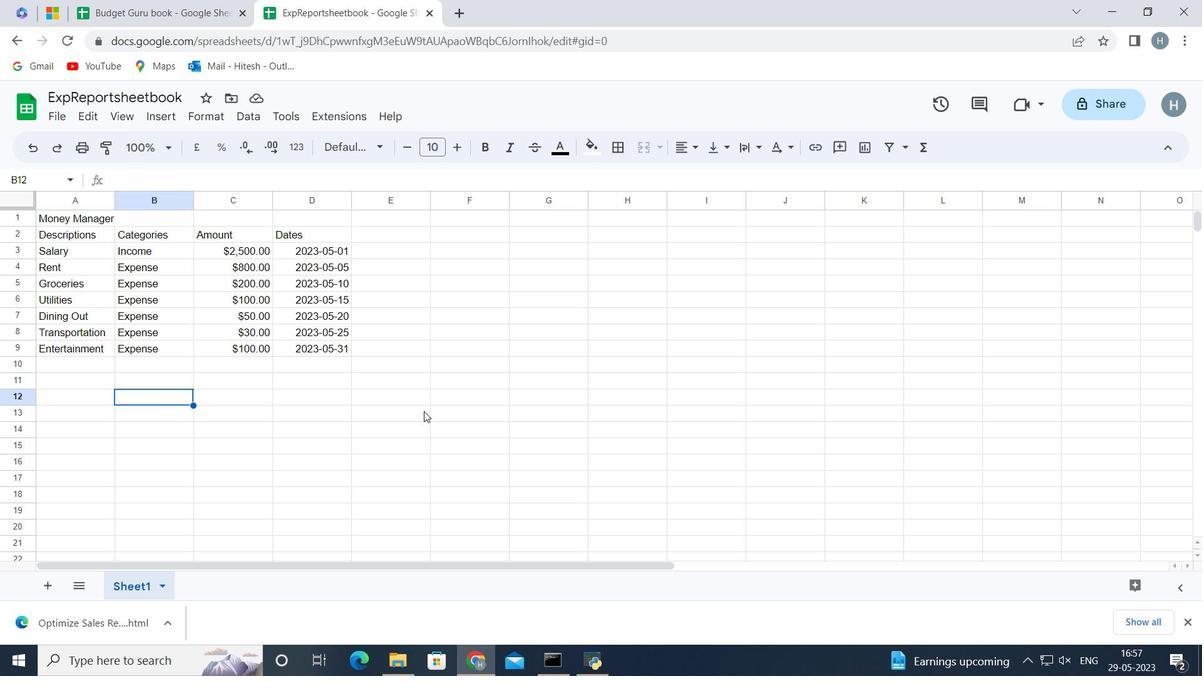
Action: Mouse moved to (415, 405)
Screenshot: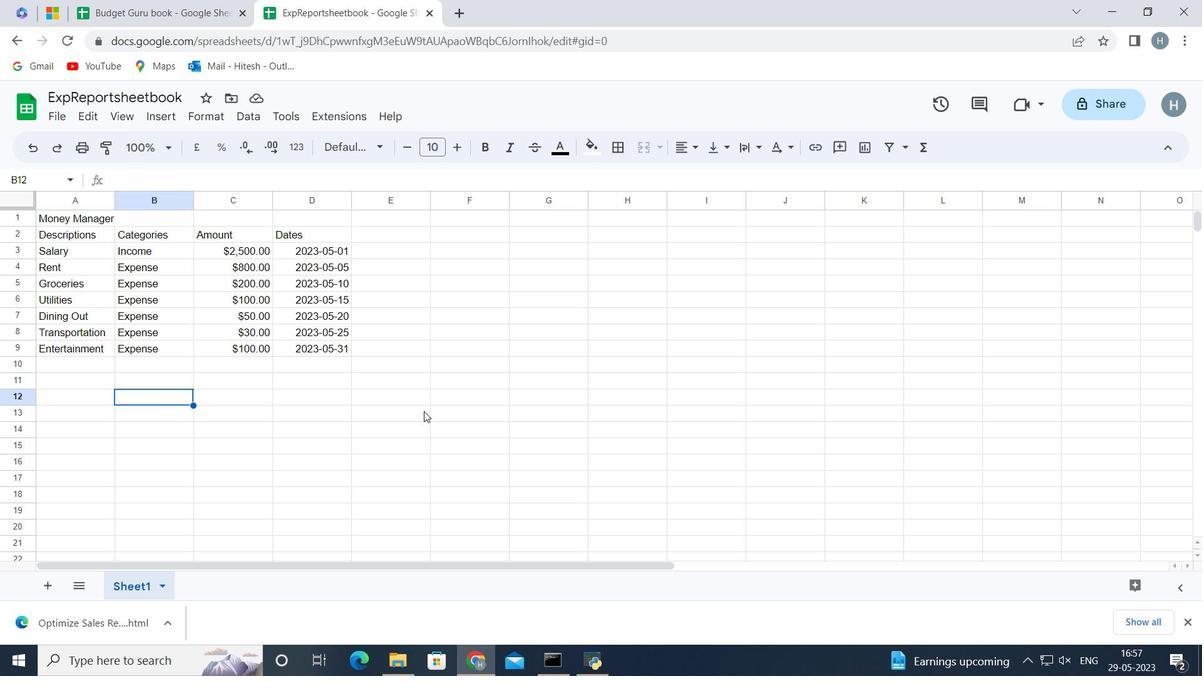 
